 Task: Set up alerts for new listings in Atlanta, Georgia, that have a walk-in closet or walk-in pantry, and track the availability of properties that meet this criterion.
Action: Mouse moved to (256, 180)
Screenshot: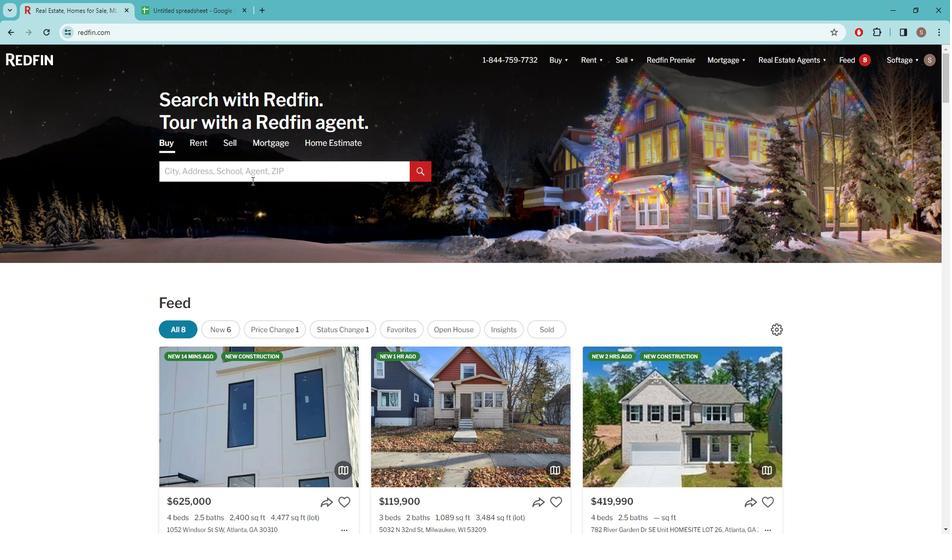 
Action: Mouse pressed left at (256, 180)
Screenshot: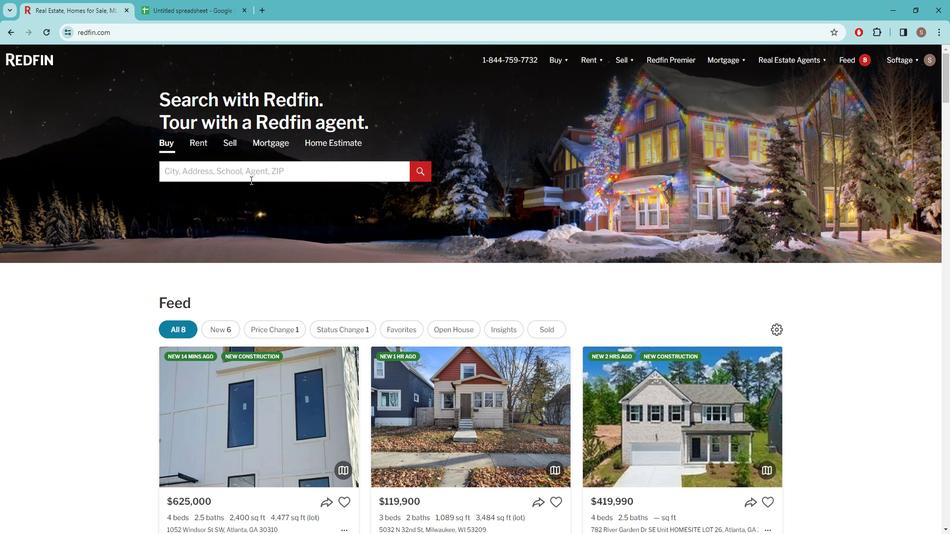 
Action: Key pressed a<Key.caps_lock>TLANTA
Screenshot: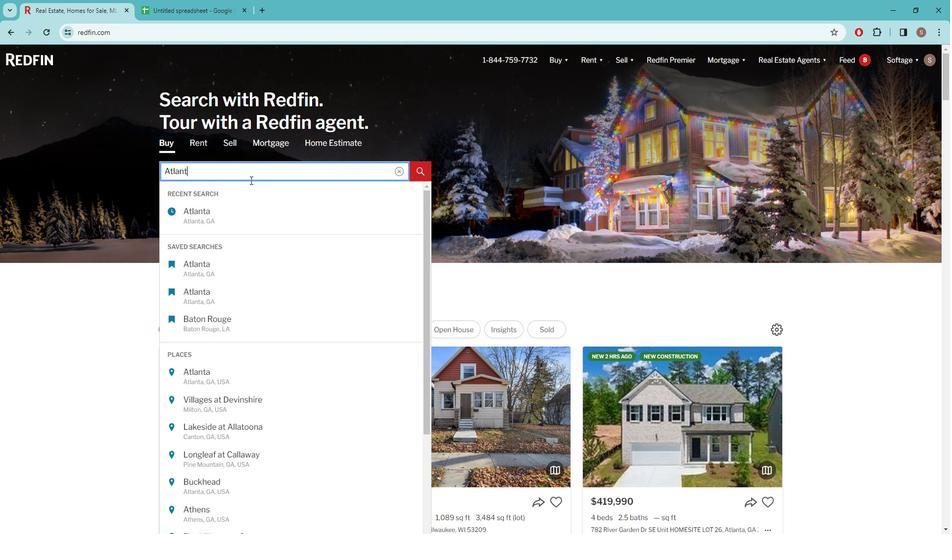 
Action: Mouse moved to (240, 210)
Screenshot: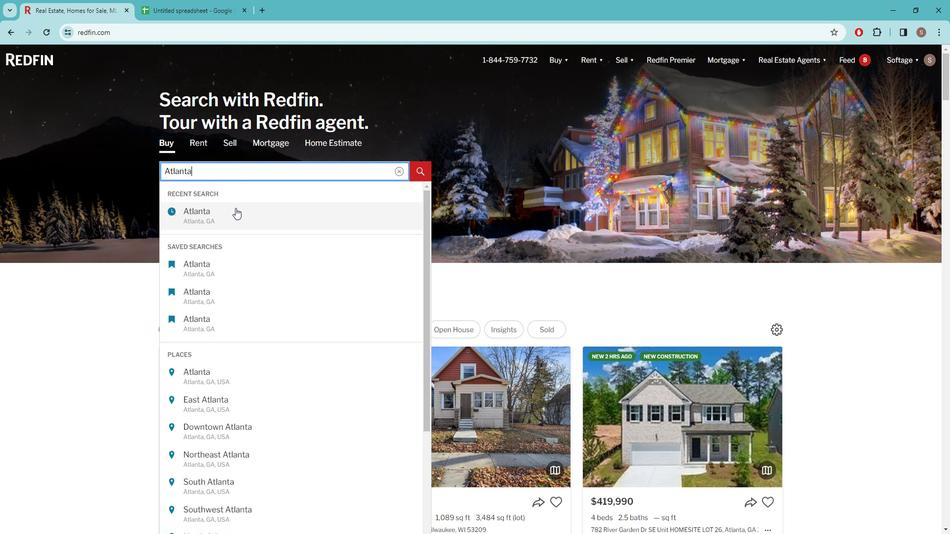 
Action: Mouse pressed left at (240, 210)
Screenshot: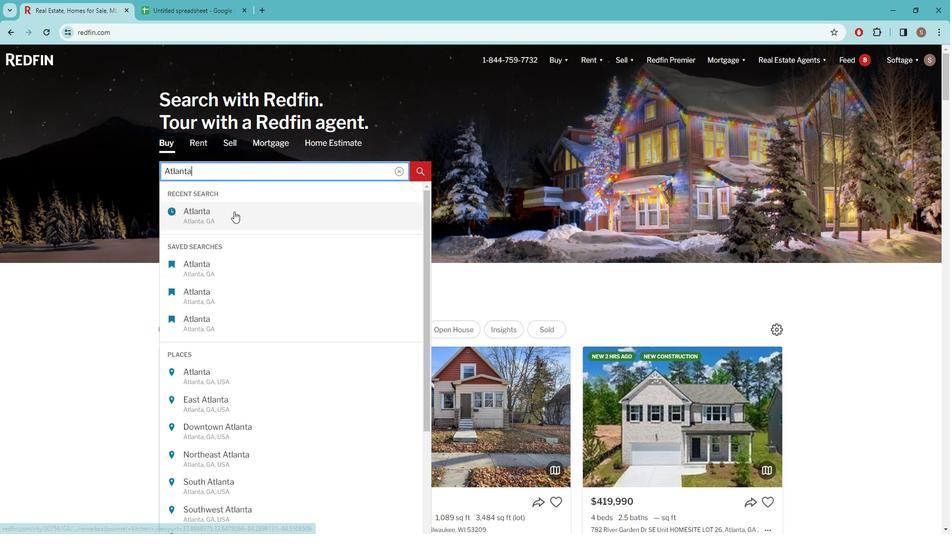 
Action: Mouse moved to (836, 127)
Screenshot: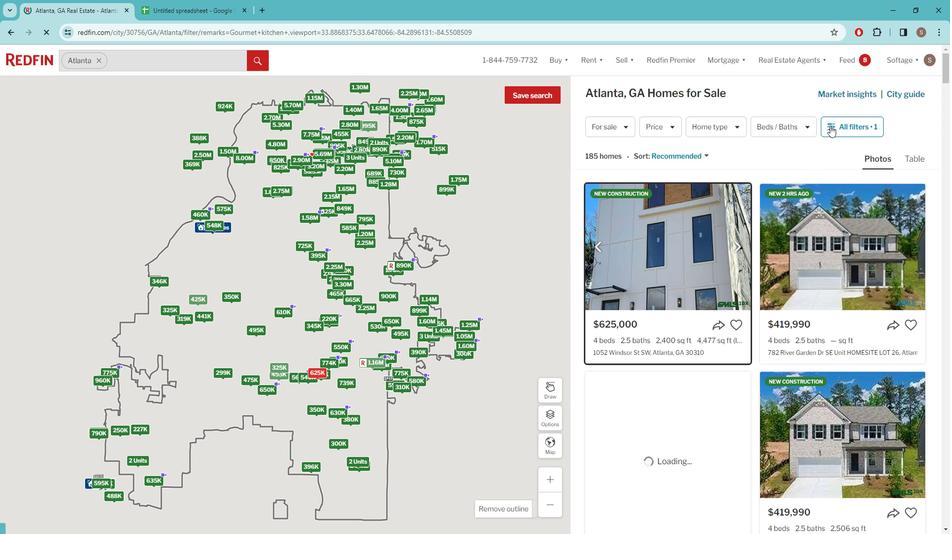 
Action: Mouse pressed left at (836, 127)
Screenshot: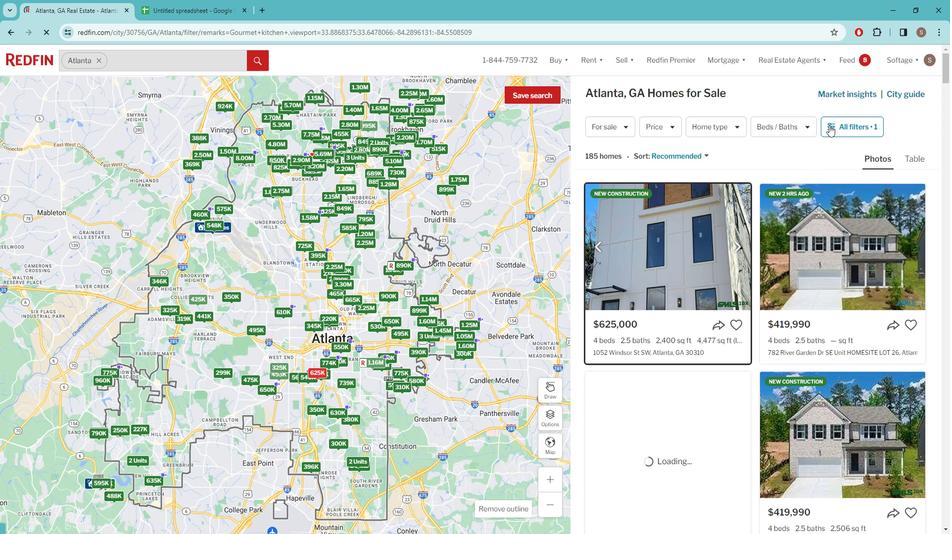 
Action: Mouse pressed left at (836, 127)
Screenshot: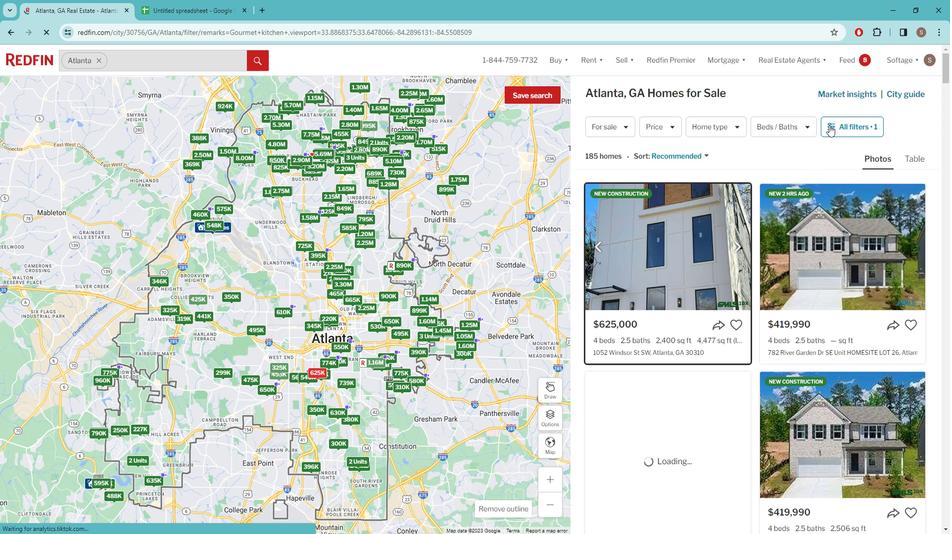 
Action: Mouse pressed left at (836, 127)
Screenshot: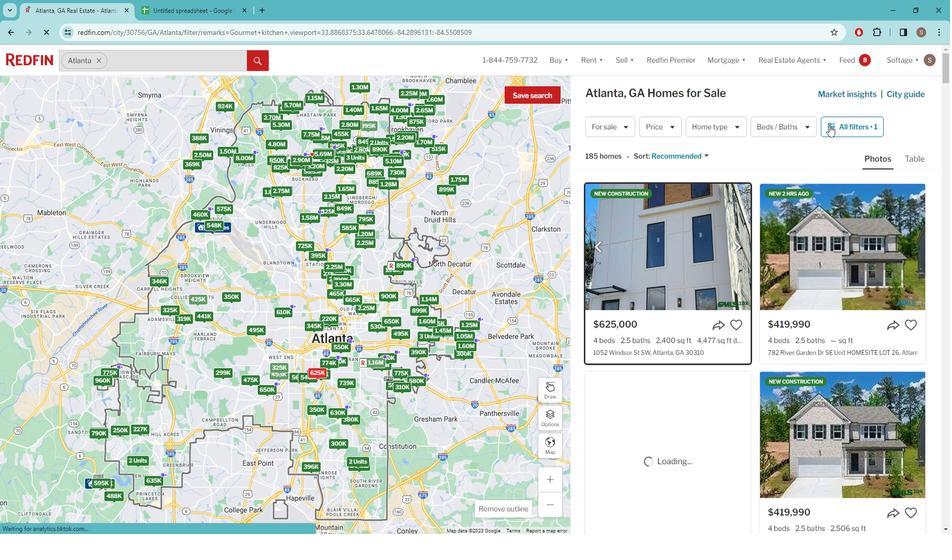 
Action: Mouse pressed left at (836, 127)
Screenshot: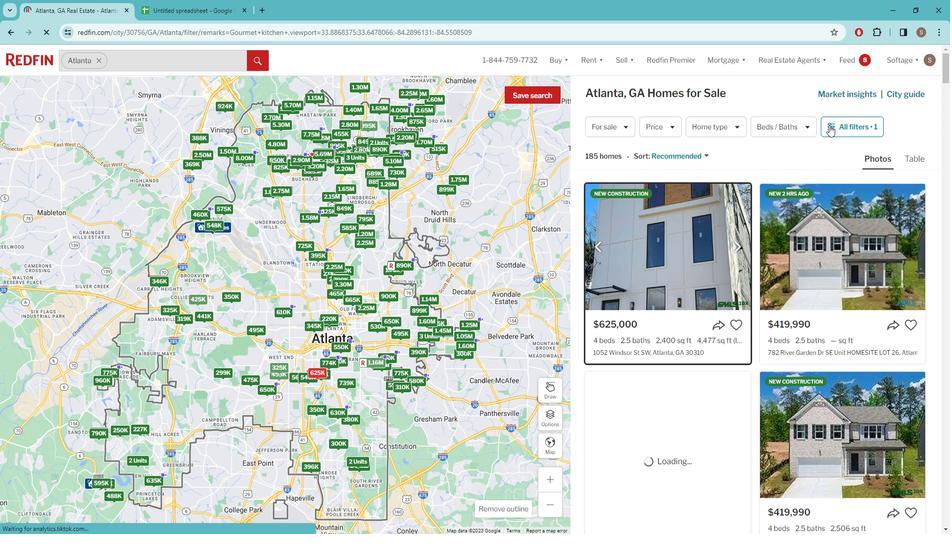 
Action: Mouse moved to (844, 124)
Screenshot: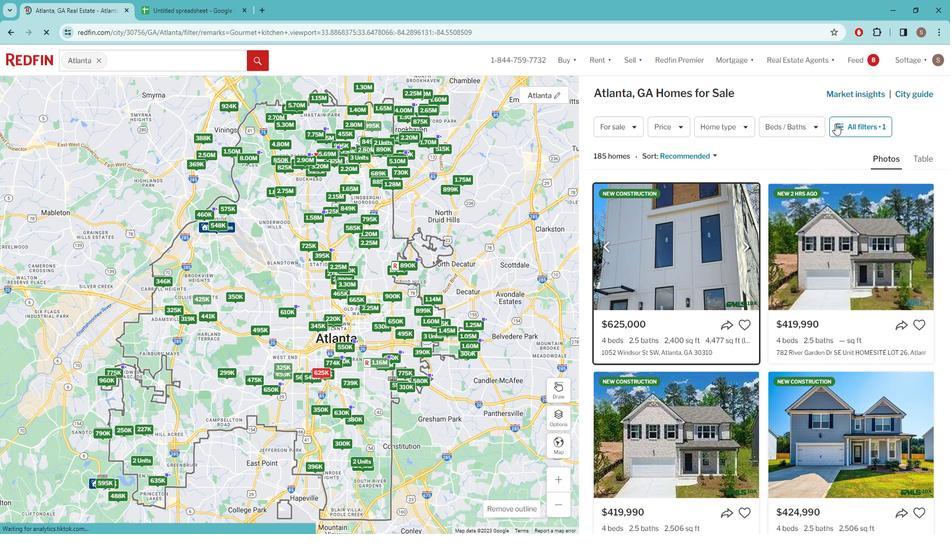 
Action: Mouse pressed left at (844, 124)
Screenshot: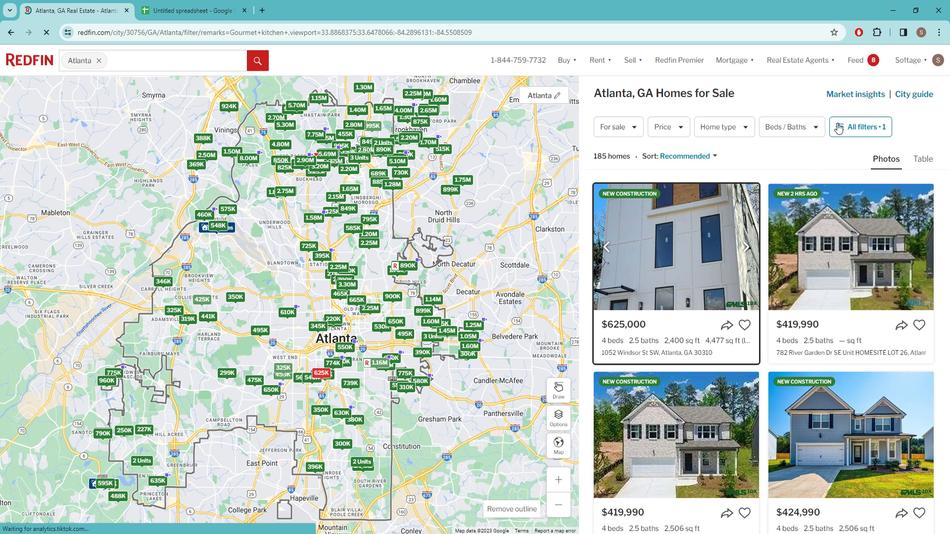 
Action: Mouse moved to (851, 124)
Screenshot: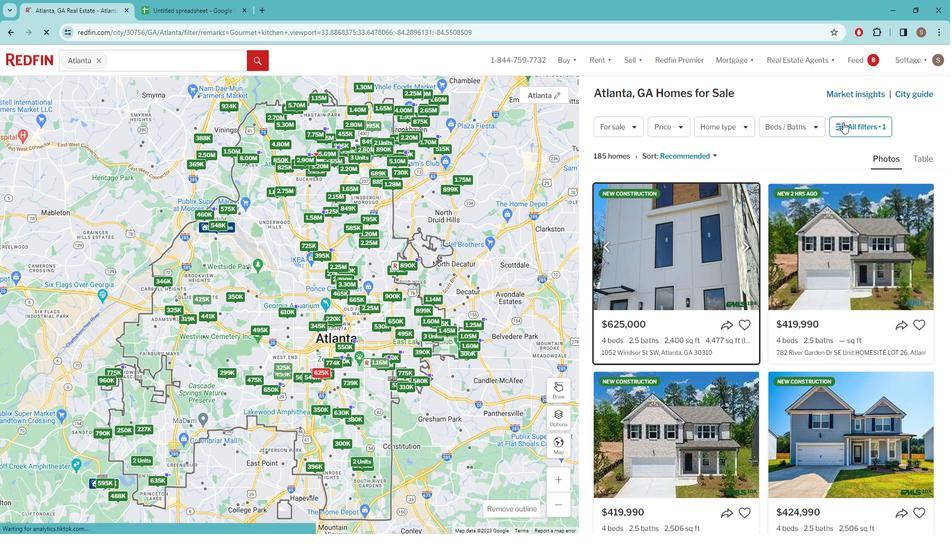 
Action: Mouse pressed left at (851, 124)
Screenshot: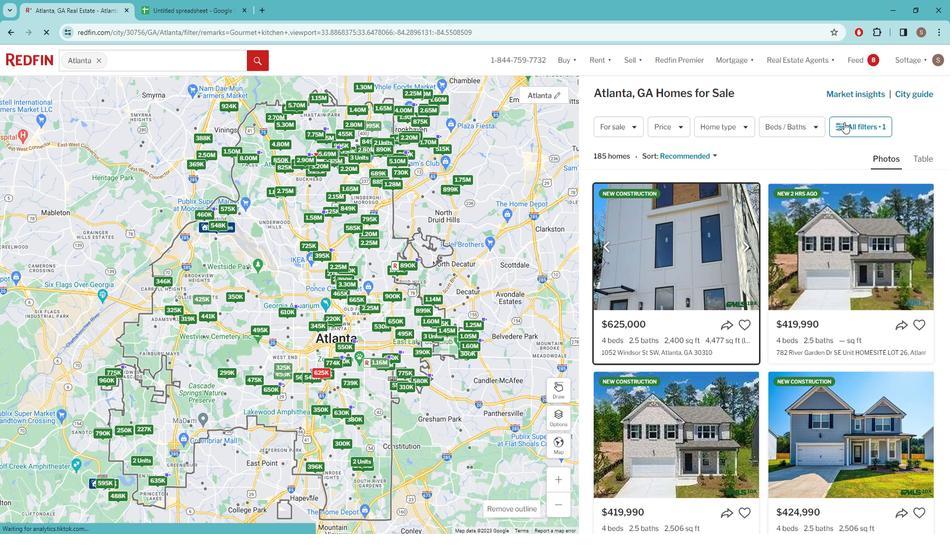 
Action: Mouse moved to (661, 505)
Screenshot: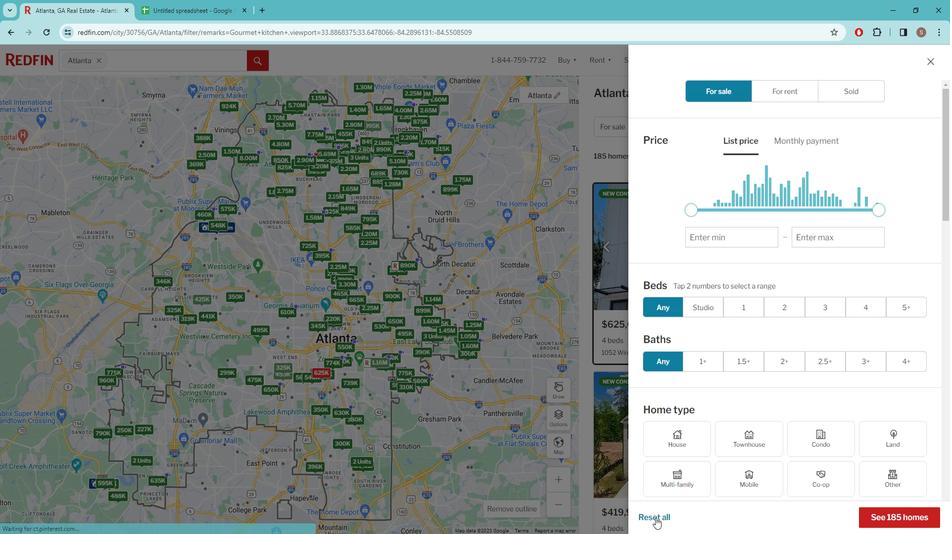 
Action: Mouse pressed left at (661, 505)
Screenshot: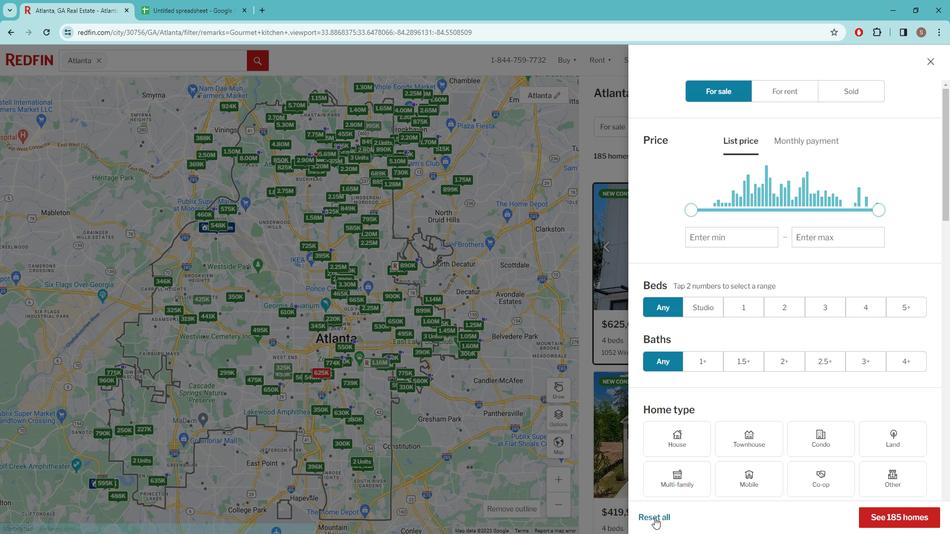 
Action: Mouse moved to (710, 357)
Screenshot: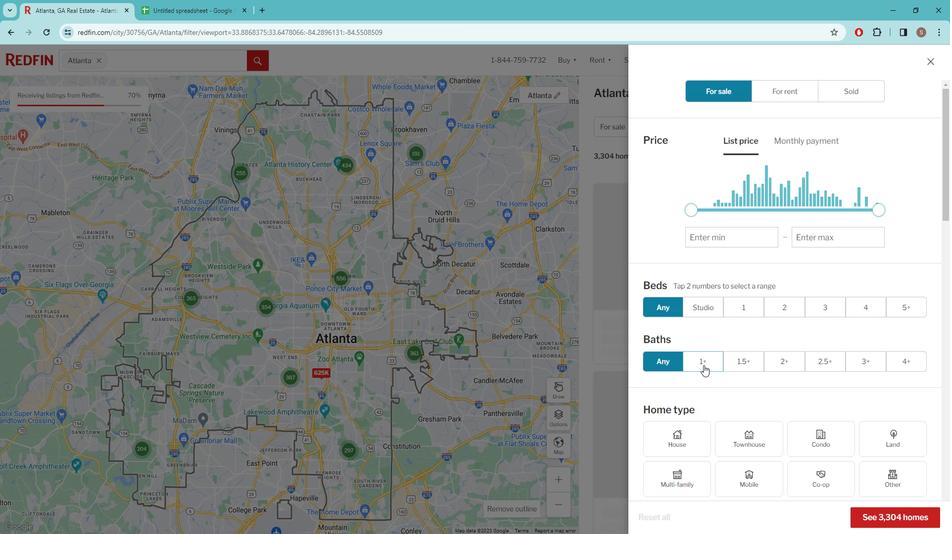 
Action: Mouse scrolled (710, 357) with delta (0, 0)
Screenshot: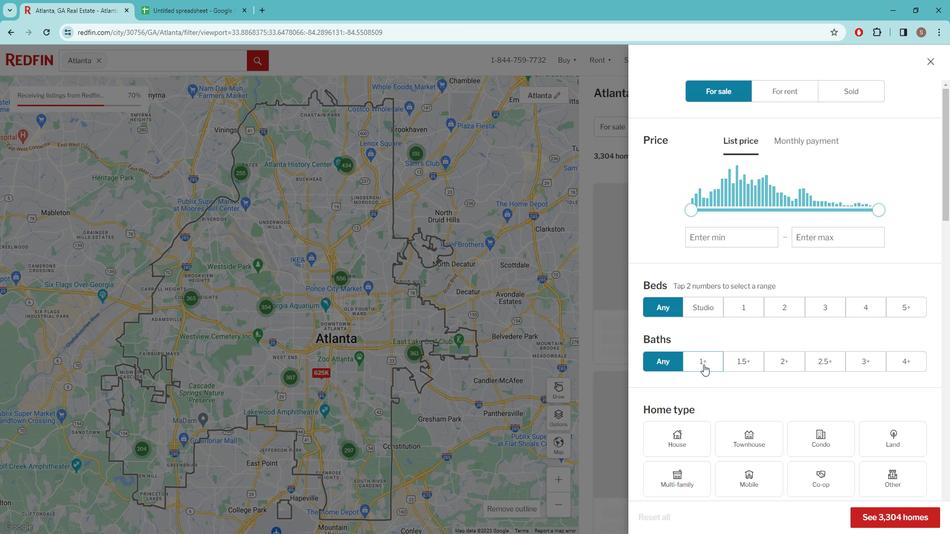 
Action: Mouse moved to (723, 355)
Screenshot: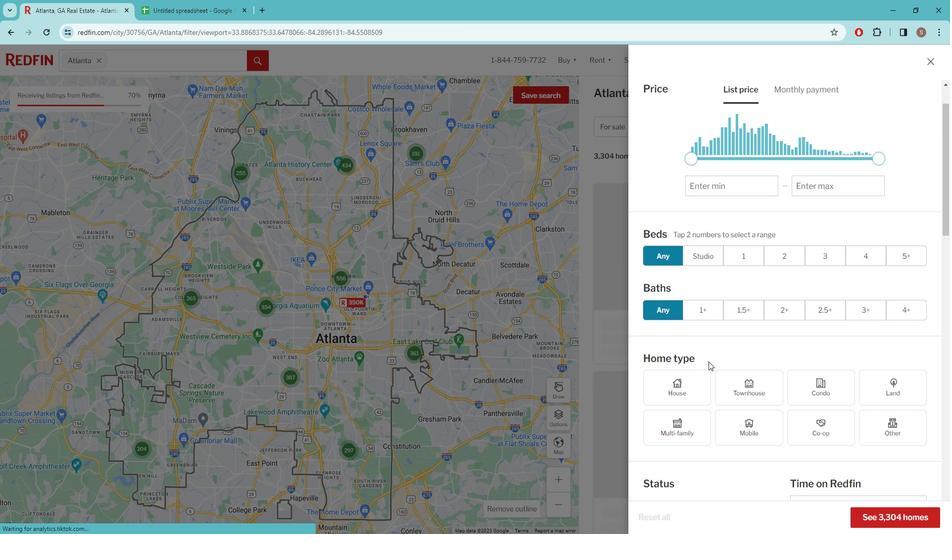 
Action: Mouse scrolled (723, 355) with delta (0, 0)
Screenshot: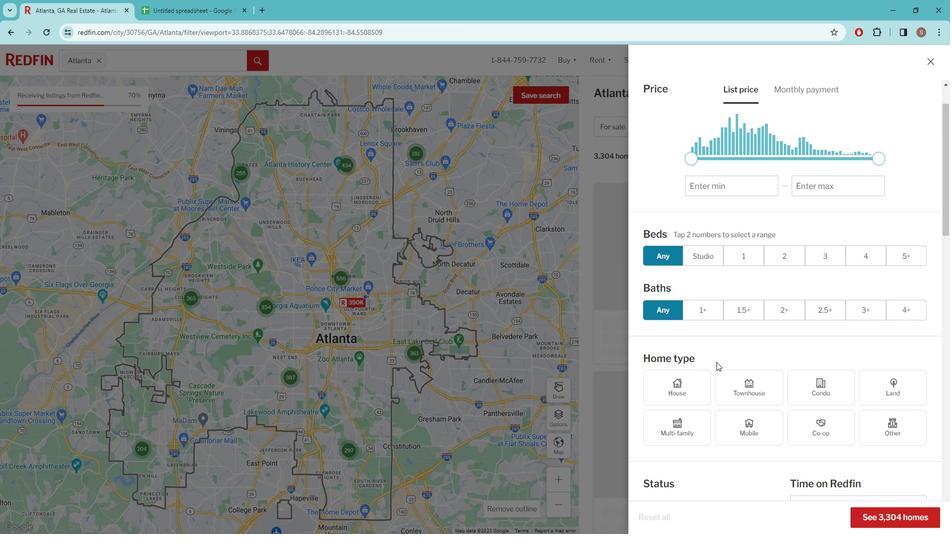 
Action: Mouse scrolled (723, 355) with delta (0, 0)
Screenshot: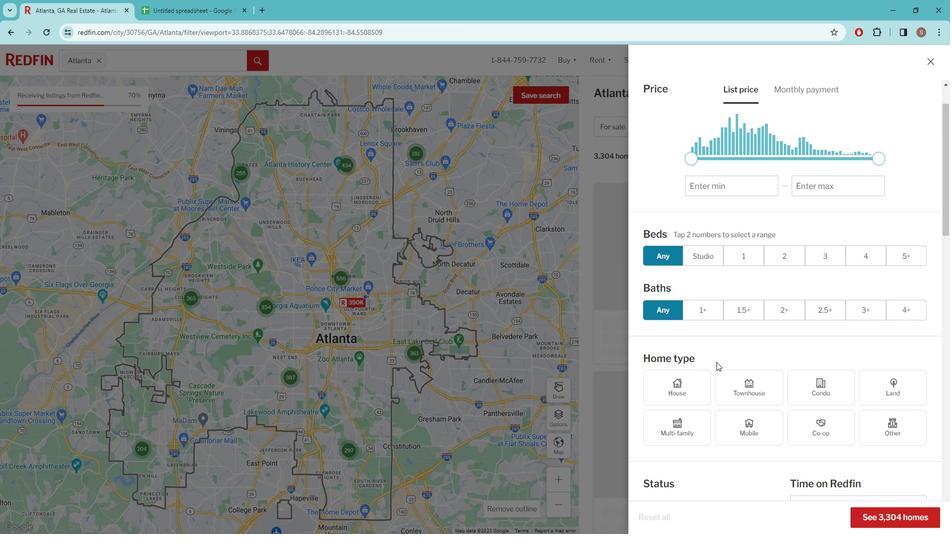 
Action: Mouse moved to (821, 393)
Screenshot: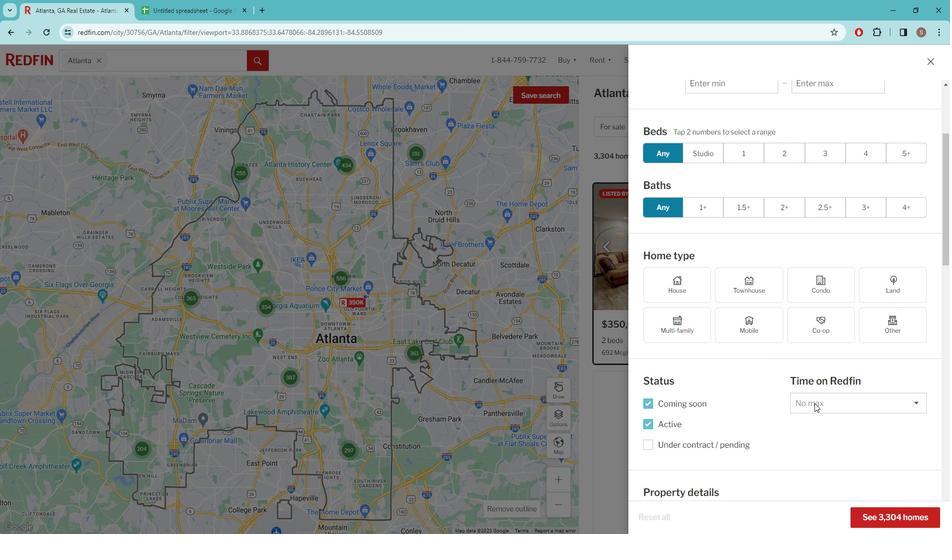 
Action: Mouse pressed left at (821, 393)
Screenshot: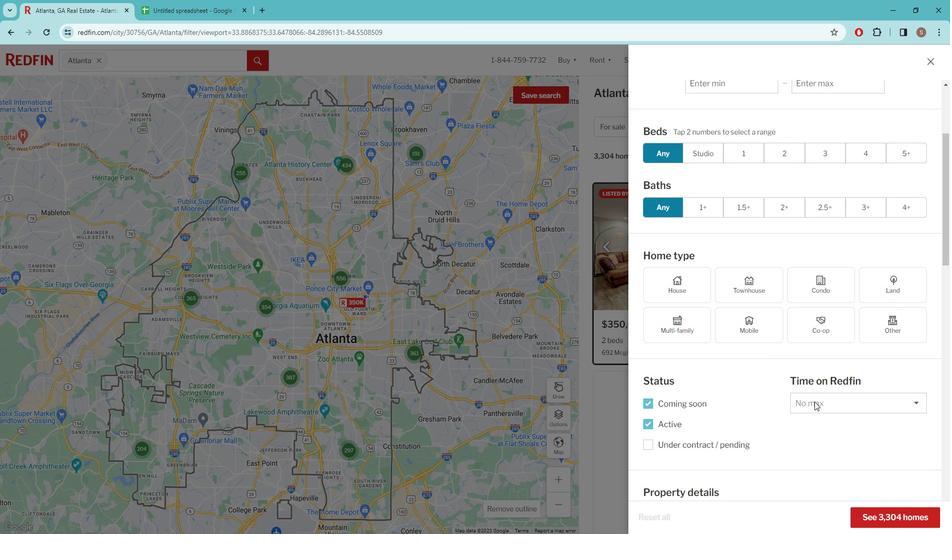 
Action: Mouse moved to (831, 269)
Screenshot: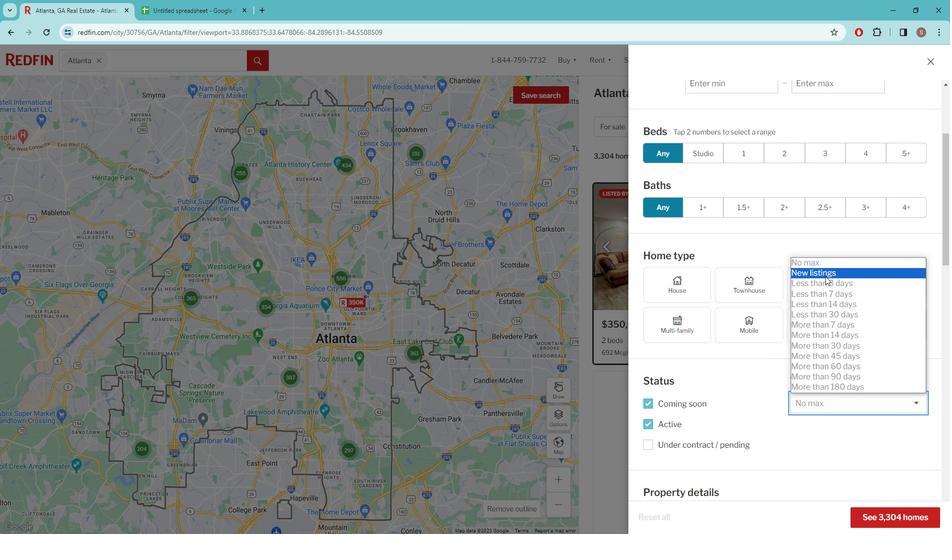 
Action: Mouse pressed left at (831, 269)
Screenshot: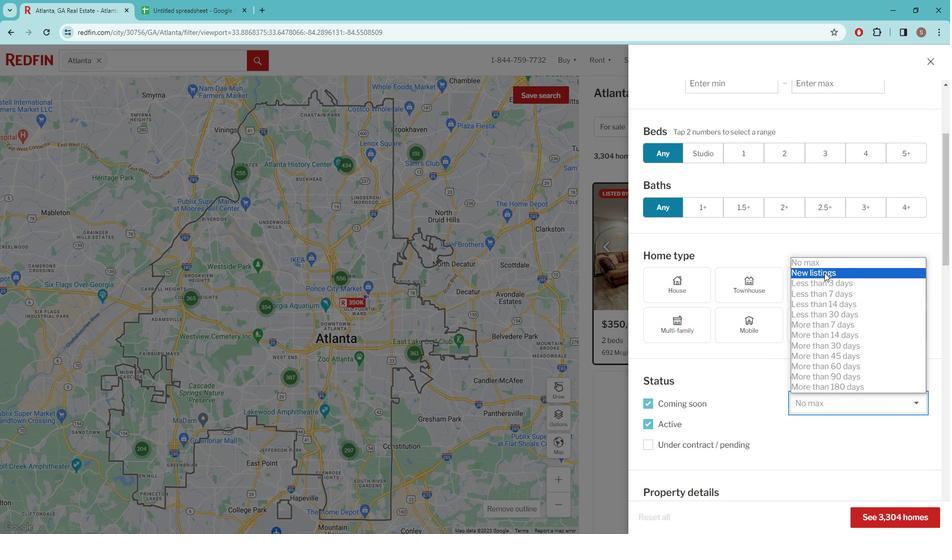 
Action: Mouse moved to (769, 375)
Screenshot: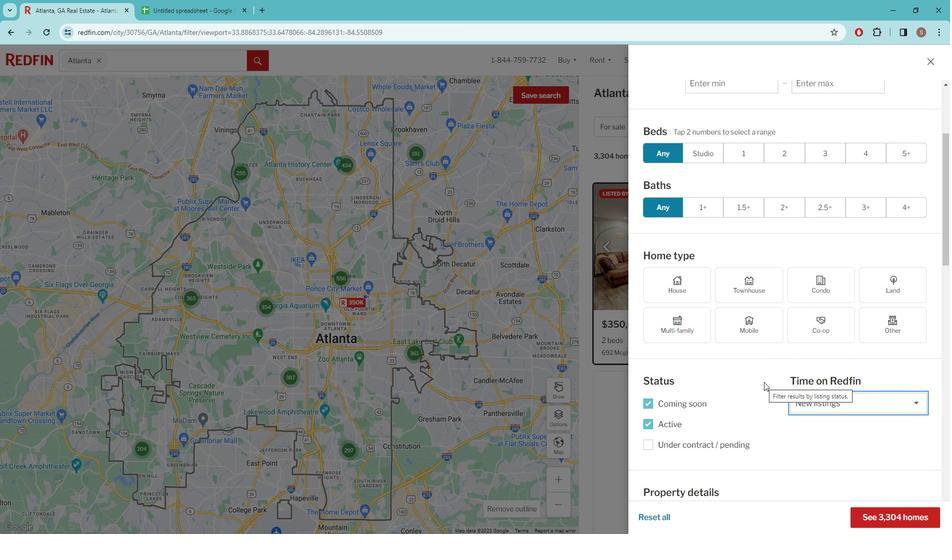 
Action: Mouse scrolled (769, 374) with delta (0, 0)
Screenshot: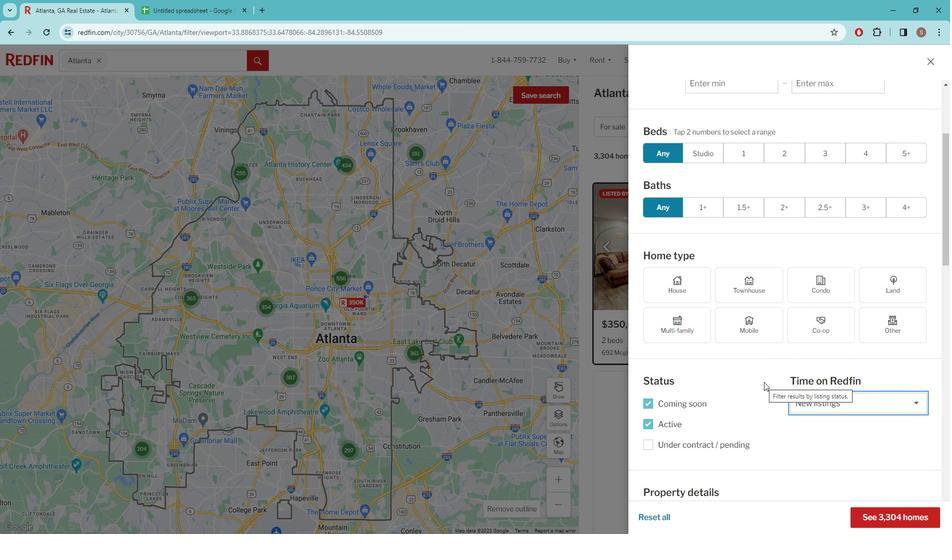 
Action: Mouse scrolled (769, 374) with delta (0, 0)
Screenshot: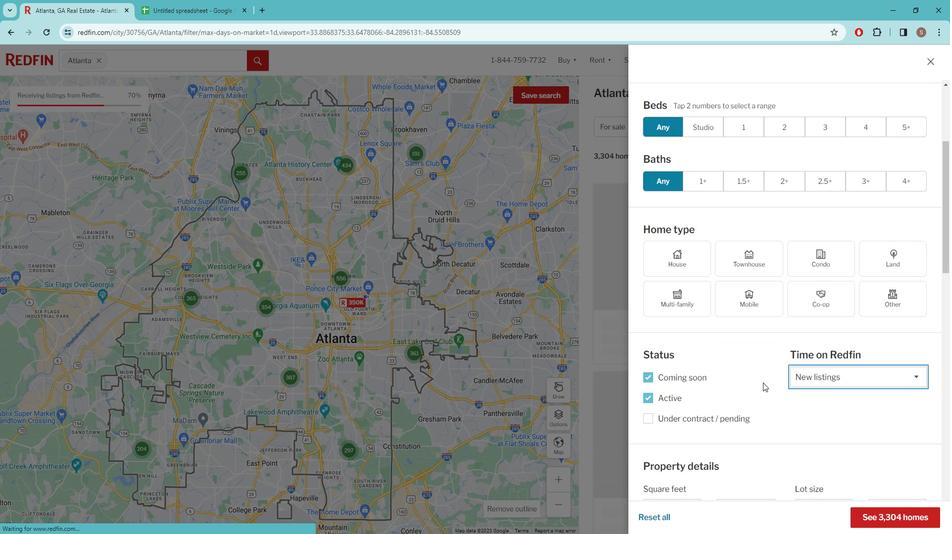 
Action: Mouse moved to (769, 367)
Screenshot: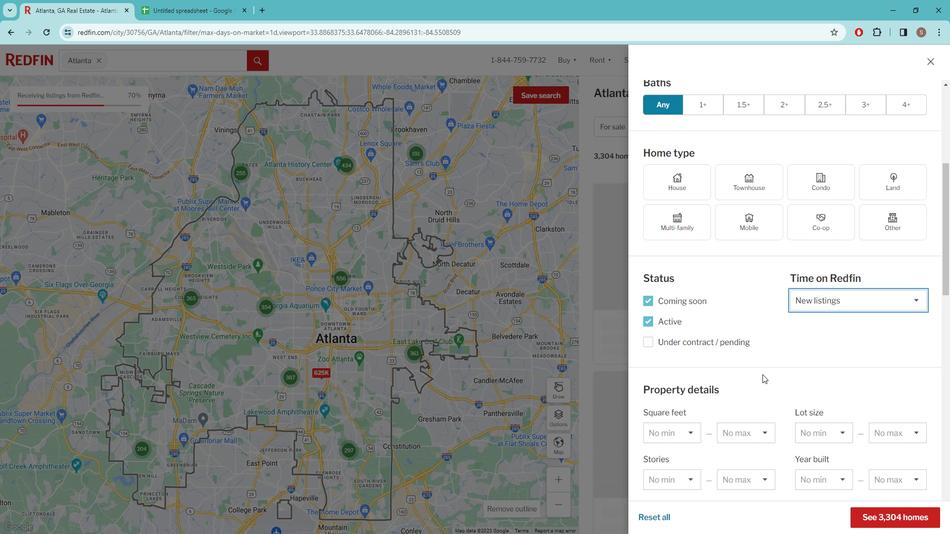 
Action: Mouse scrolled (769, 366) with delta (0, 0)
Screenshot: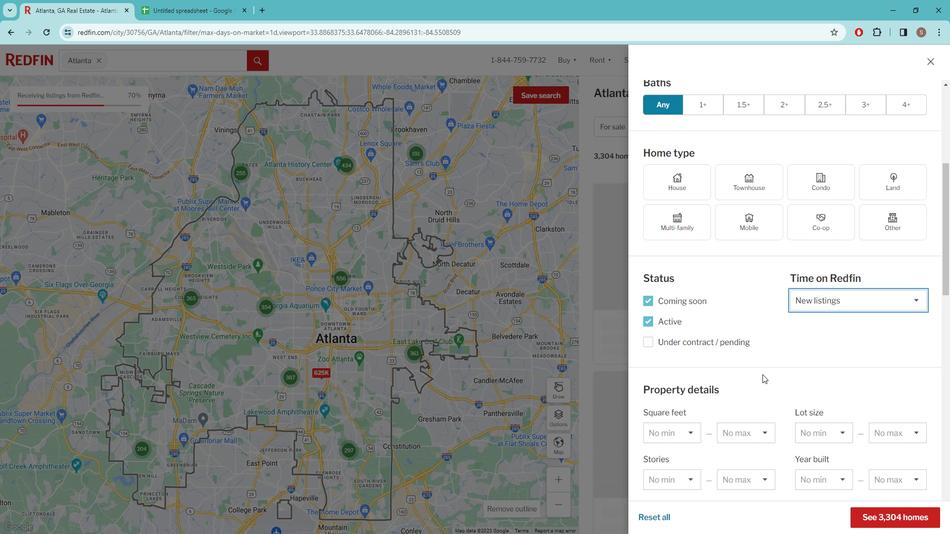 
Action: Mouse moved to (769, 365)
Screenshot: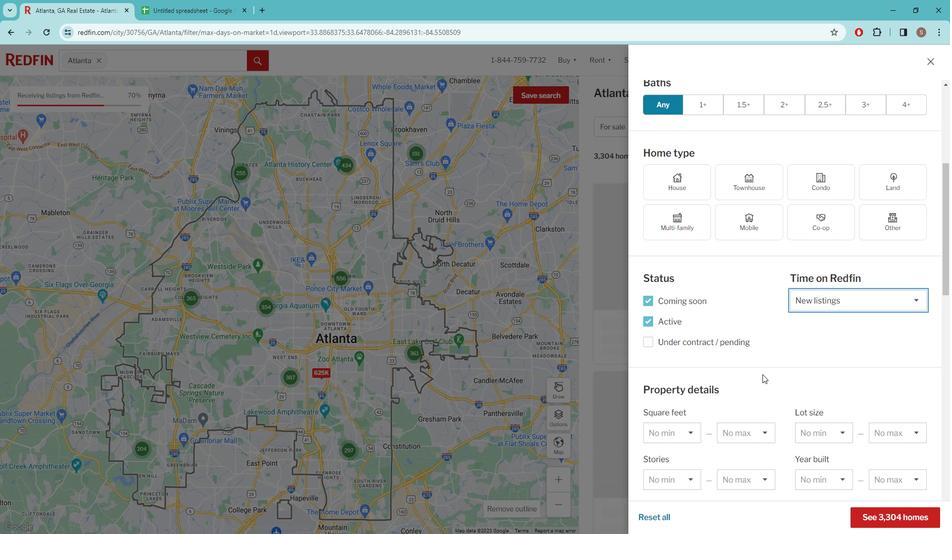 
Action: Mouse scrolled (769, 365) with delta (0, 0)
Screenshot: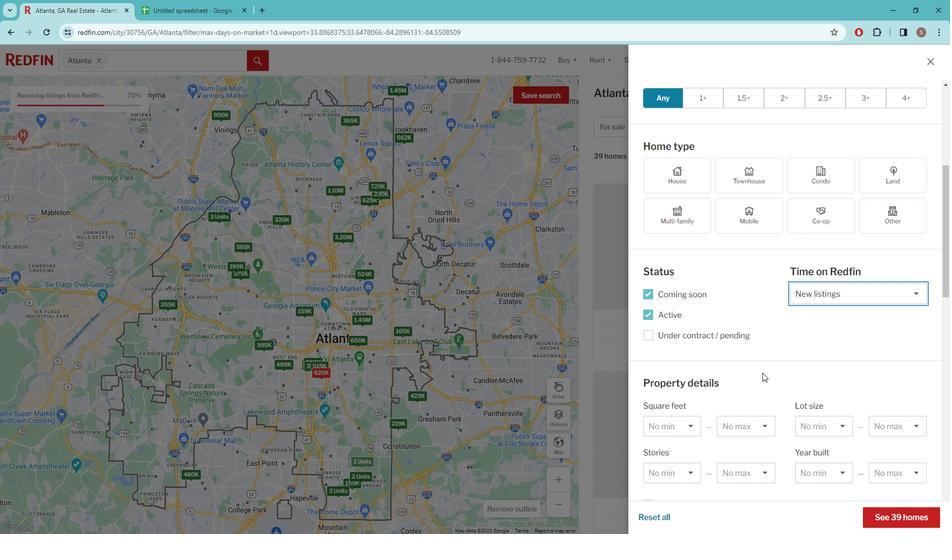 
Action: Mouse moved to (769, 365)
Screenshot: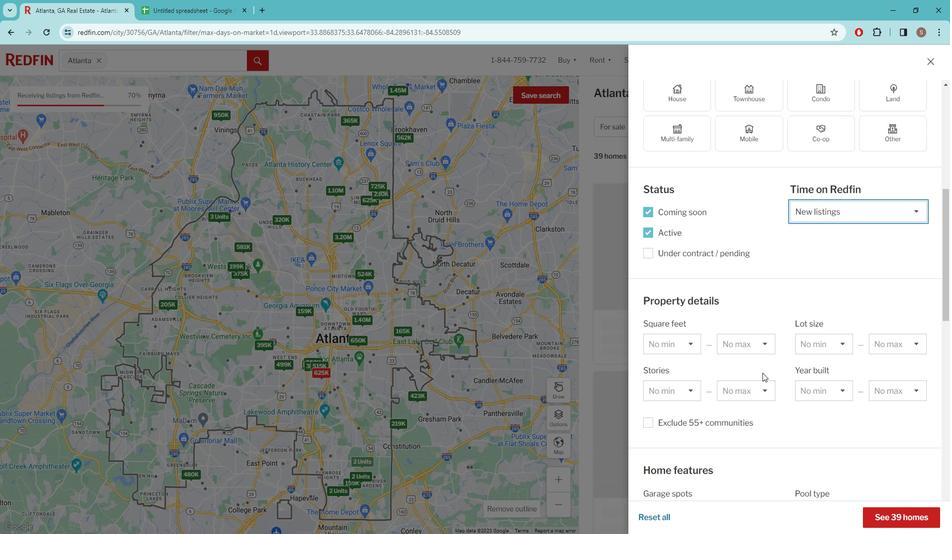 
Action: Mouse scrolled (769, 365) with delta (0, 0)
Screenshot: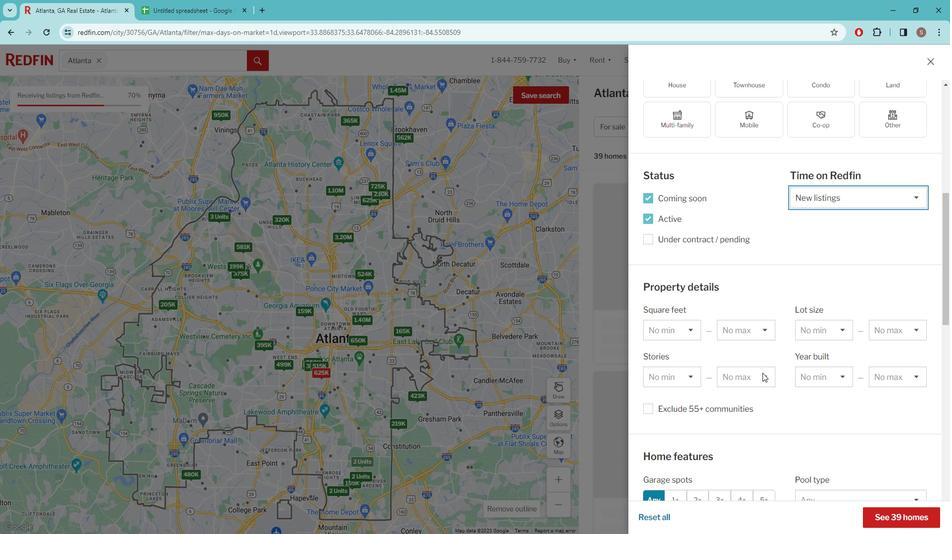 
Action: Mouse scrolled (769, 365) with delta (0, 0)
Screenshot: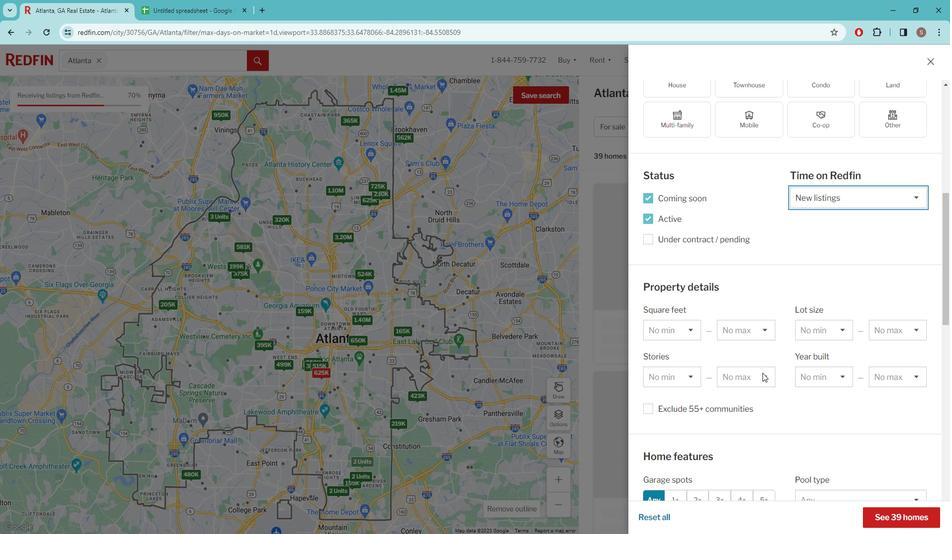 
Action: Mouse moved to (769, 363)
Screenshot: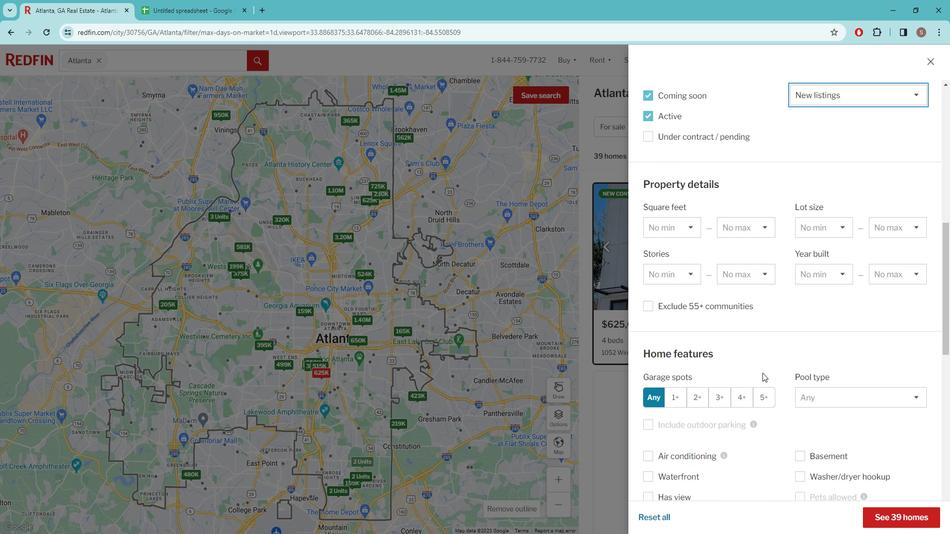 
Action: Mouse scrolled (769, 363) with delta (0, 0)
Screenshot: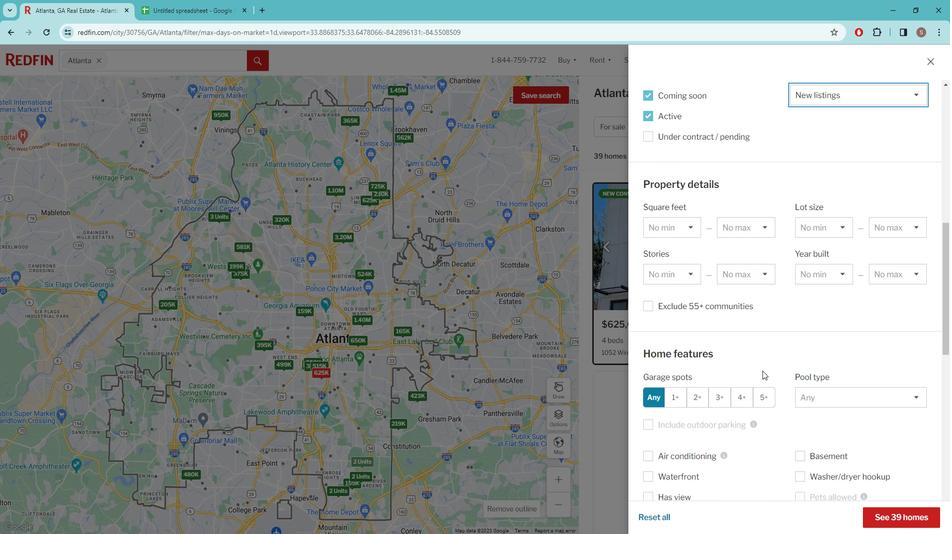 
Action: Mouse scrolled (769, 363) with delta (0, 0)
Screenshot: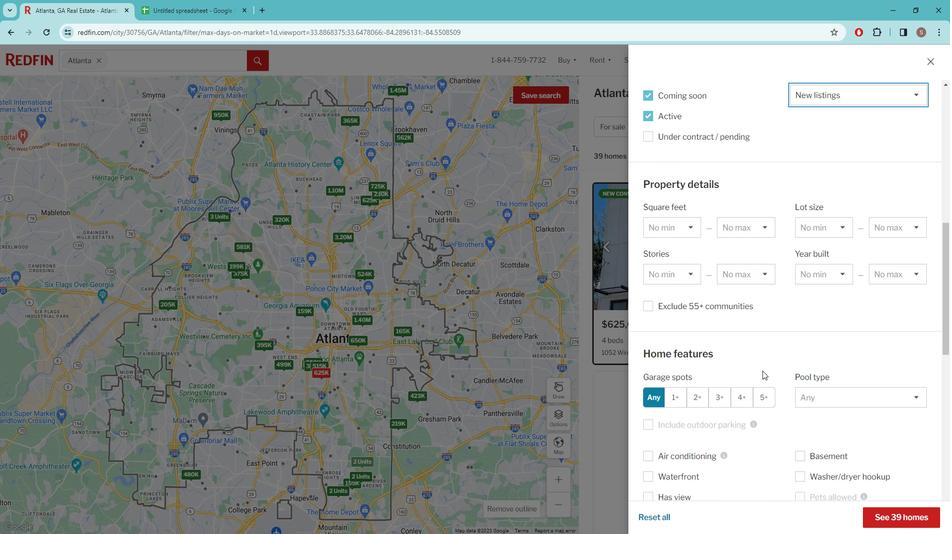 
Action: Mouse scrolled (769, 363) with delta (0, 0)
Screenshot: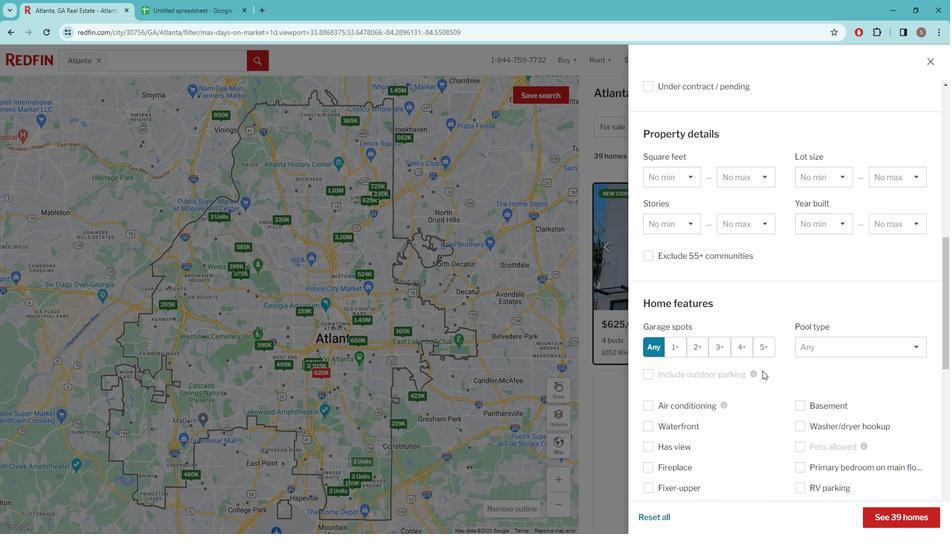 
Action: Mouse moved to (698, 424)
Screenshot: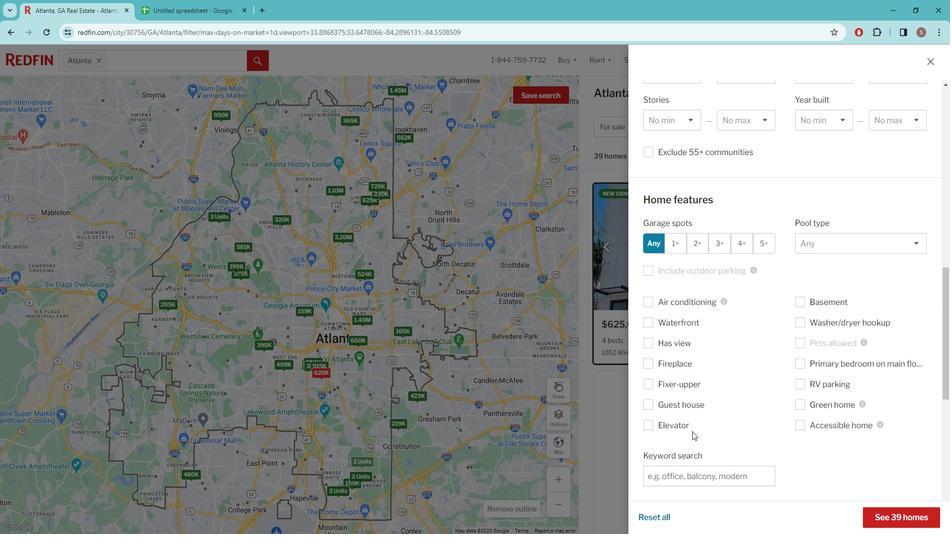 
Action: Mouse scrolled (698, 424) with delta (0, 0)
Screenshot: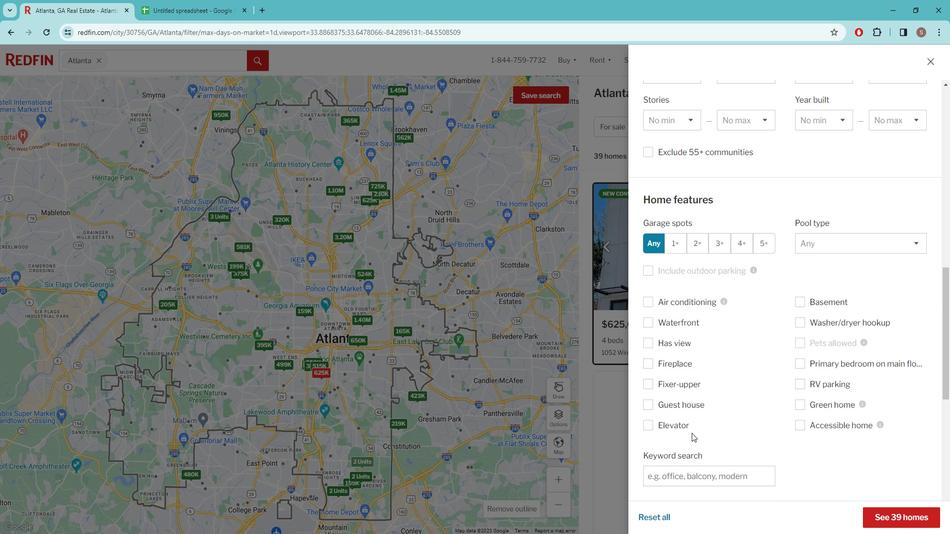 
Action: Mouse scrolled (698, 424) with delta (0, 0)
Screenshot: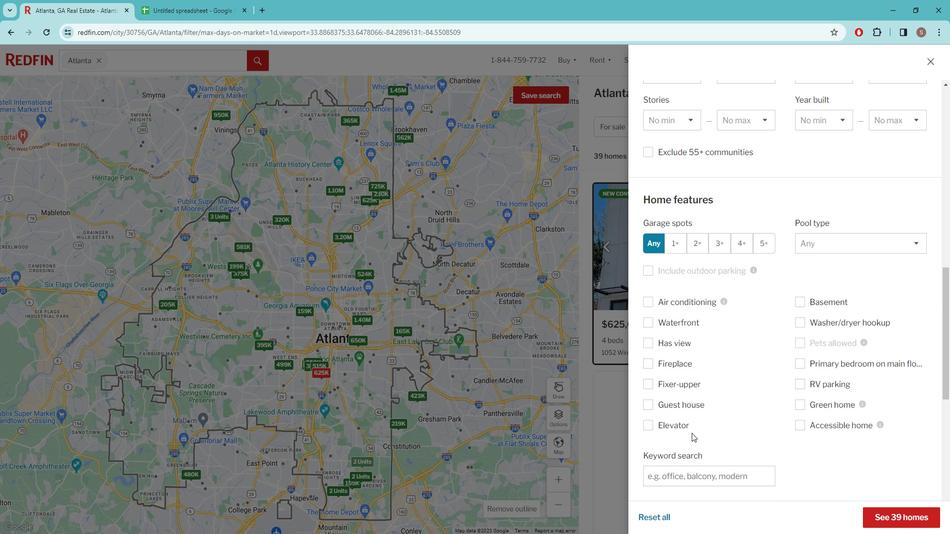 
Action: Mouse moved to (682, 362)
Screenshot: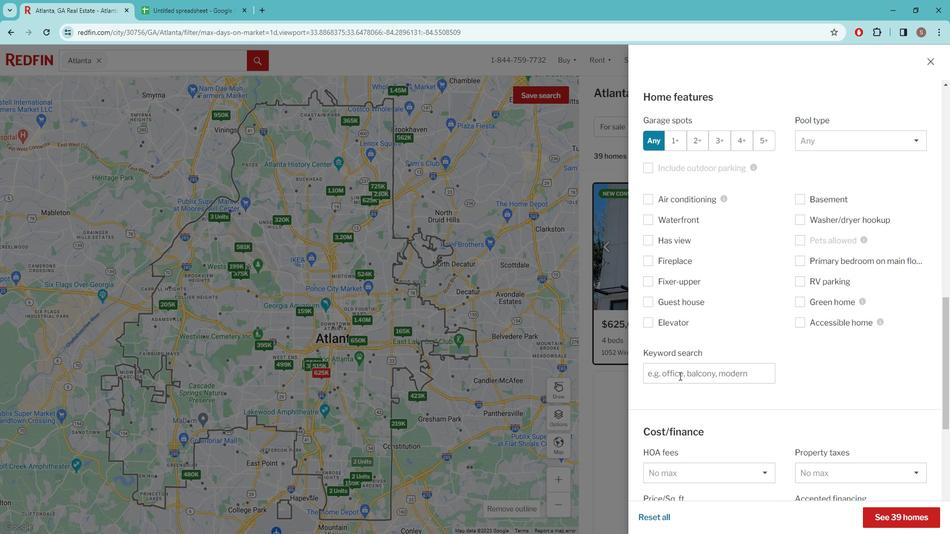 
Action: Mouse pressed left at (682, 362)
Screenshot: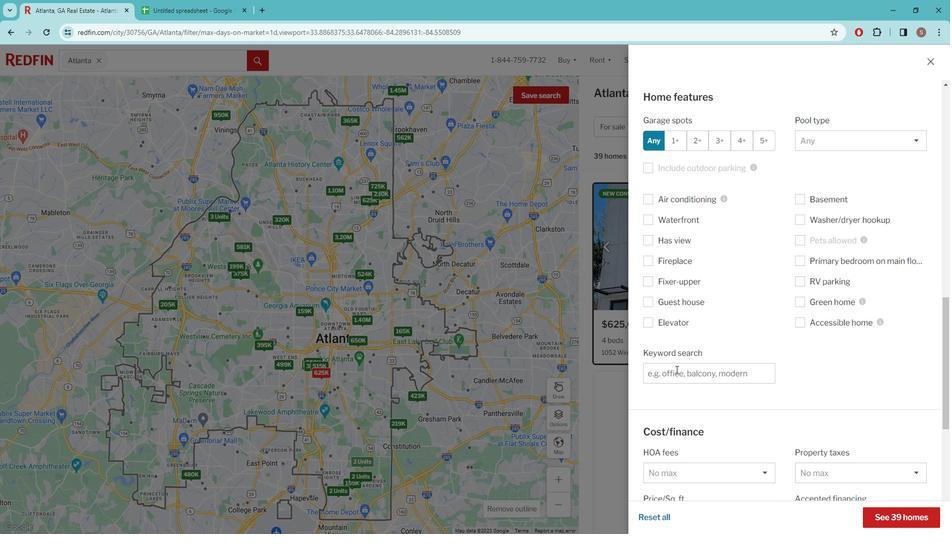 
Action: Key pressed WALK-IN<Key.space>PANTRY<Key.space>
Screenshot: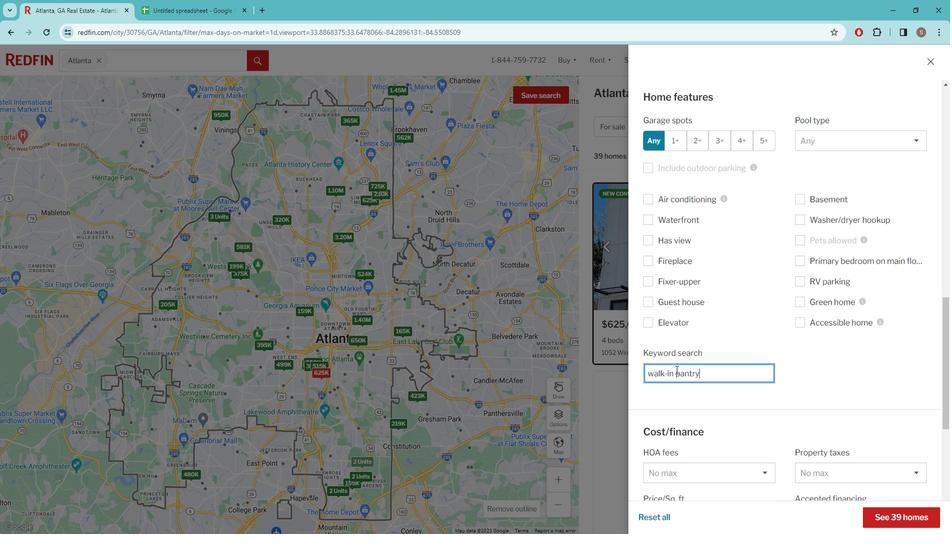 
Action: Mouse scrolled (682, 363) with delta (0, 0)
Screenshot: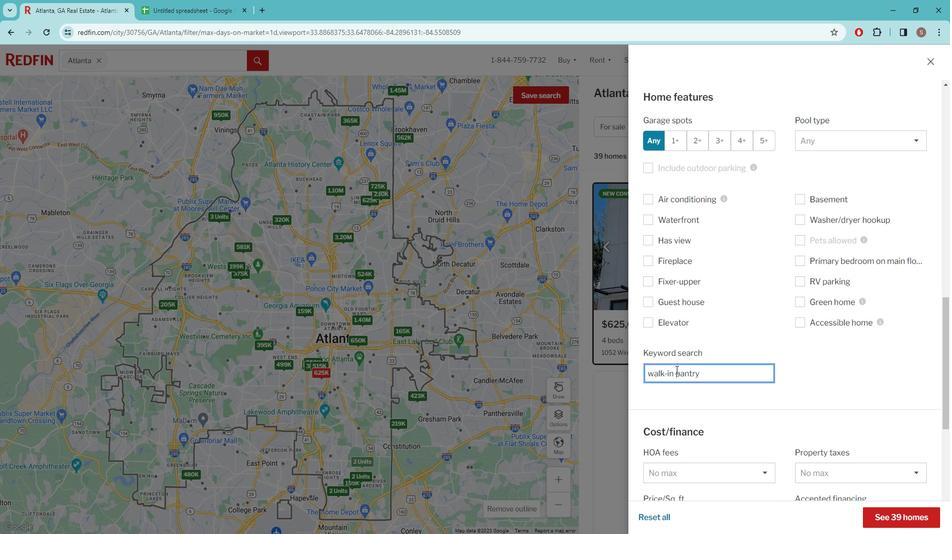 
Action: Mouse scrolled (682, 362) with delta (0, 0)
Screenshot: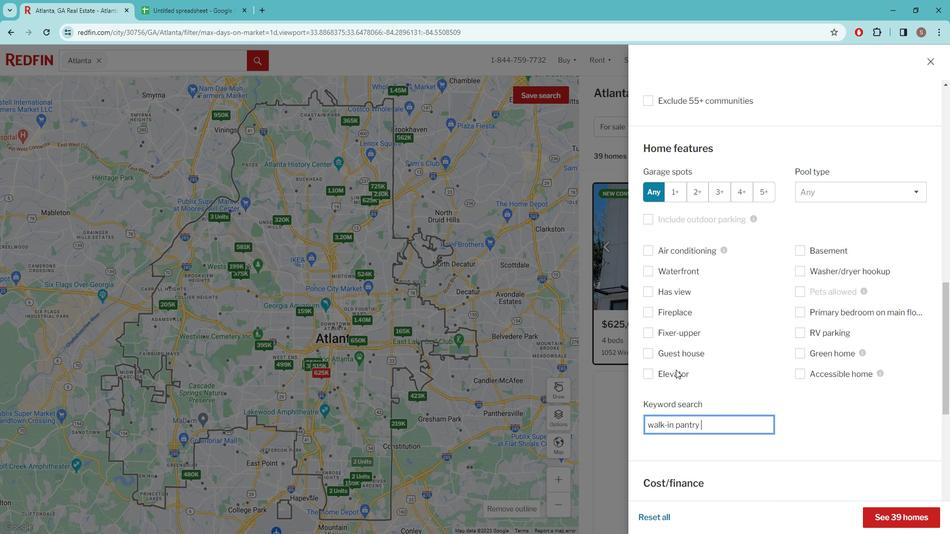 
Action: Mouse scrolled (682, 362) with delta (0, 0)
Screenshot: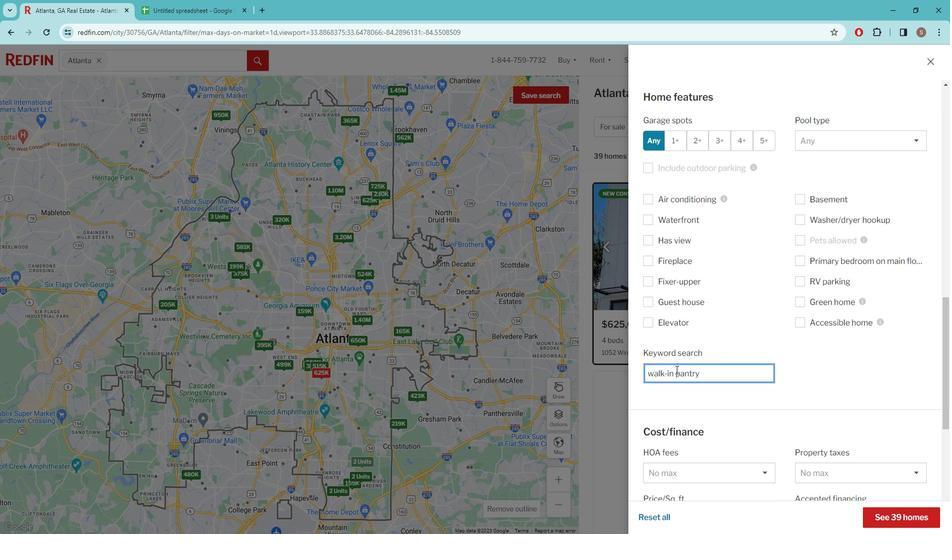 
Action: Mouse scrolled (682, 362) with delta (0, 0)
Screenshot: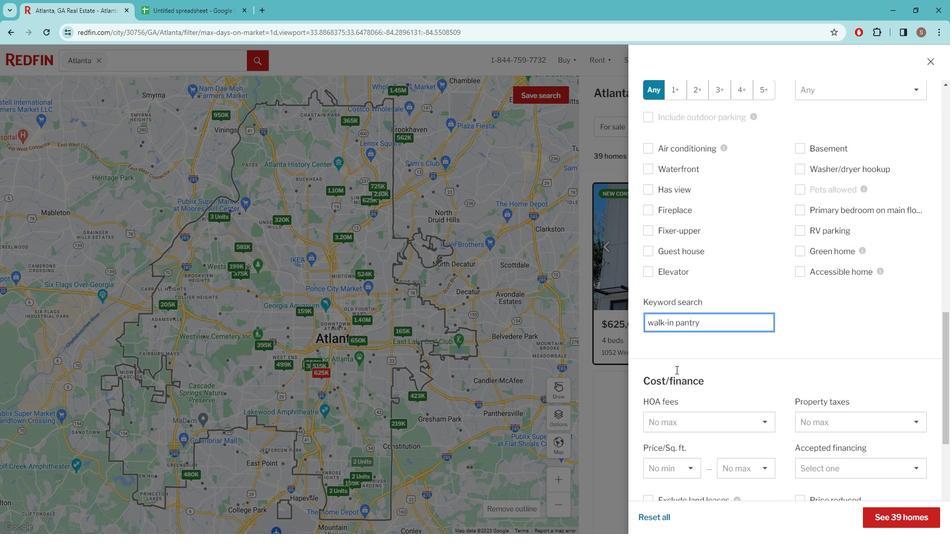 
Action: Mouse scrolled (682, 362) with delta (0, 0)
Screenshot: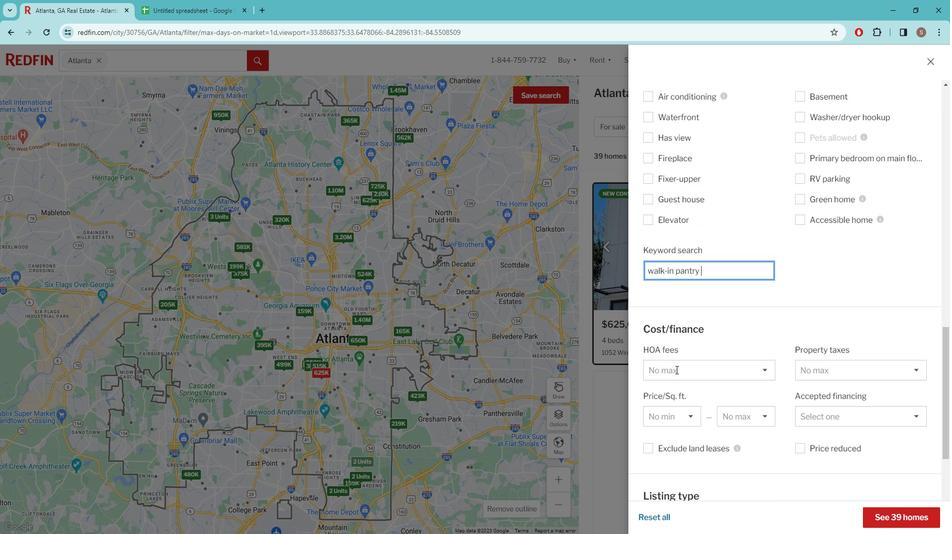 
Action: Mouse scrolled (682, 362) with delta (0, 0)
Screenshot: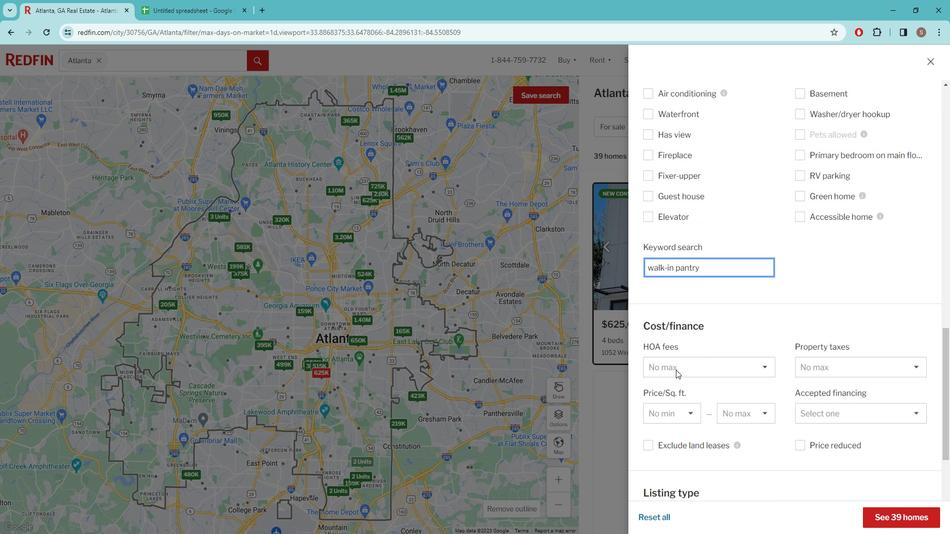 
Action: Mouse scrolled (682, 362) with delta (0, 0)
Screenshot: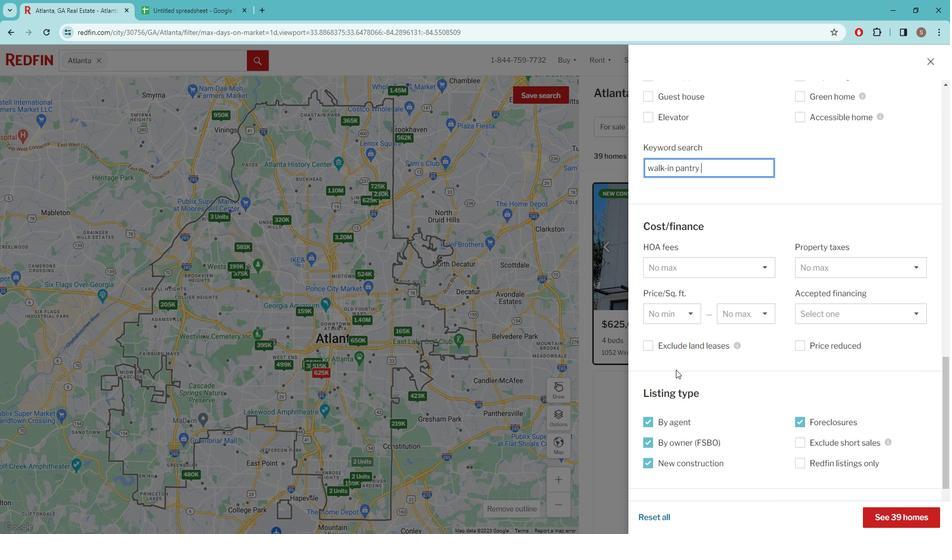 
Action: Mouse scrolled (682, 362) with delta (0, 0)
Screenshot: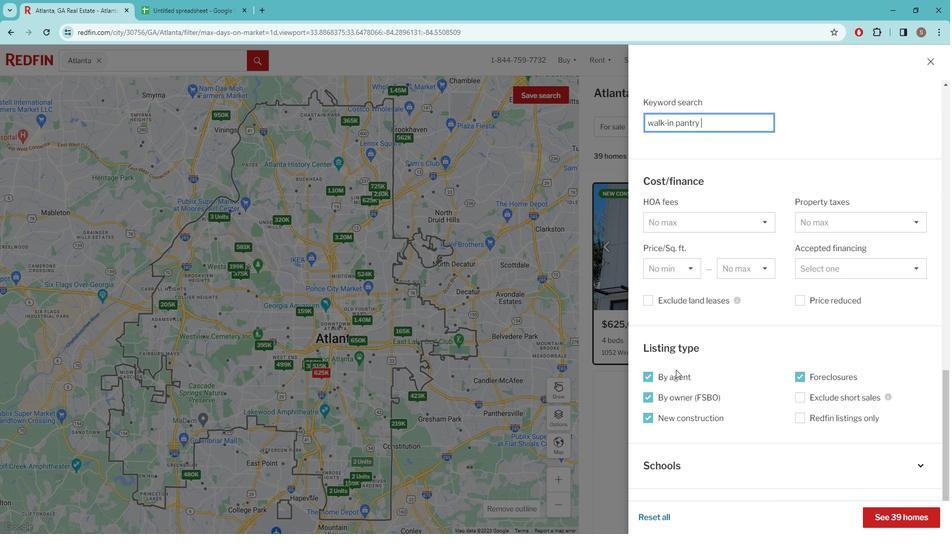 
Action: Mouse scrolled (682, 362) with delta (0, 0)
Screenshot: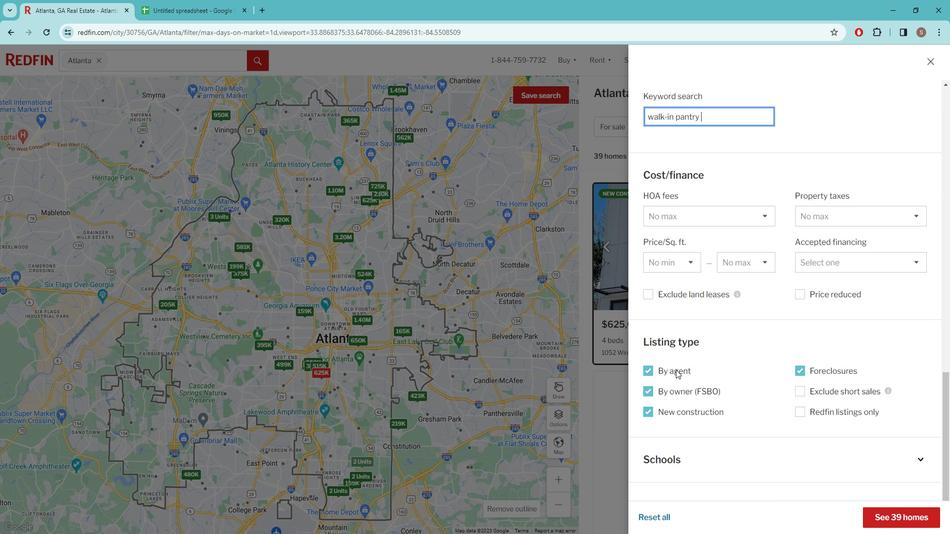 
Action: Mouse scrolled (682, 362) with delta (0, 0)
Screenshot: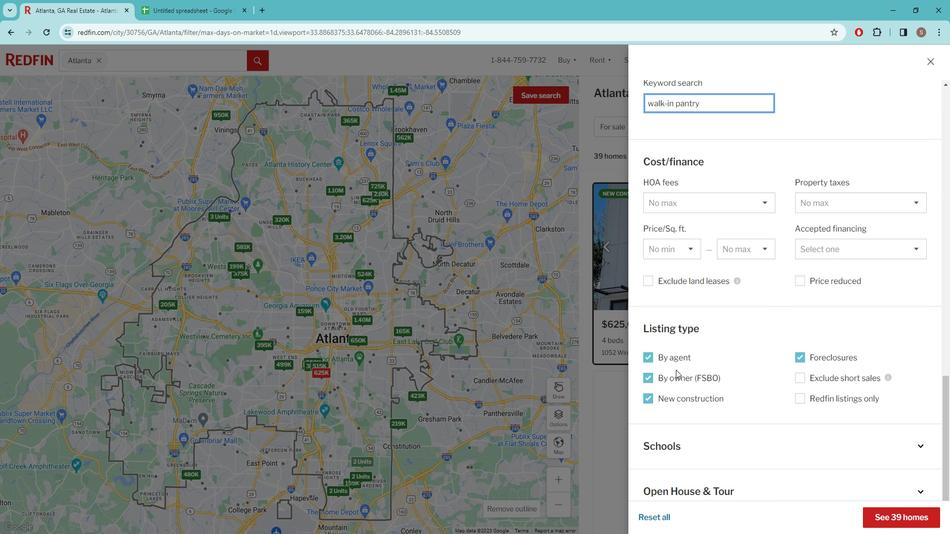 
Action: Mouse scrolled (682, 362) with delta (0, 0)
Screenshot: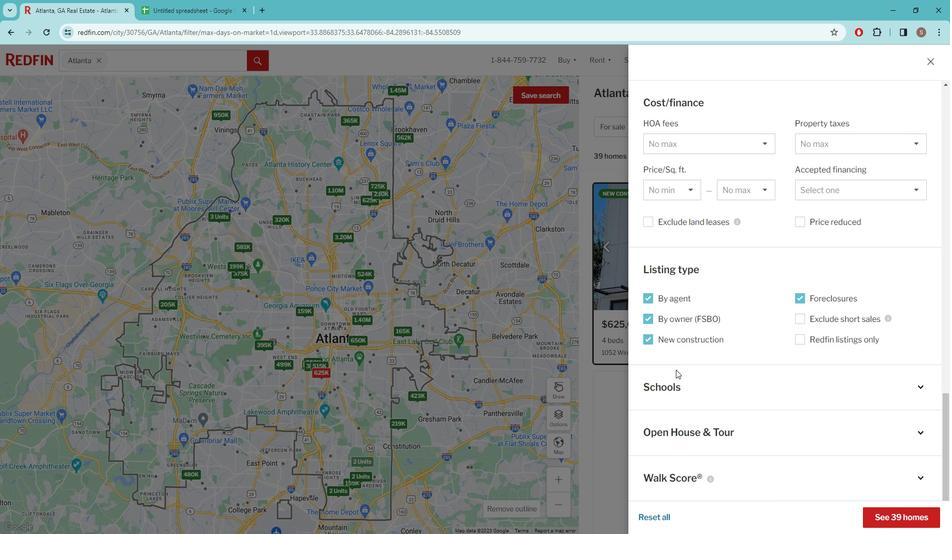 
Action: Mouse scrolled (682, 362) with delta (0, 0)
Screenshot: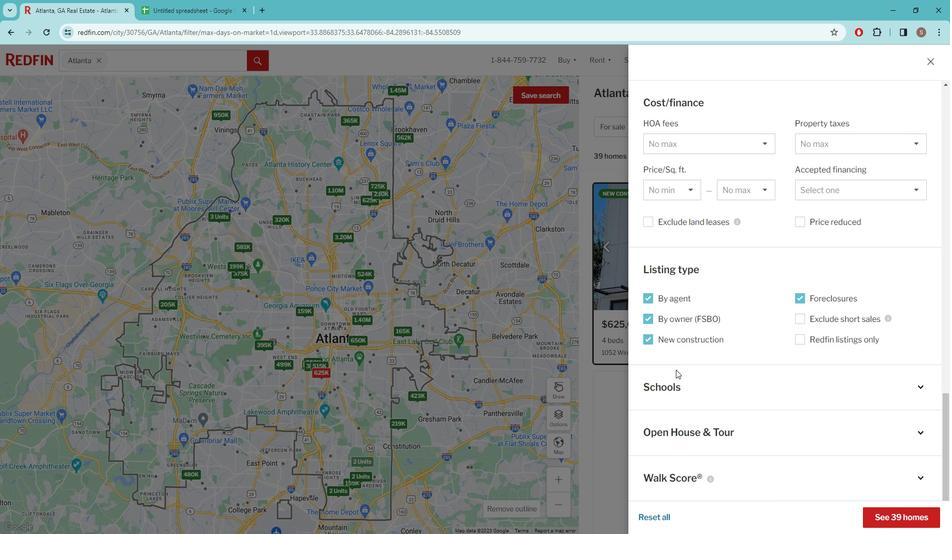 
Action: Mouse scrolled (682, 362) with delta (0, 0)
Screenshot: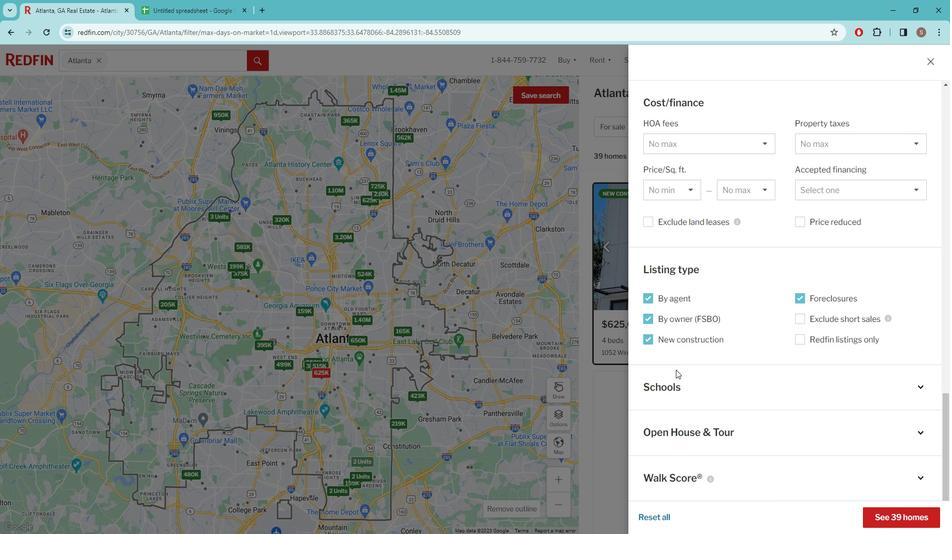 
Action: Mouse moved to (895, 501)
Screenshot: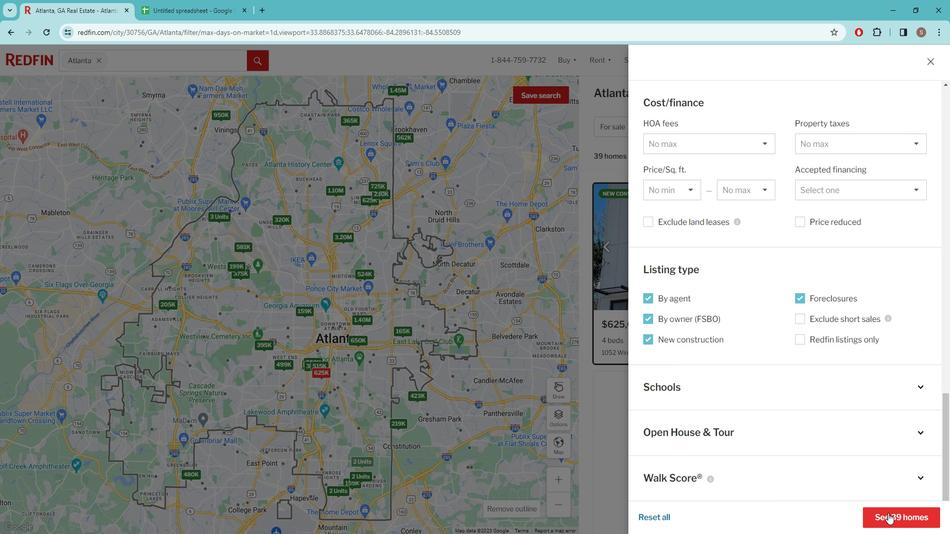 
Action: Mouse pressed left at (895, 501)
Screenshot: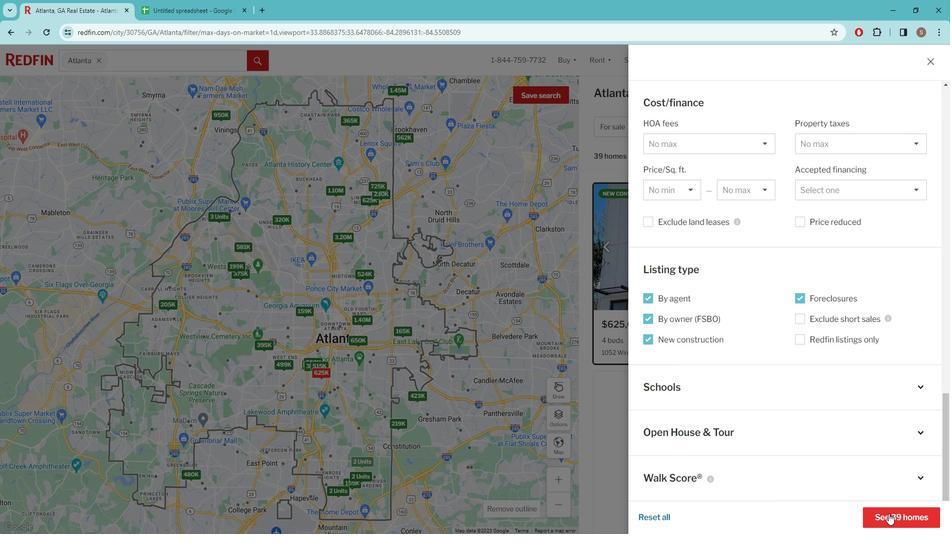 
Action: Mouse moved to (703, 313)
Screenshot: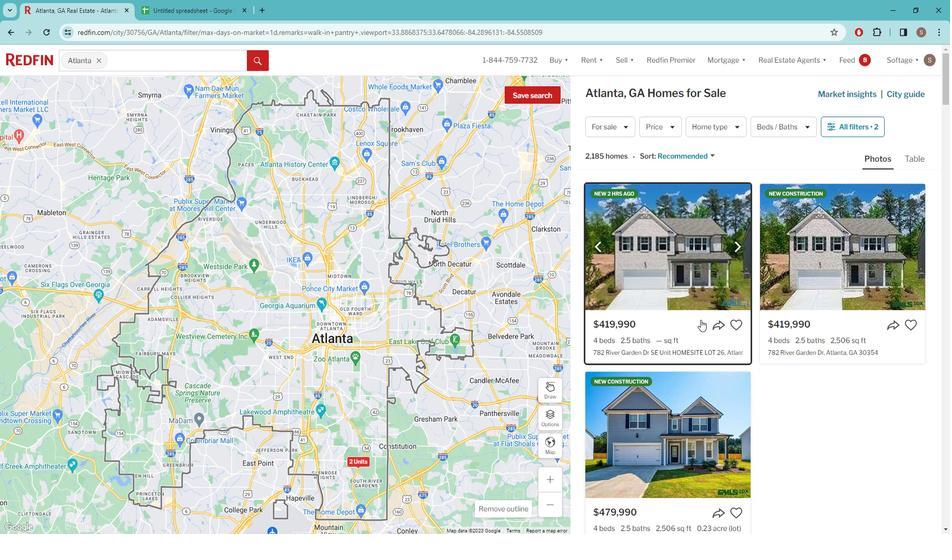 
Action: Mouse pressed left at (703, 313)
Screenshot: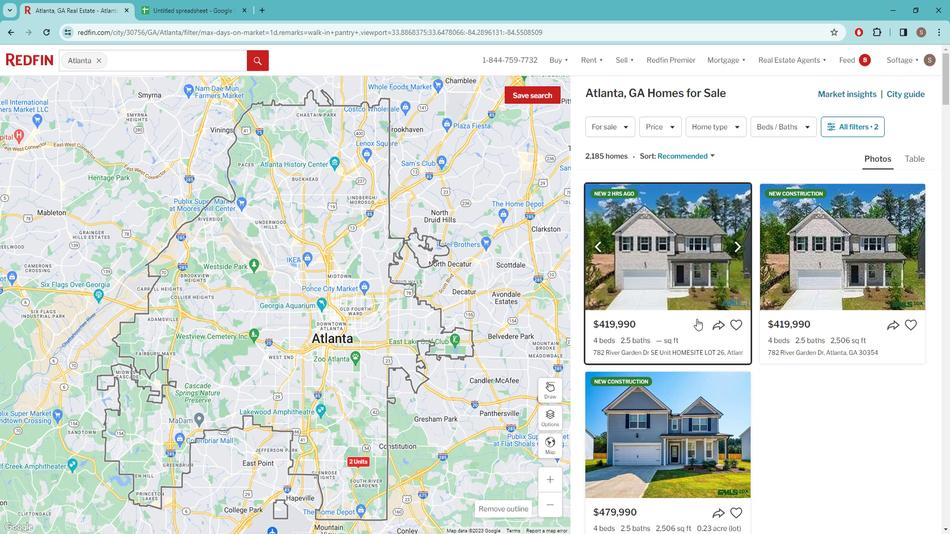 
Action: Mouse moved to (333, 330)
Screenshot: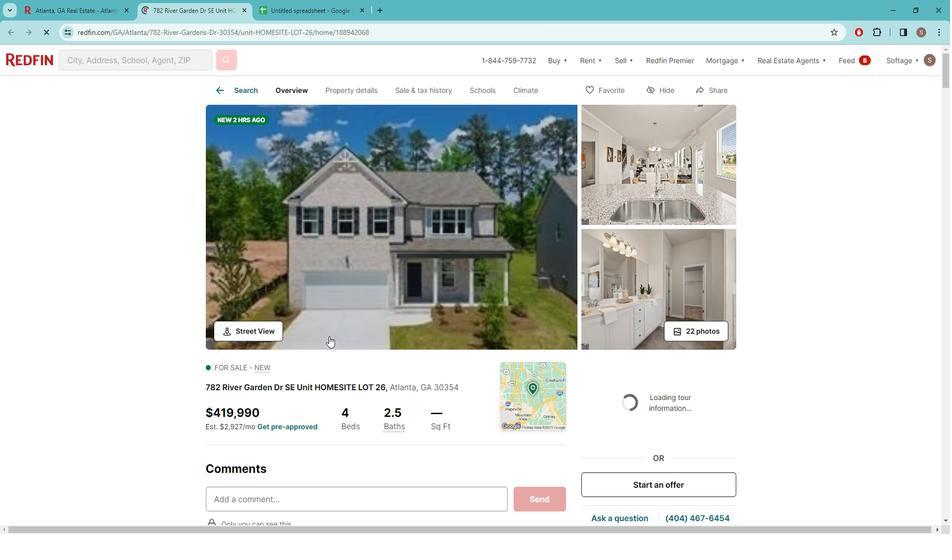 
Action: Mouse scrolled (333, 329) with delta (0, 0)
Screenshot: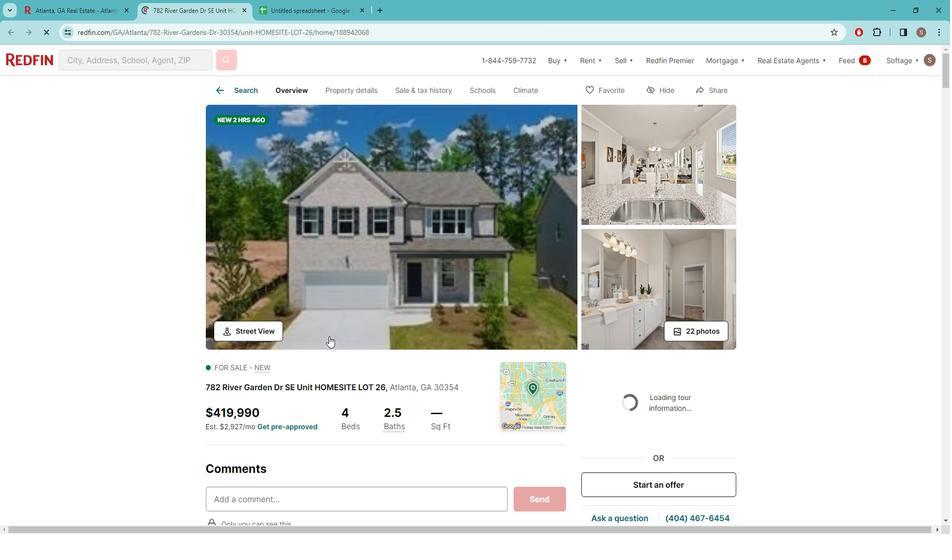 
Action: Mouse moved to (392, 225)
Screenshot: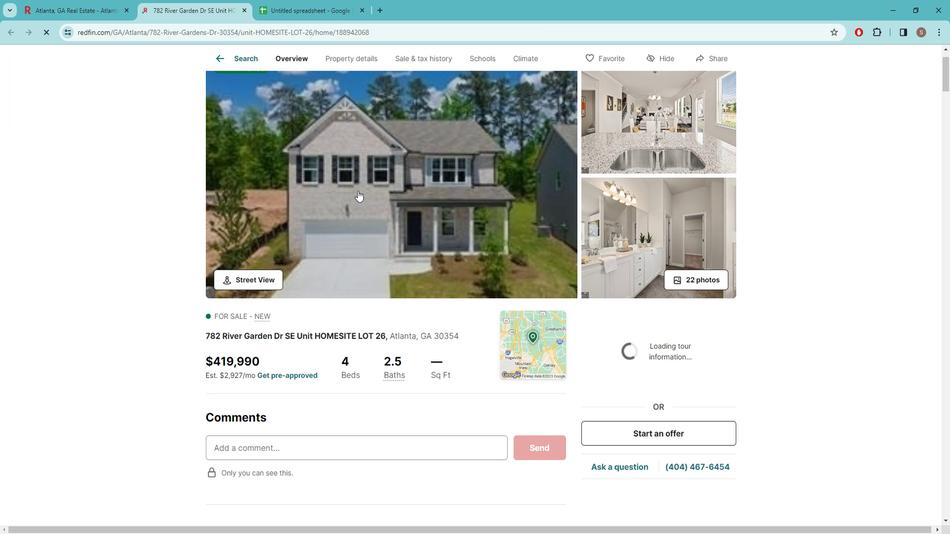 
Action: Mouse scrolled (392, 225) with delta (0, 0)
Screenshot: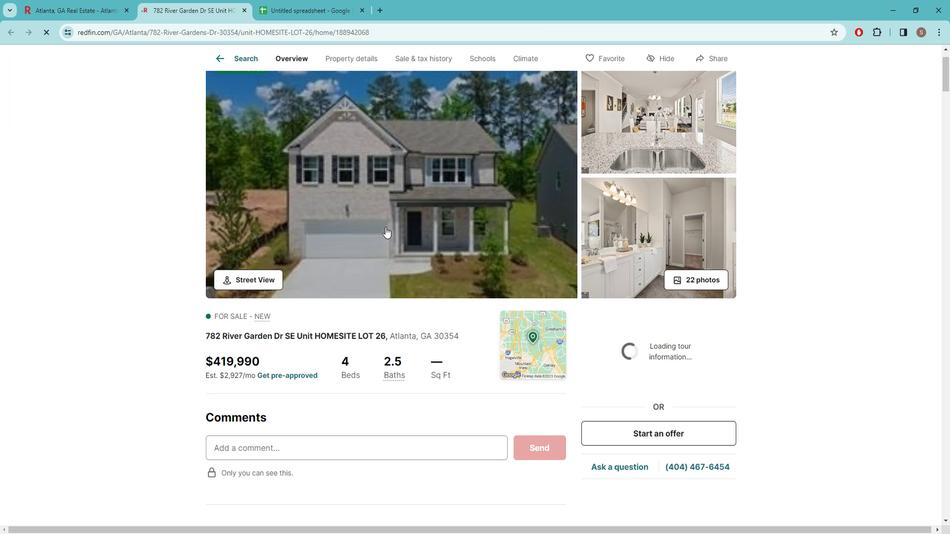 
Action: Mouse scrolled (392, 225) with delta (0, 0)
Screenshot: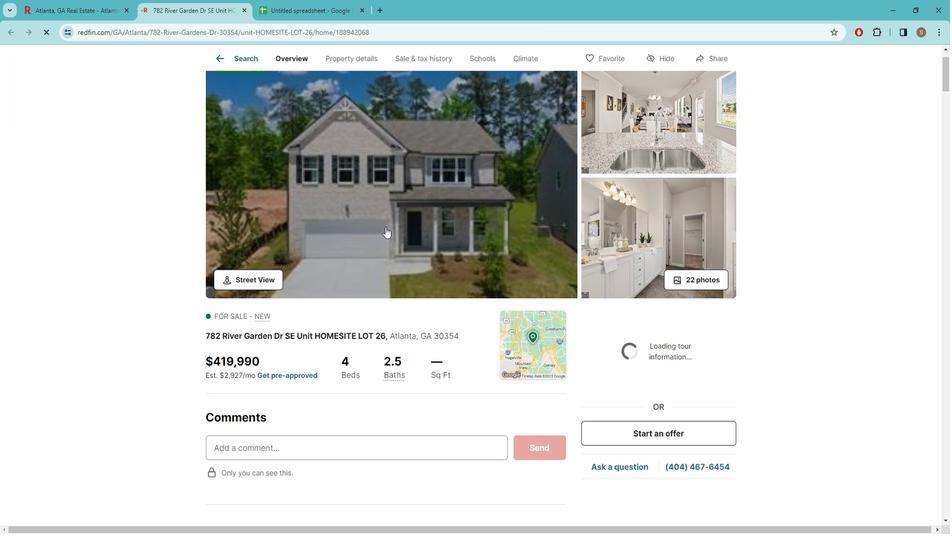 
Action: Mouse moved to (323, 7)
Screenshot: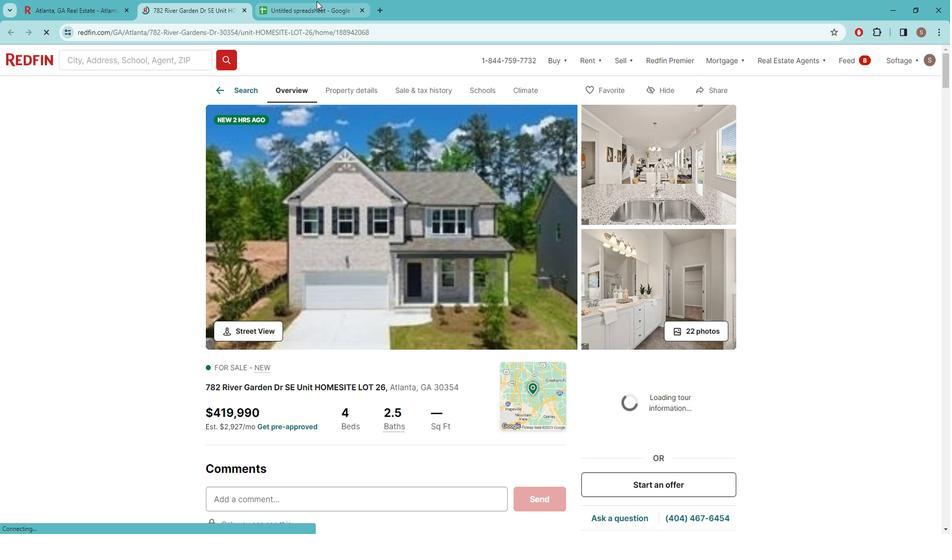 
Action: Mouse pressed left at (323, 7)
Screenshot: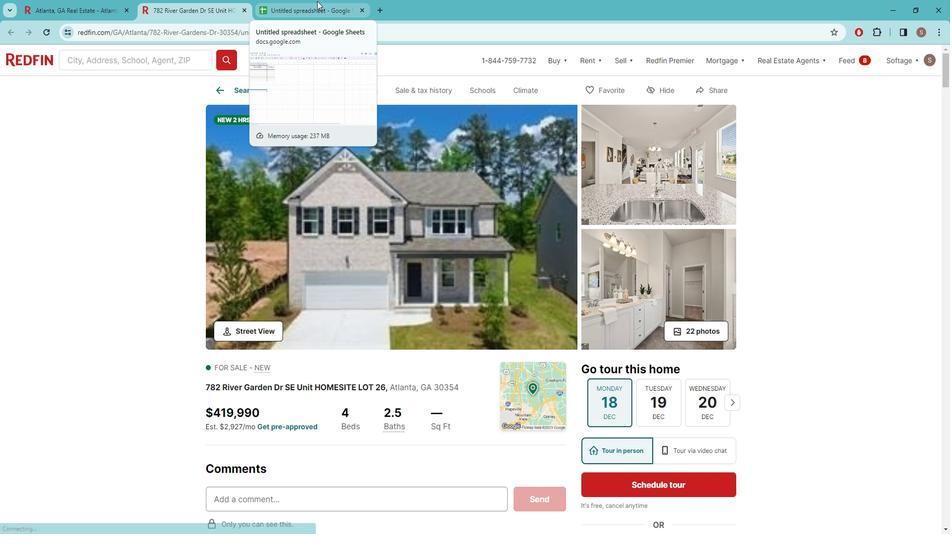 
Action: Mouse moved to (101, 157)
Screenshot: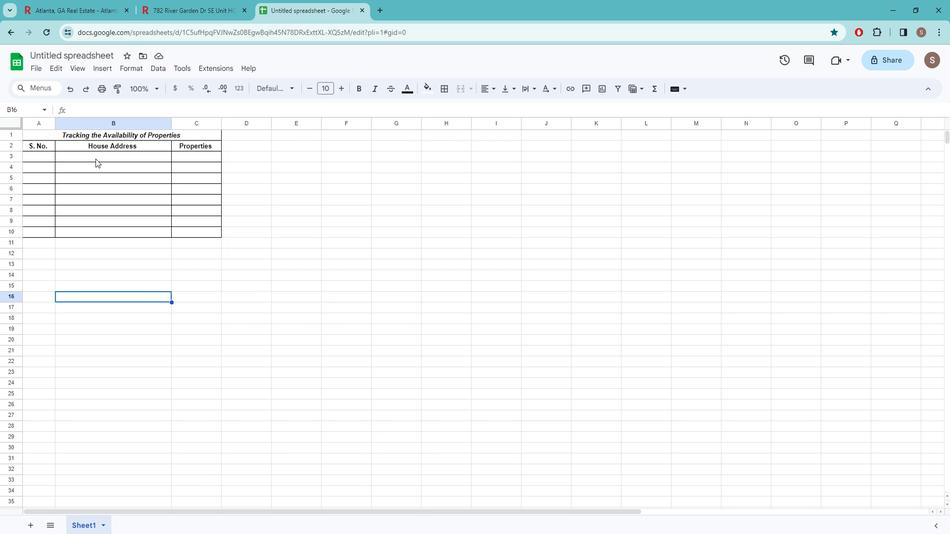 
Action: Mouse pressed left at (101, 157)
Screenshot: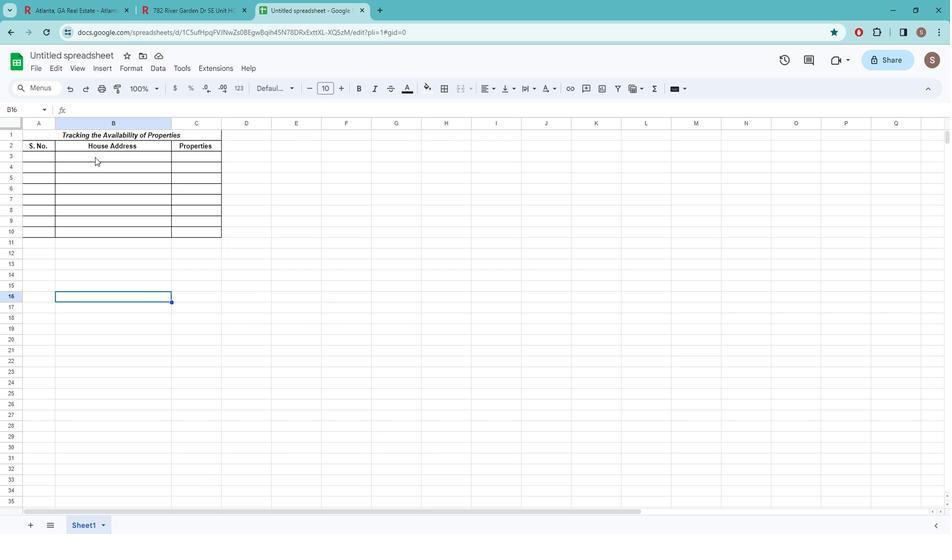 
Action: Mouse moved to (53, 156)
Screenshot: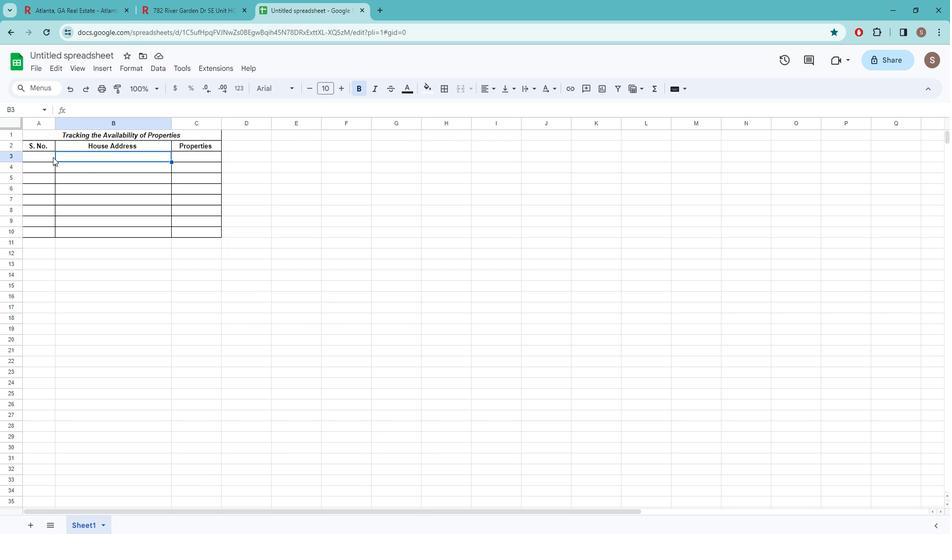 
Action: Mouse pressed left at (53, 156)
Screenshot: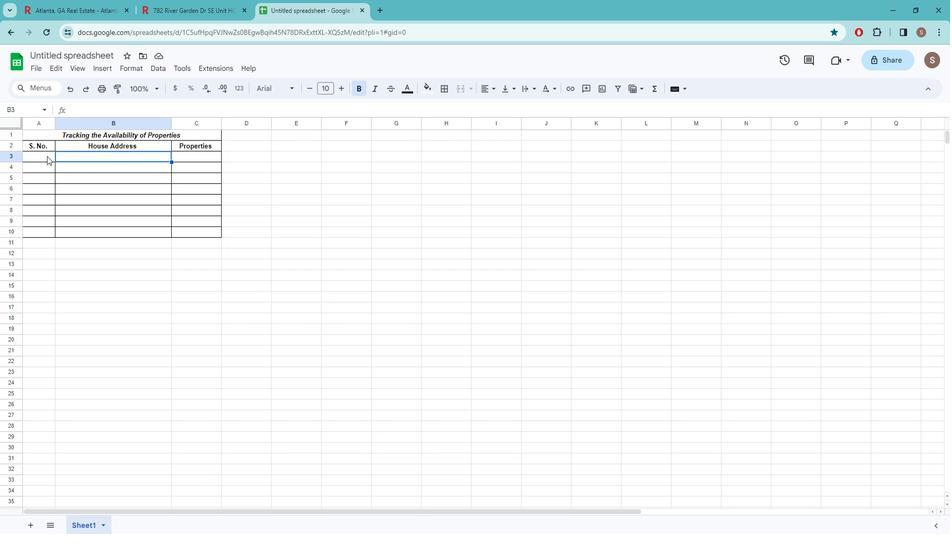 
Action: Key pressed 1<Key.right>782<Key.space><Key.caps_lock>r<Key.caps_lock>IVER<Key.space><Key.caps_lock>g<Key.caps_lock>ARDEN<Key.space>
Screenshot: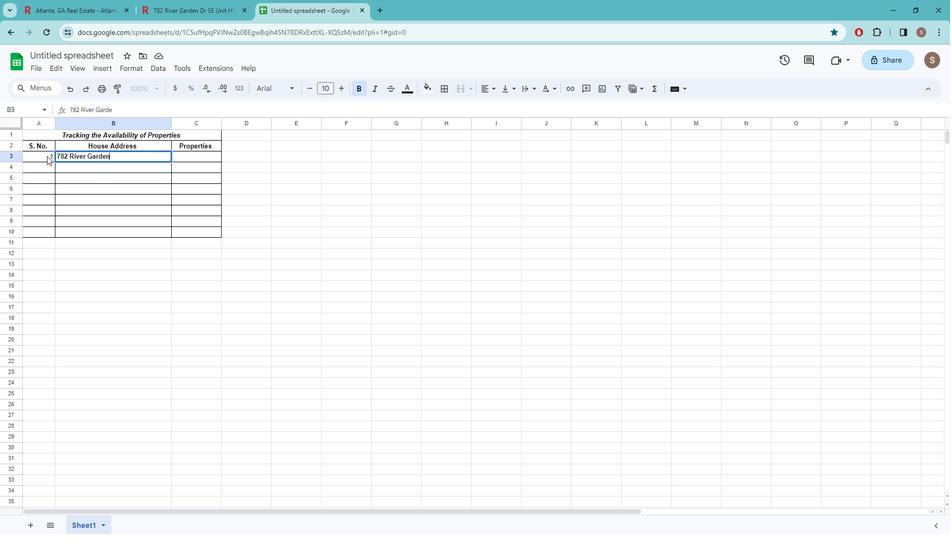 
Action: Mouse moved to (235, 6)
Screenshot: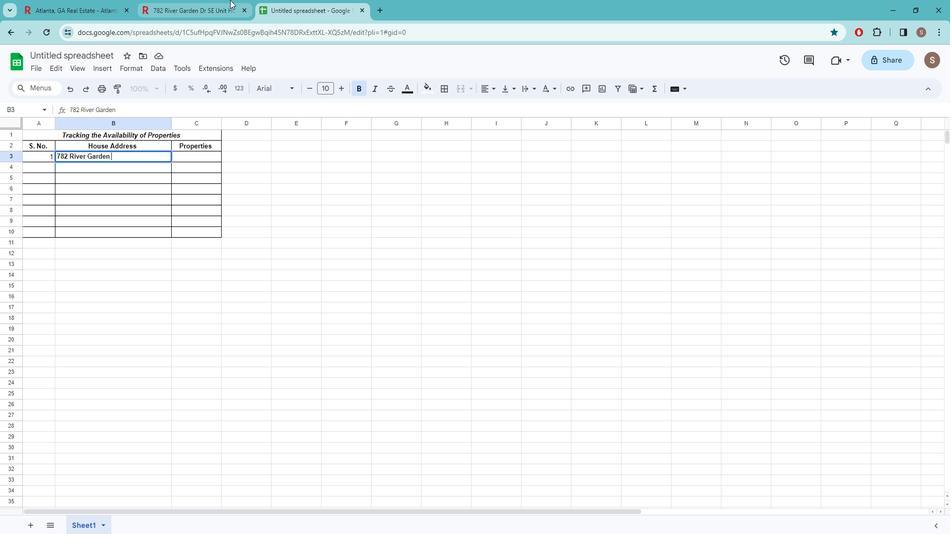 
Action: Mouse pressed left at (235, 6)
Screenshot: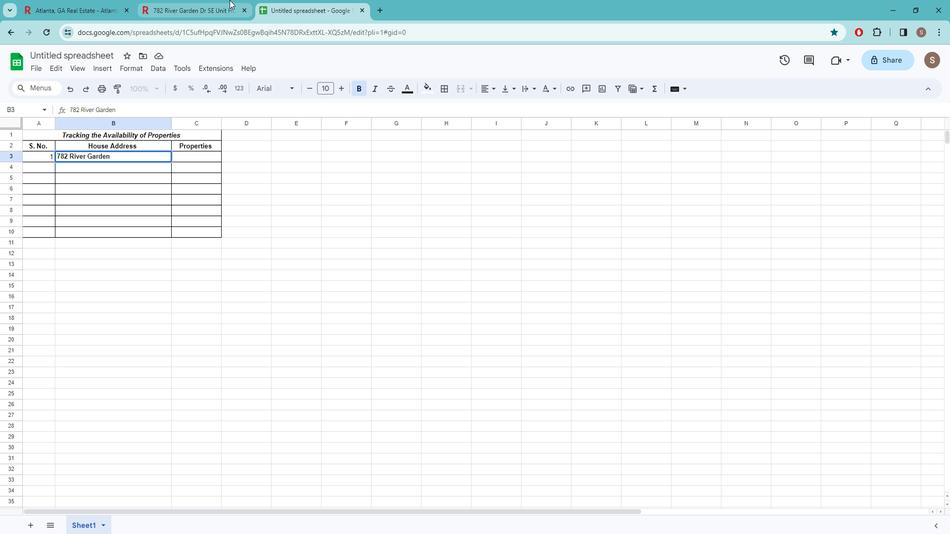 
Action: Mouse moved to (340, 6)
Screenshot: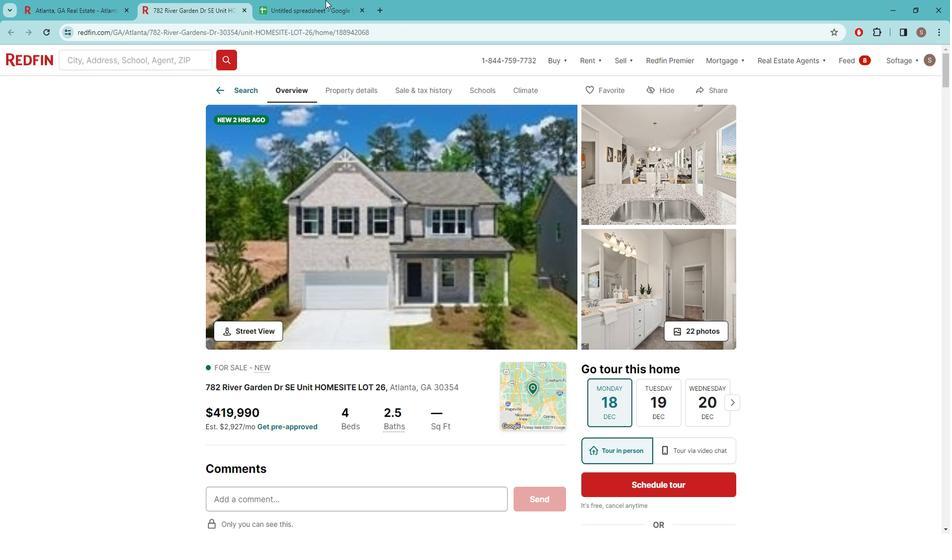 
Action: Mouse pressed left at (340, 6)
Screenshot: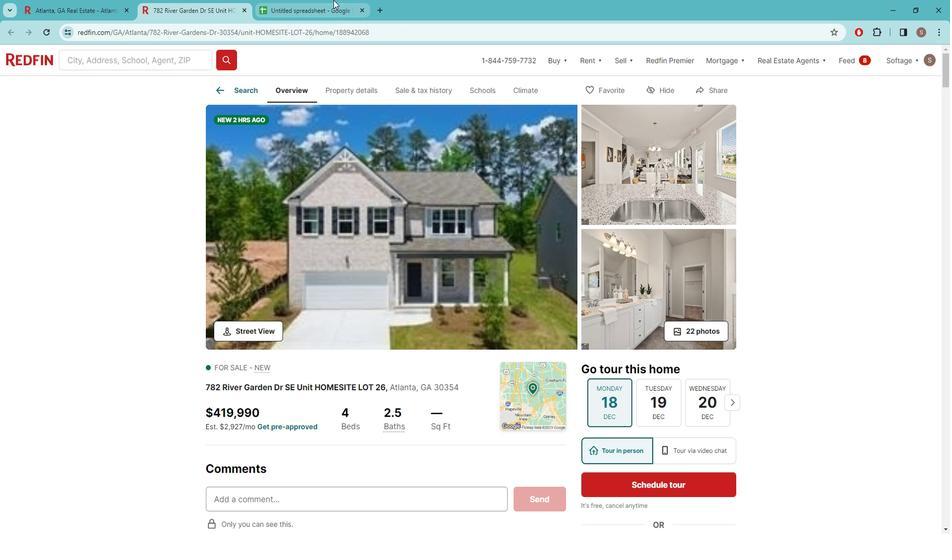 
Action: Mouse moved to (180, 191)
Screenshot: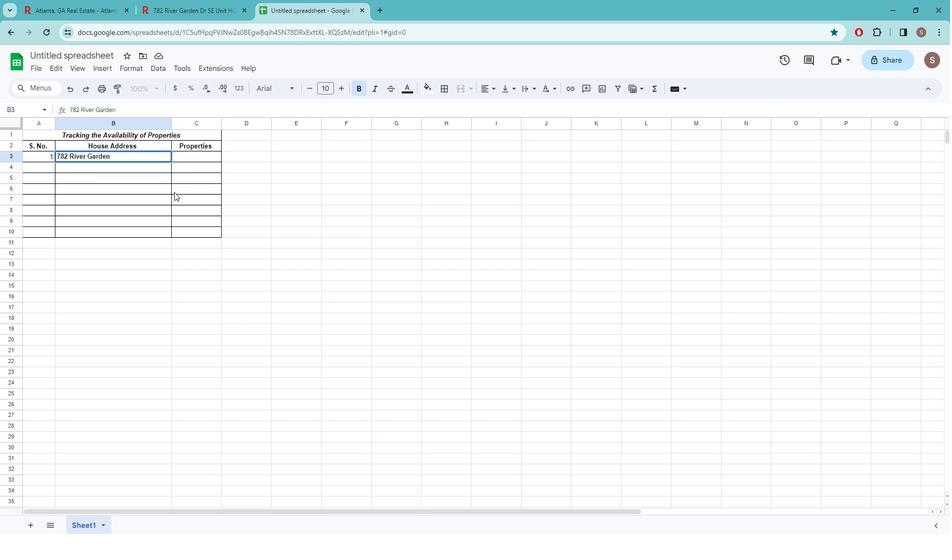 
Action: Key pressed <Key.caps_lock>d<Key.caps_lock>R<Key.space><Key.caps_lock>se<Key.space>
Screenshot: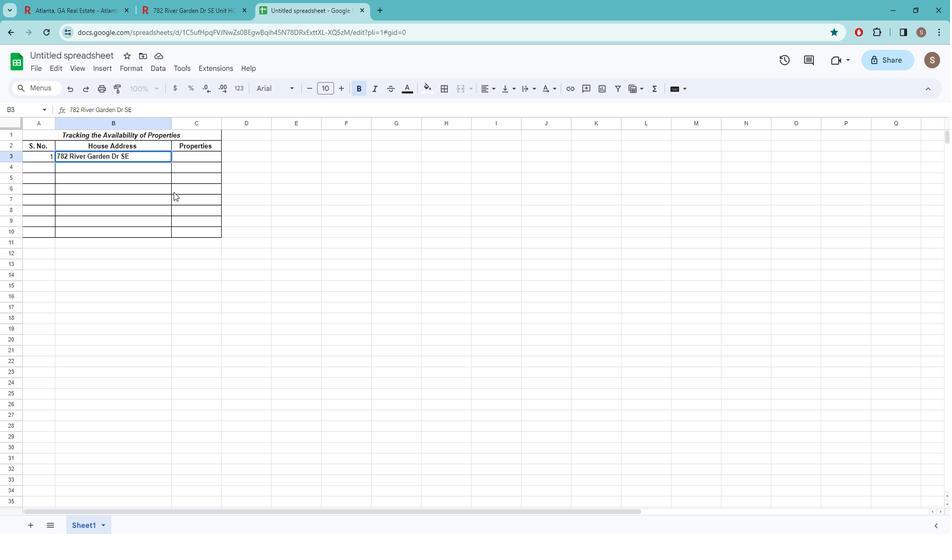 
Action: Mouse moved to (188, 5)
Screenshot: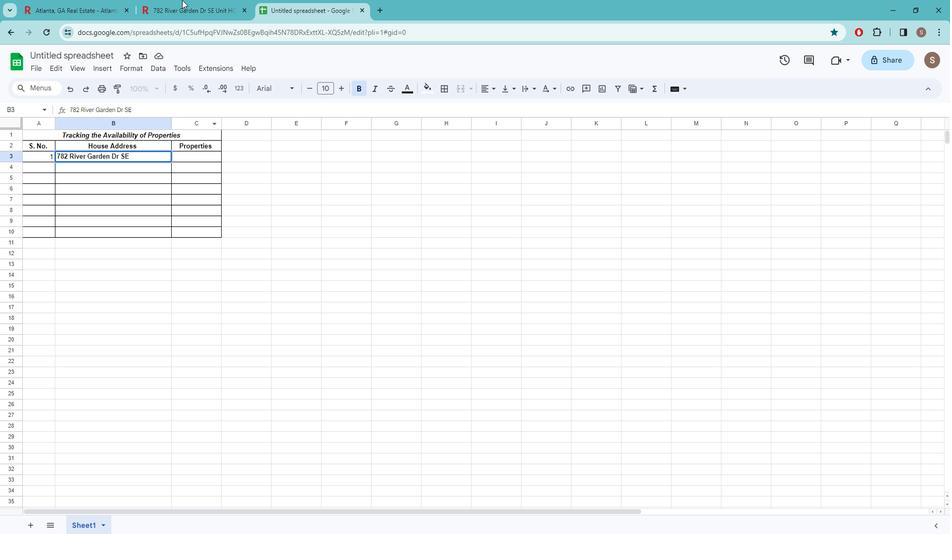 
Action: Mouse pressed left at (188, 6)
Screenshot: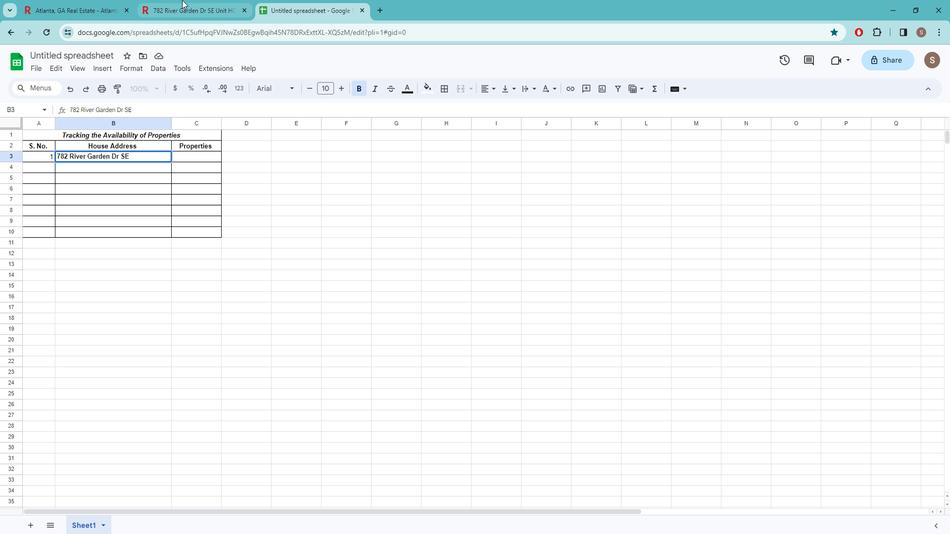 
Action: Mouse moved to (303, 377)
Screenshot: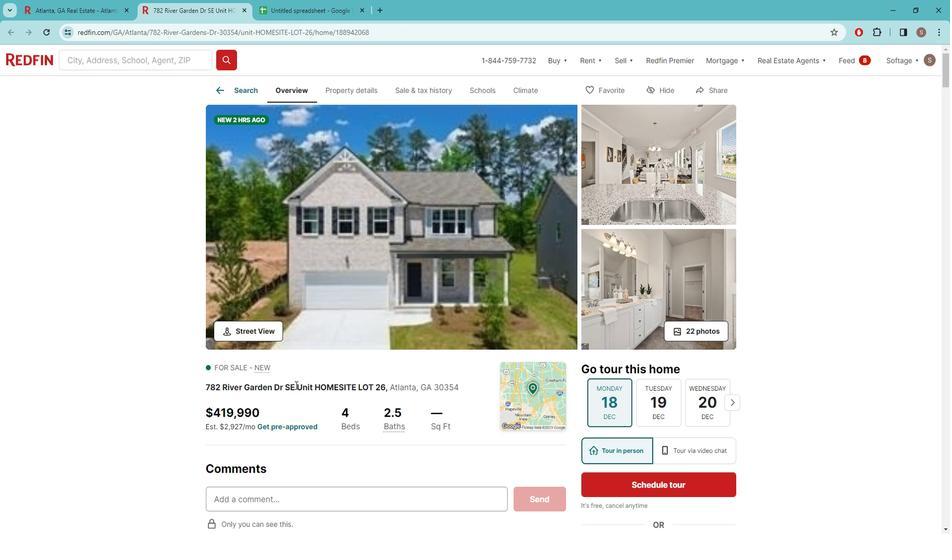 
Action: Mouse pressed left at (303, 377)
Screenshot: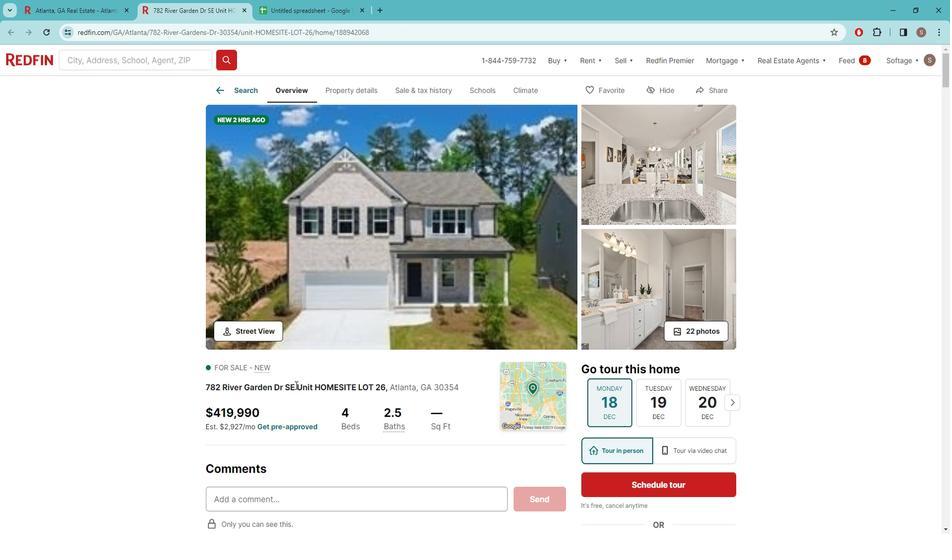 
Action: Mouse moved to (388, 374)
Screenshot: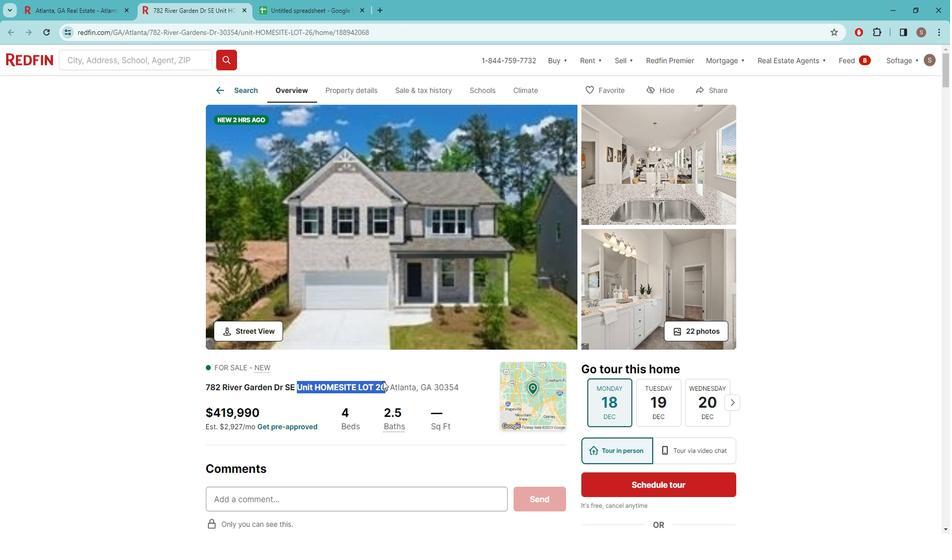 
Action: Key pressed ctrl+C
Screenshot: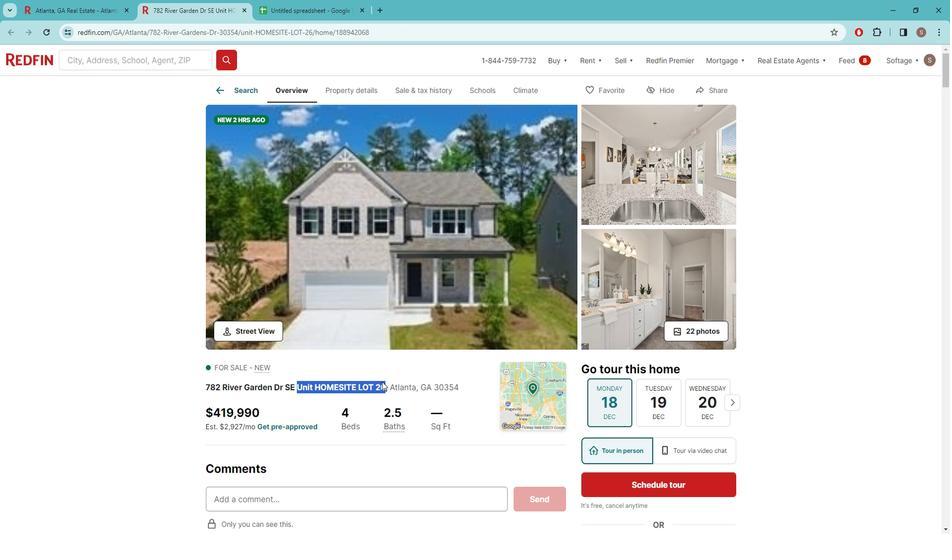
Action: Mouse moved to (290, 6)
Screenshot: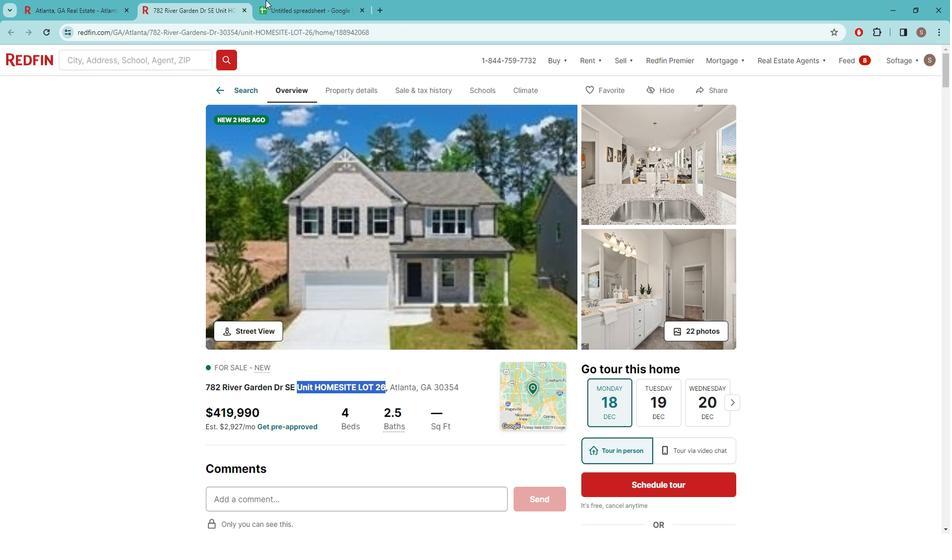 
Action: Mouse pressed left at (290, 6)
Screenshot: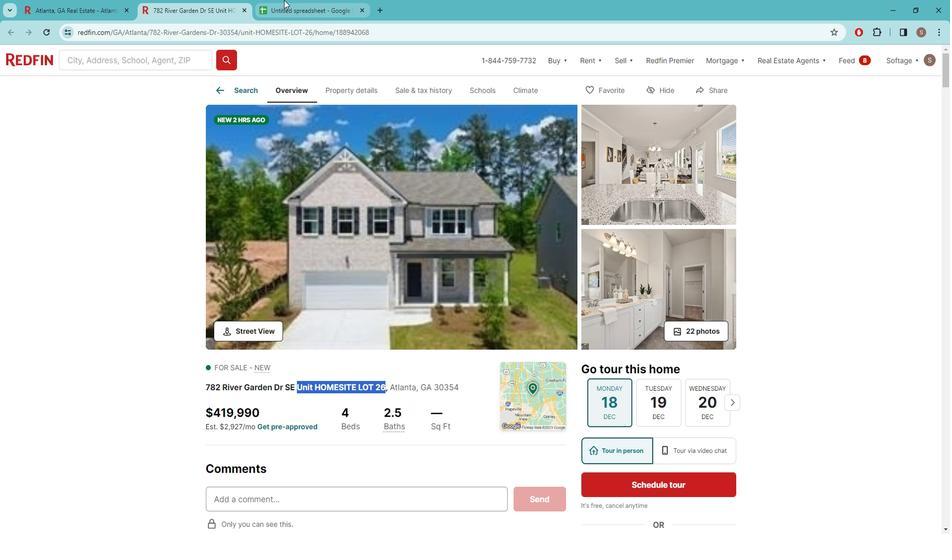 
Action: Mouse moved to (148, 154)
Screenshot: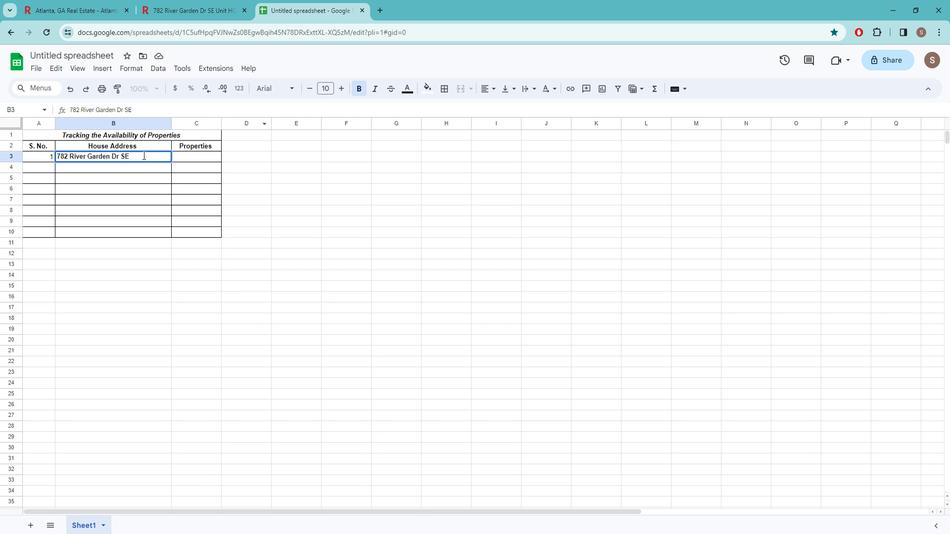 
Action: Mouse pressed left at (148, 154)
Screenshot: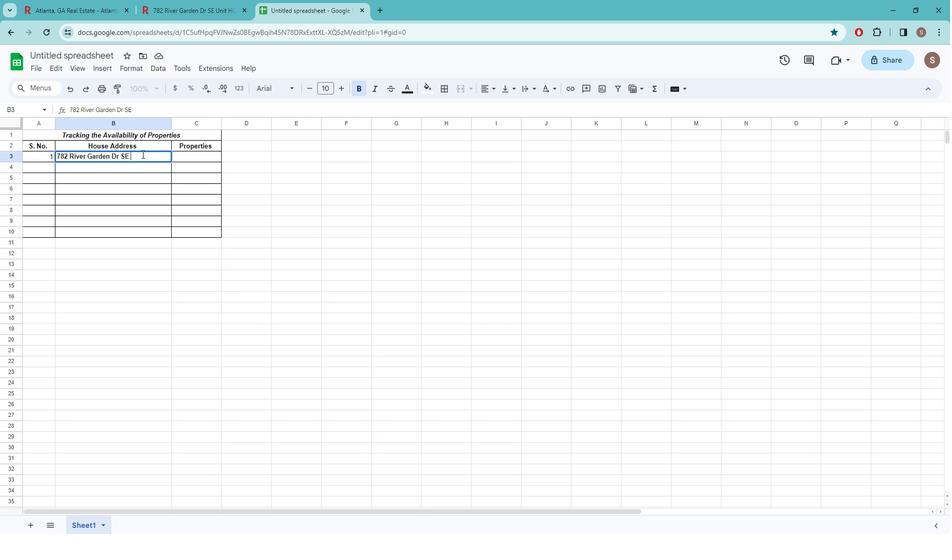
Action: Key pressed ctrl+V,<Key.space><Key.space>
Screenshot: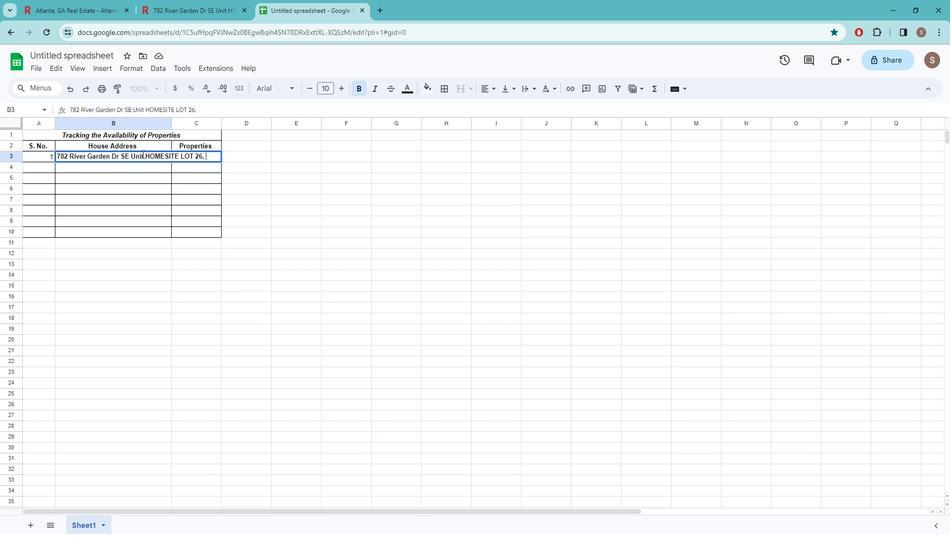 
Action: Mouse moved to (227, 5)
Screenshot: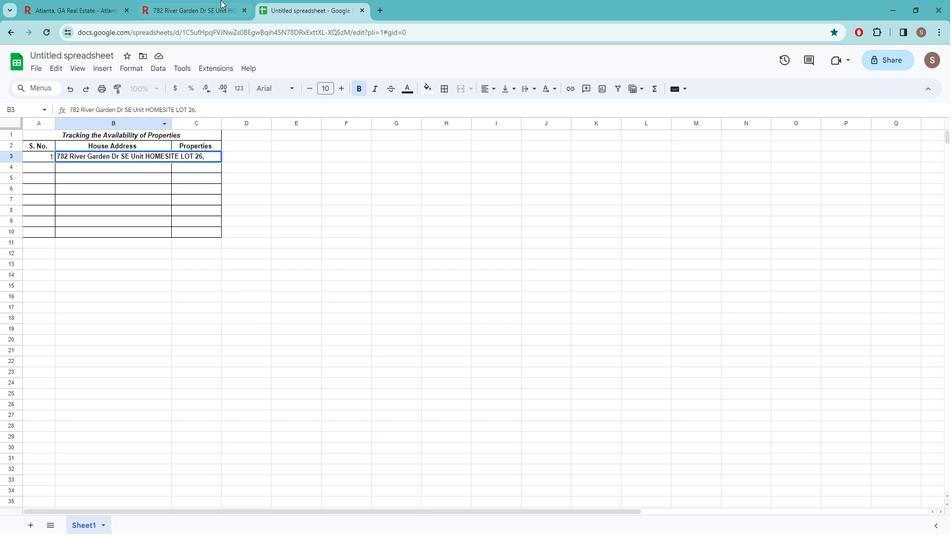 
Action: Mouse pressed left at (227, 6)
Screenshot: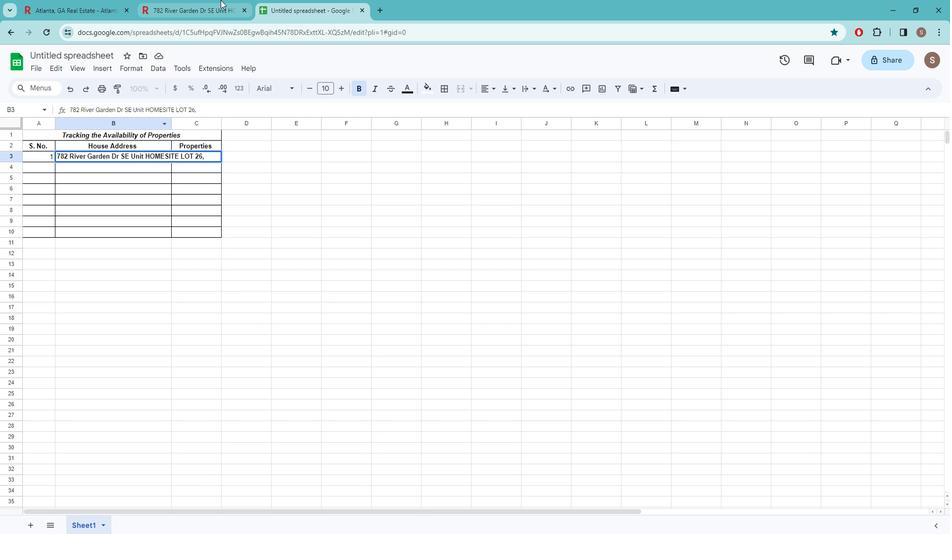
Action: Mouse moved to (410, 383)
Screenshot: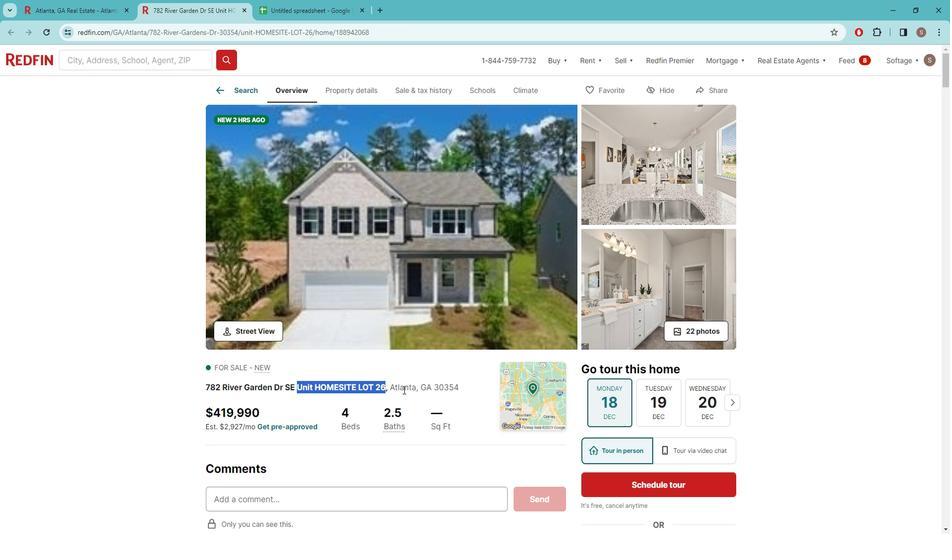 
Action: Mouse pressed left at (410, 383)
Screenshot: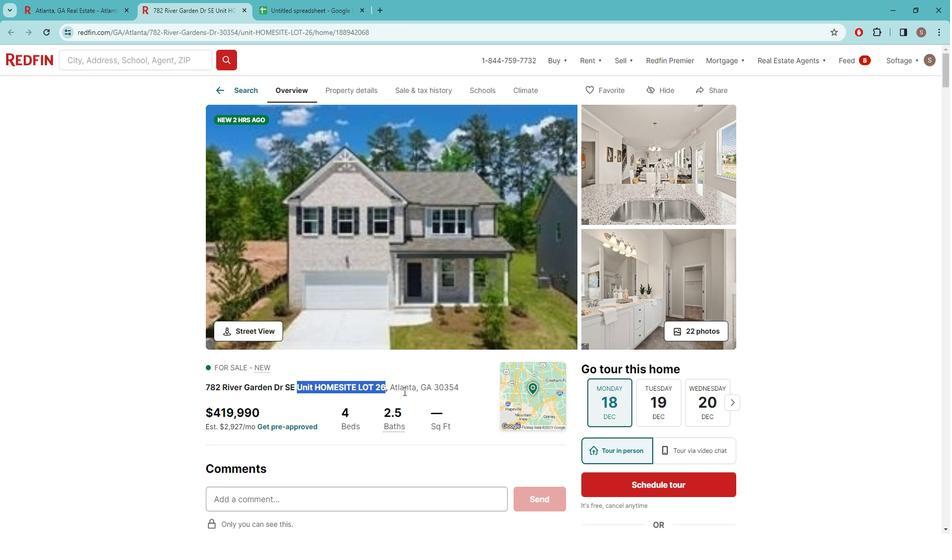 
Action: Mouse pressed left at (410, 383)
Screenshot: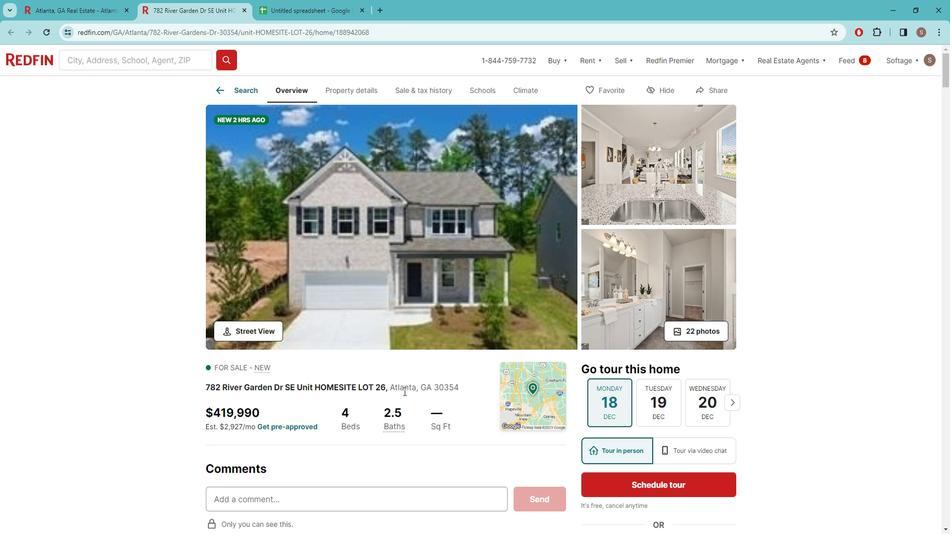 
Action: Mouse pressed left at (410, 383)
Screenshot: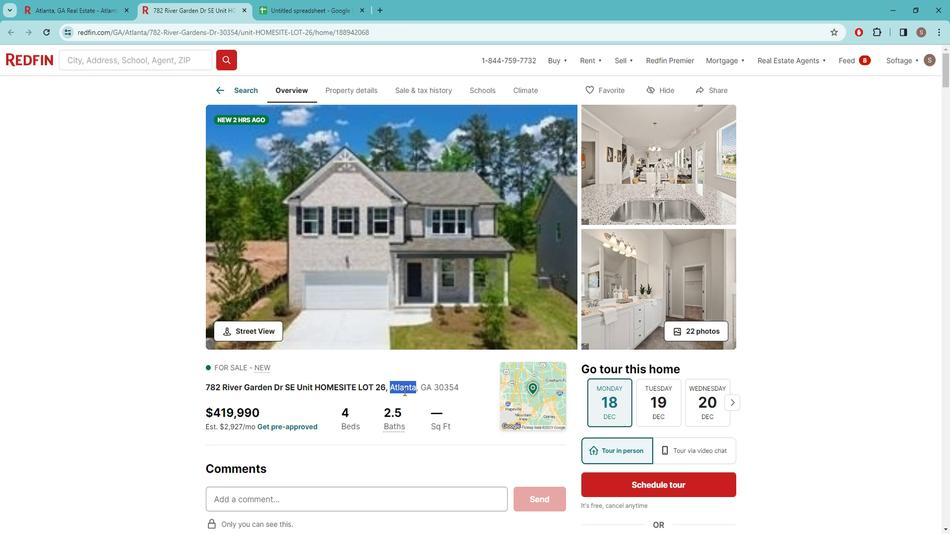 
Action: Key pressed ctrl+C
Screenshot: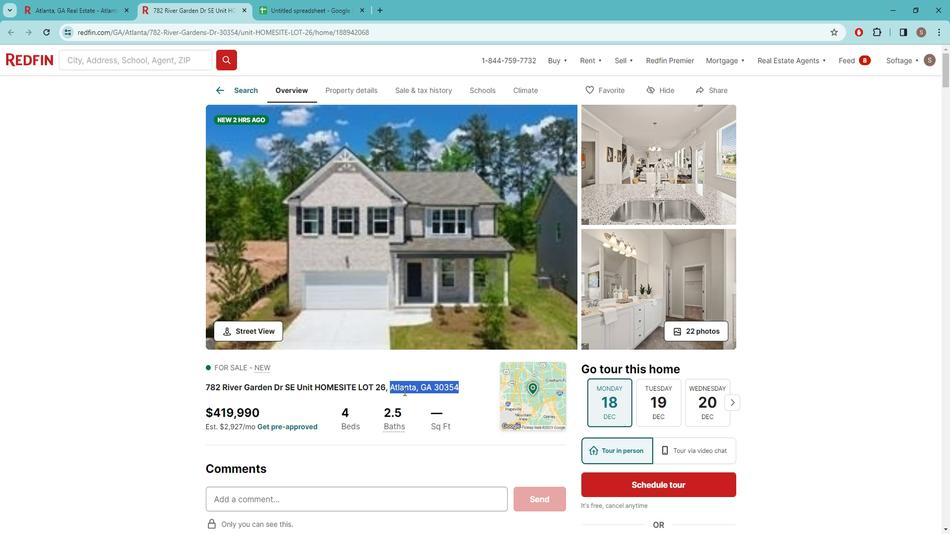 
Action: Mouse moved to (331, 6)
Screenshot: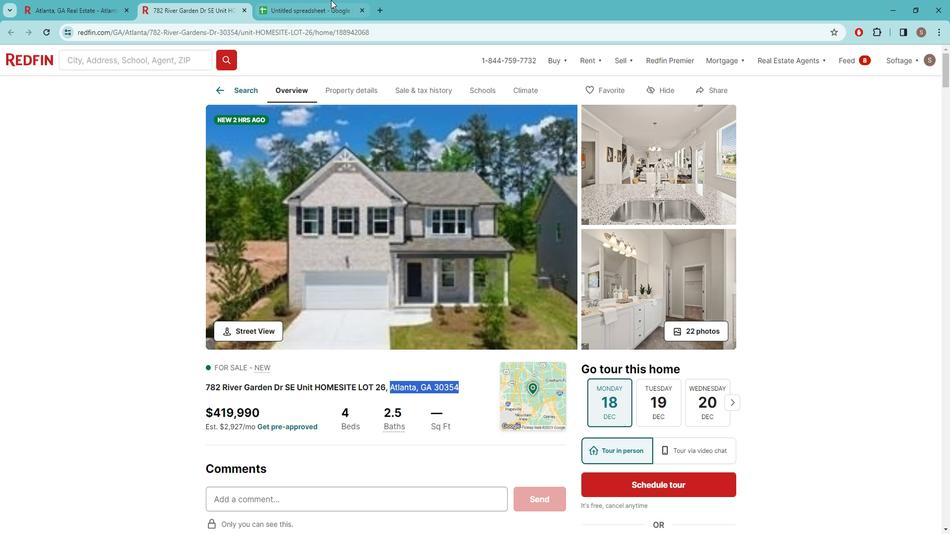 
Action: Mouse pressed left at (331, 6)
Screenshot: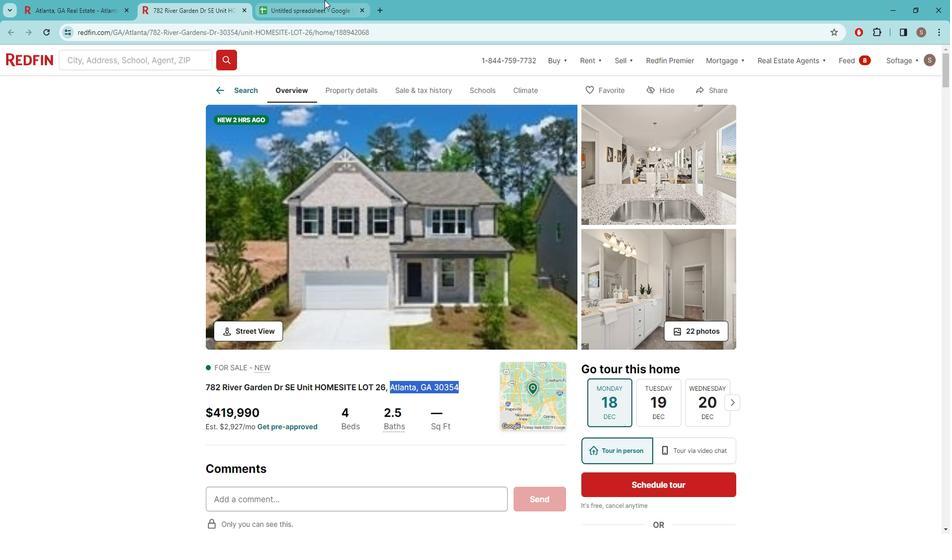 
Action: Mouse moved to (211, 156)
Screenshot: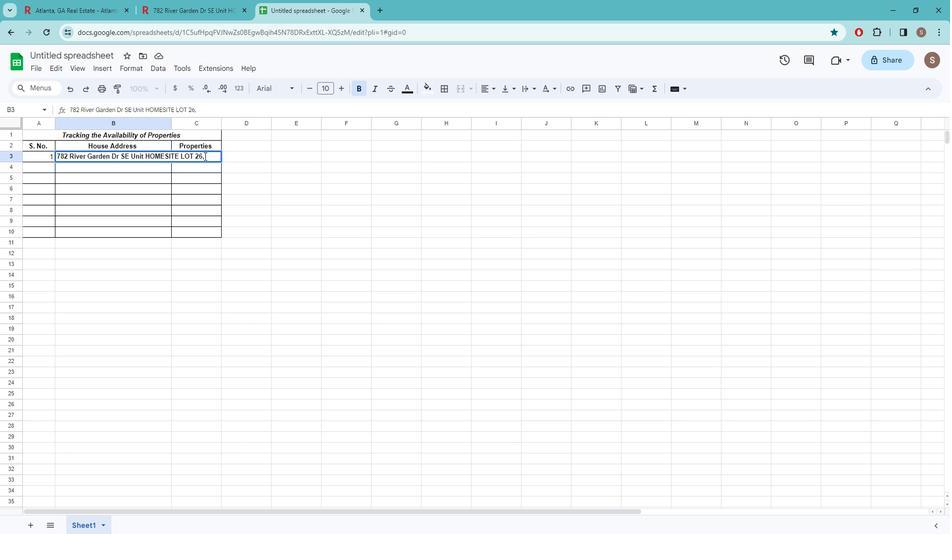 
Action: Key pressed ctrl+V
Screenshot: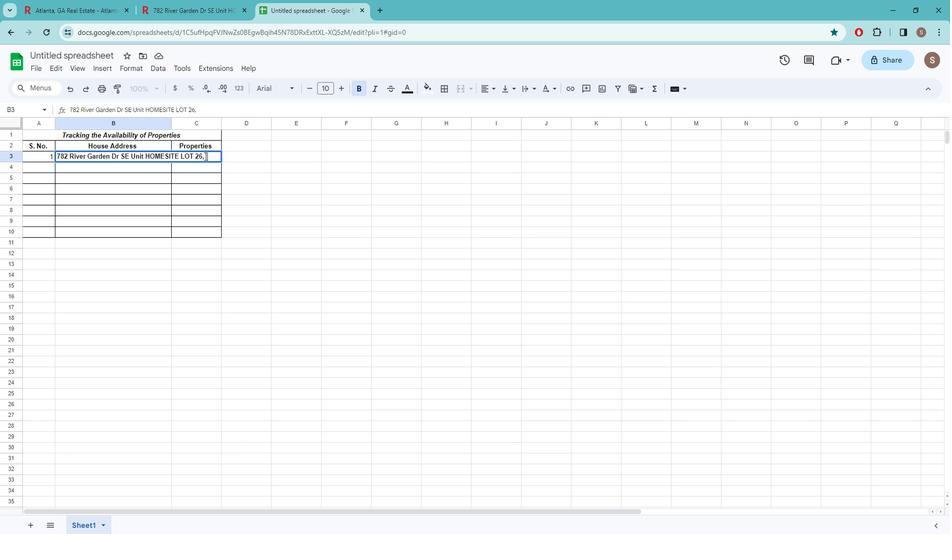 
Action: Mouse moved to (209, 254)
Screenshot: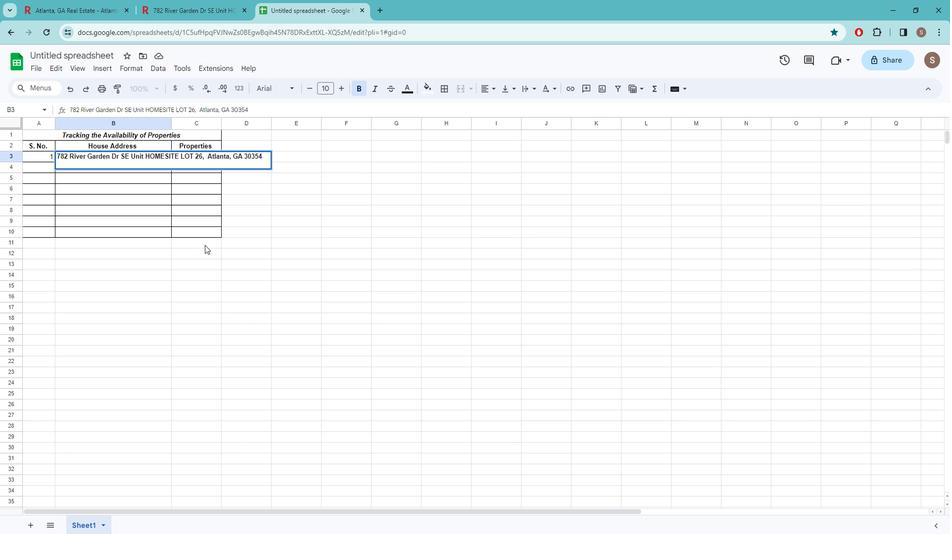 
Action: Mouse pressed left at (209, 254)
Screenshot: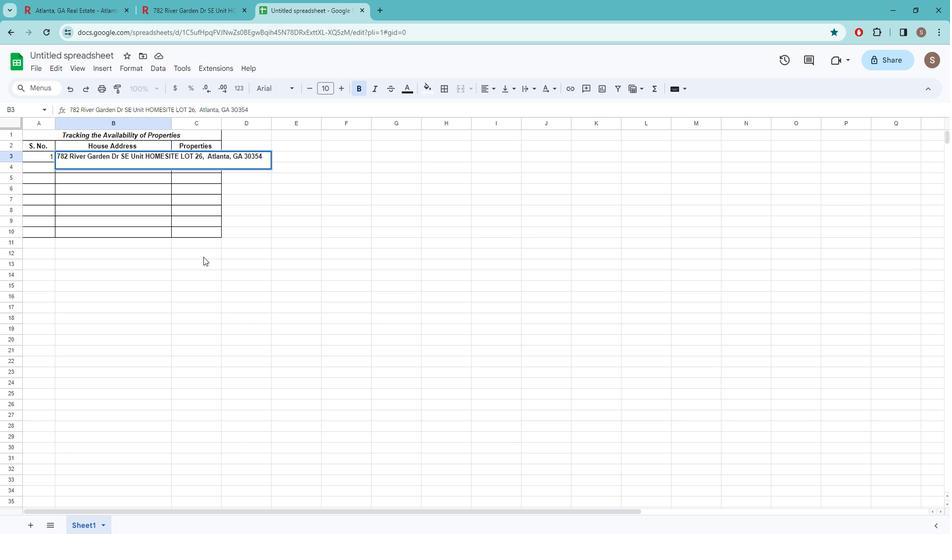 
Action: Mouse moved to (178, 123)
Screenshot: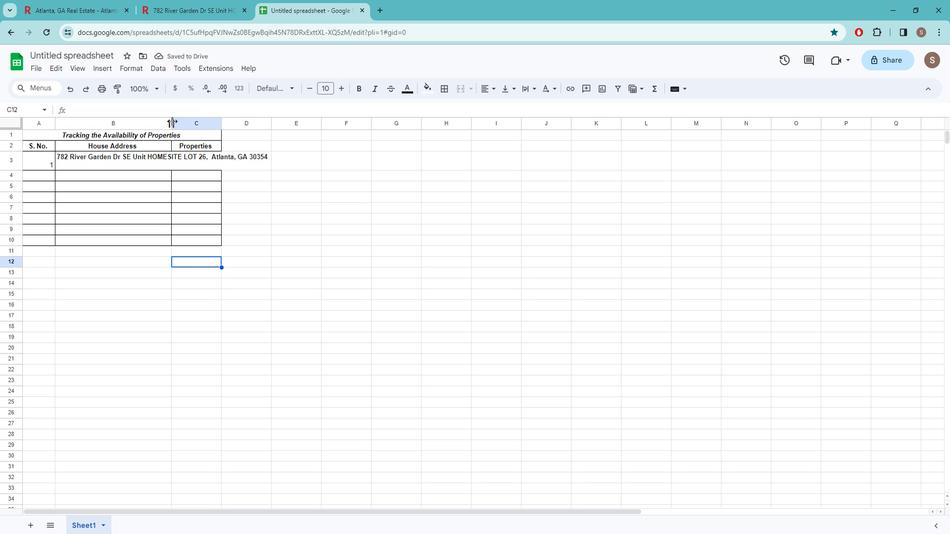 
Action: Mouse pressed left at (178, 123)
Screenshot: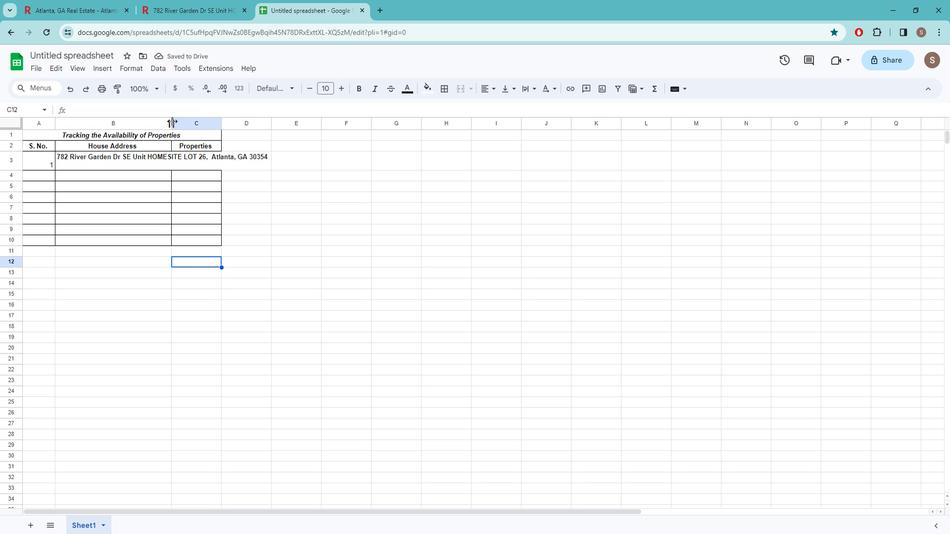 
Action: Mouse moved to (244, 126)
Screenshot: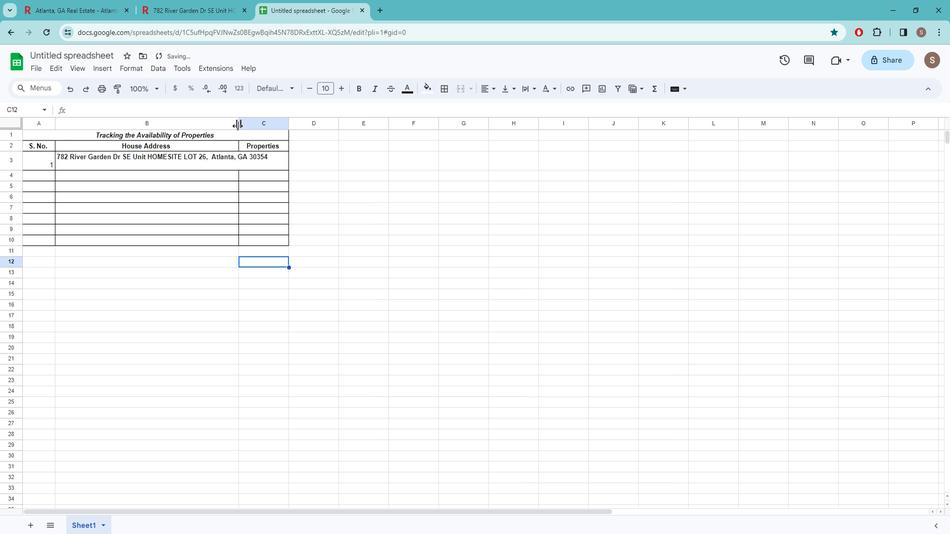 
Action: Mouse pressed left at (244, 126)
Screenshot: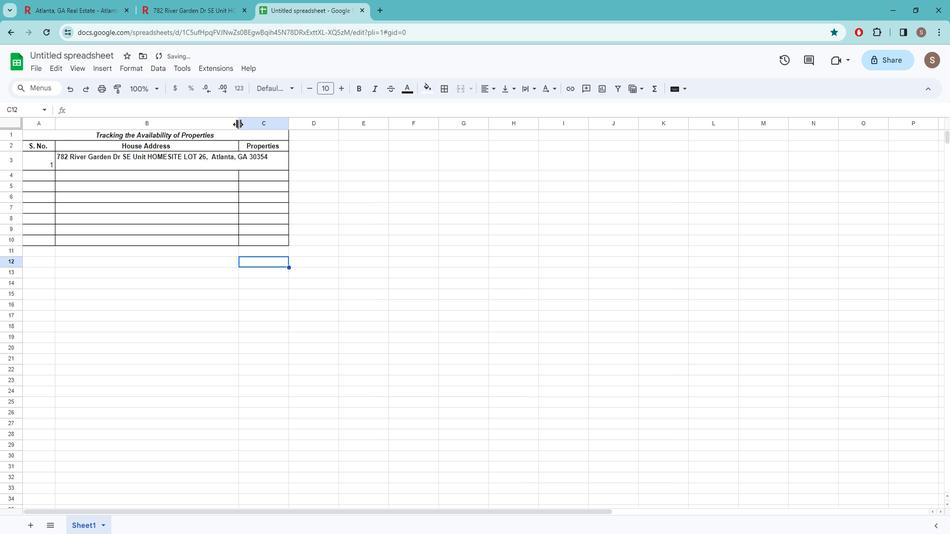 
Action: Mouse moved to (273, 123)
Screenshot: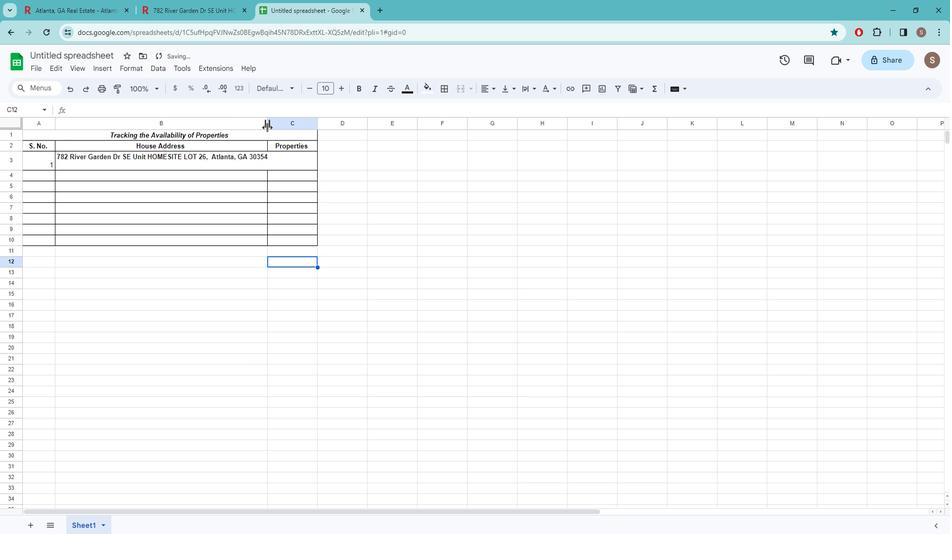 
Action: Mouse pressed left at (273, 123)
Screenshot: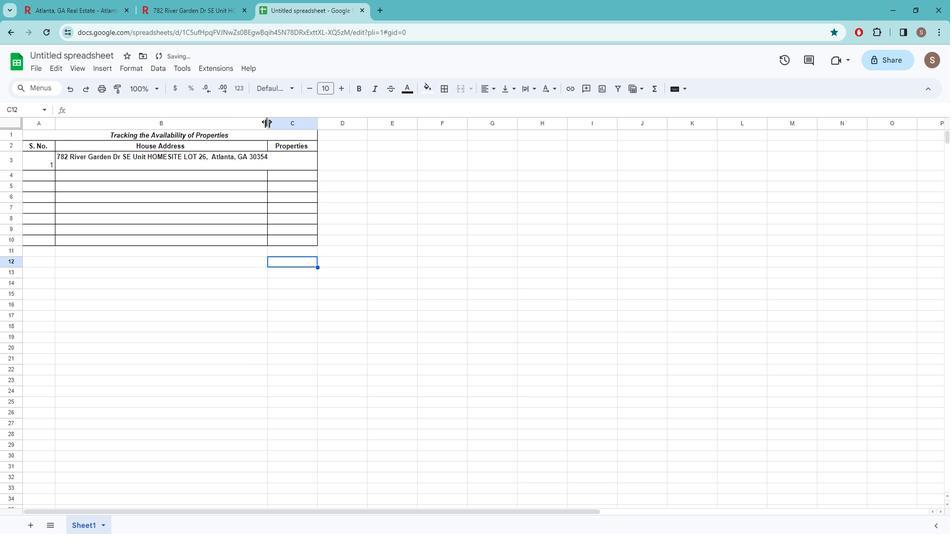 
Action: Mouse moved to (275, 158)
Screenshot: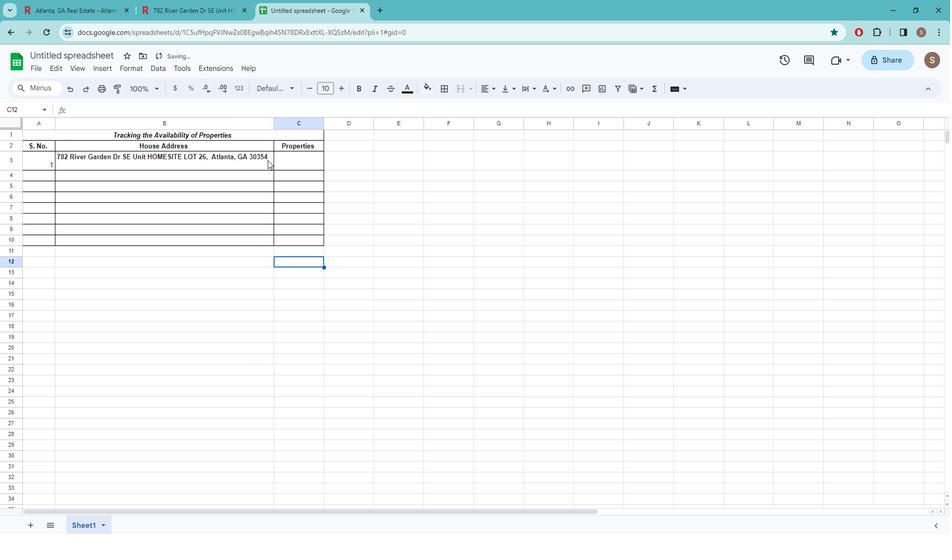 
Action: Mouse pressed left at (275, 158)
Screenshot: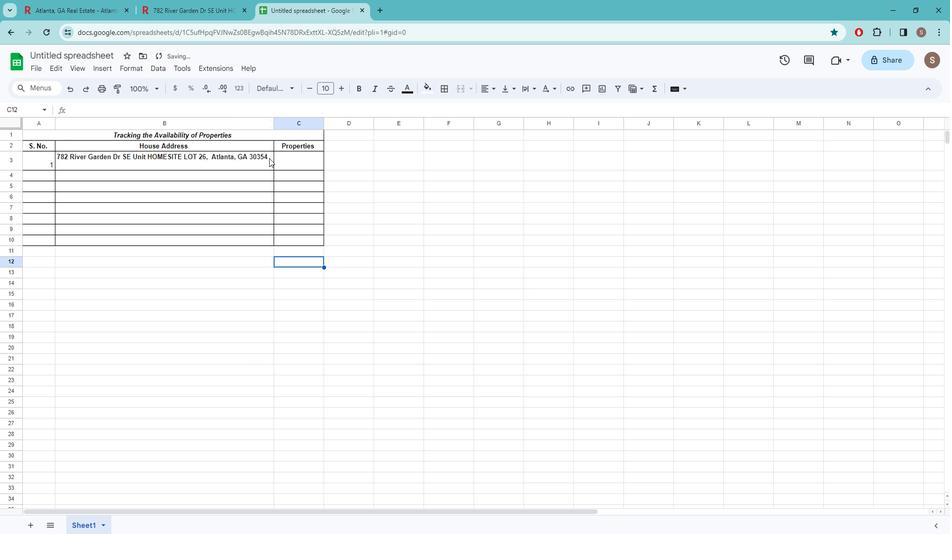 
Action: Mouse pressed left at (275, 158)
Screenshot: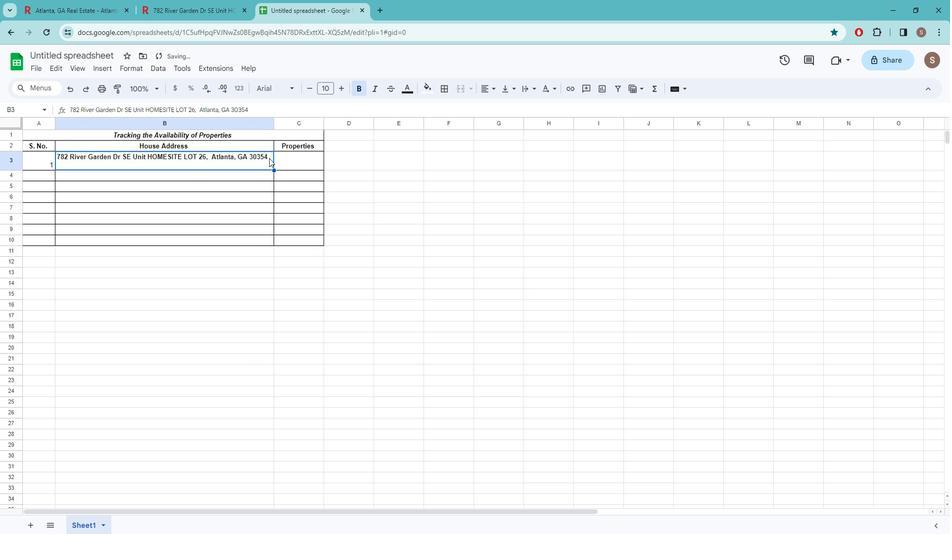 
Action: Mouse moved to (272, 155)
Screenshot: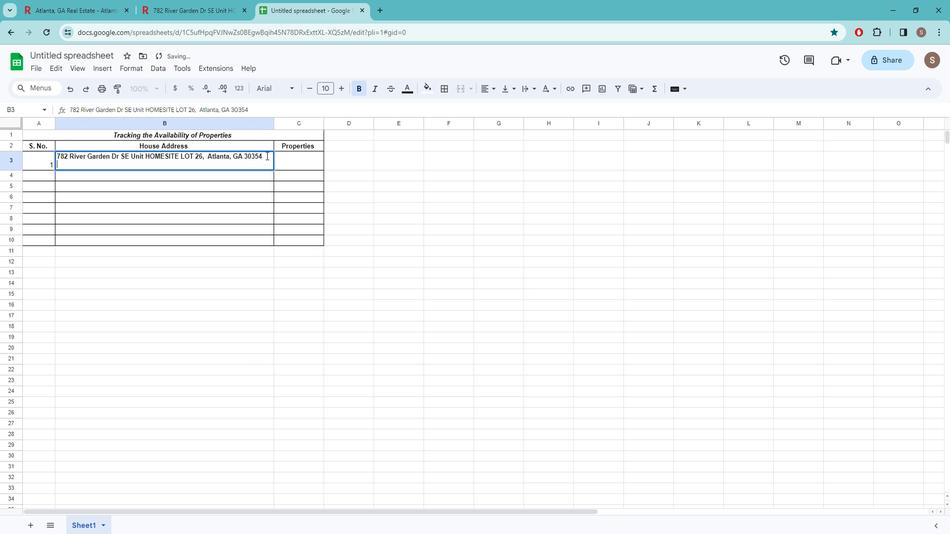 
Action: Mouse pressed left at (272, 155)
Screenshot: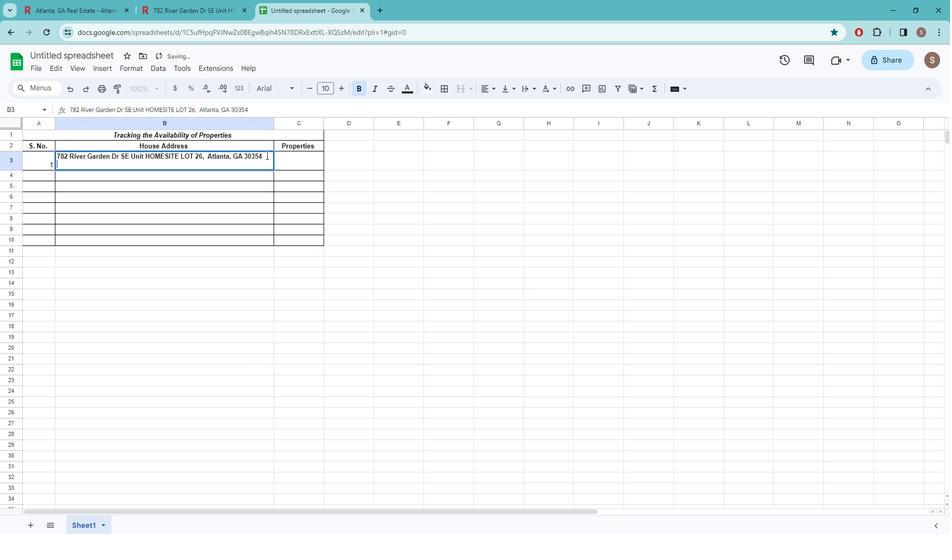 
Action: Mouse moved to (214, 156)
Screenshot: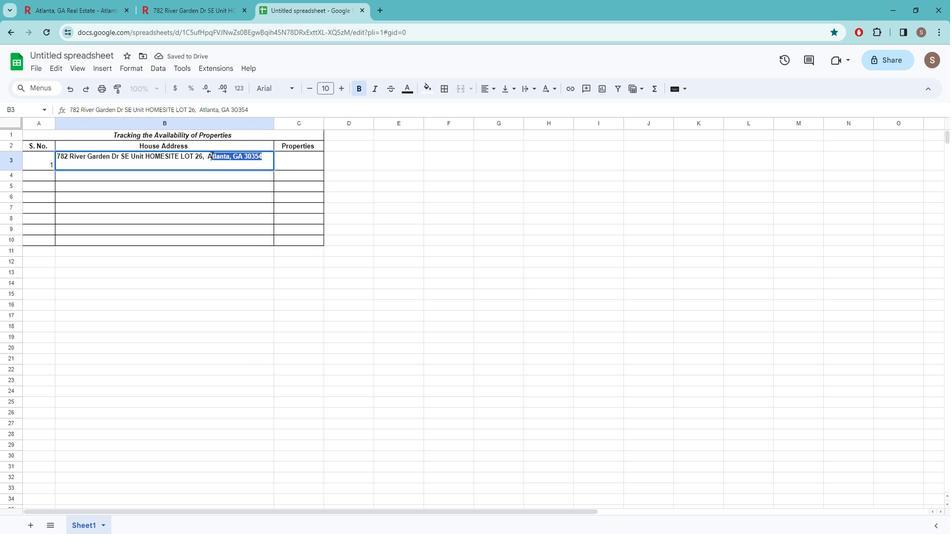 
Action: Key pressed <Key.backspace>
Screenshot: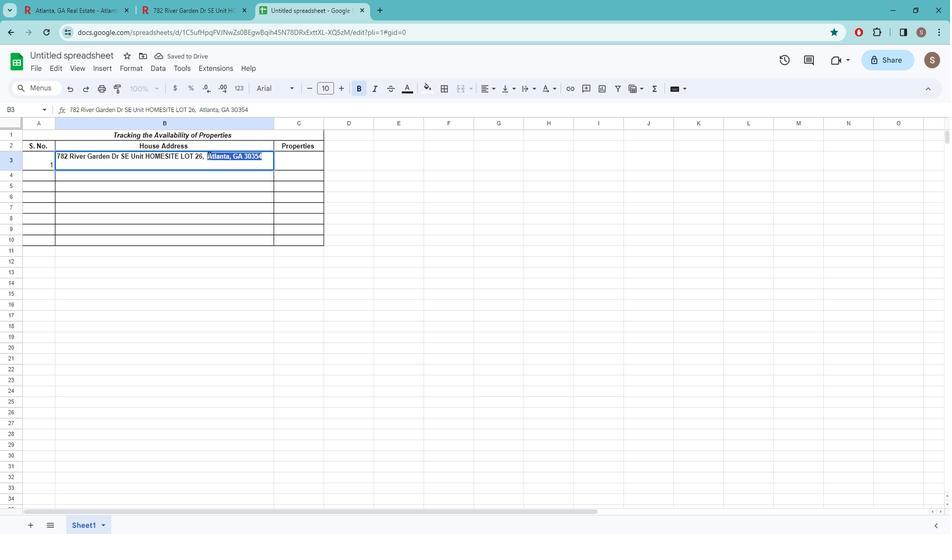 
Action: Mouse moved to (209, 211)
Screenshot: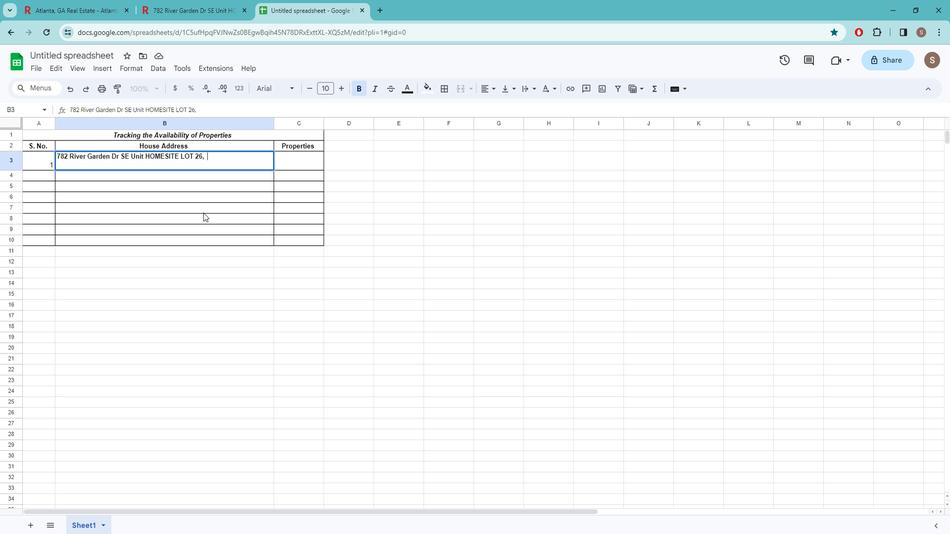 
Action: Mouse pressed left at (209, 211)
Screenshot: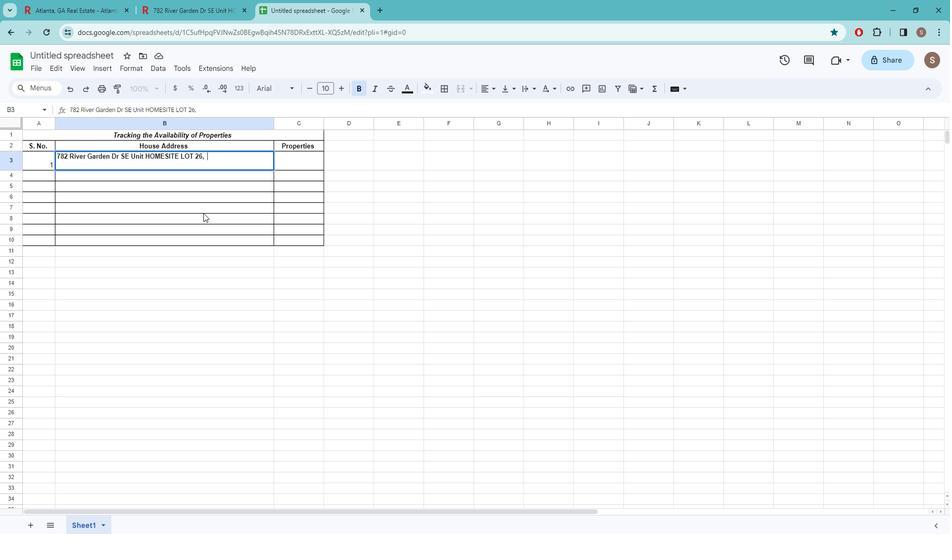 
Action: Mouse moved to (24, 165)
Screenshot: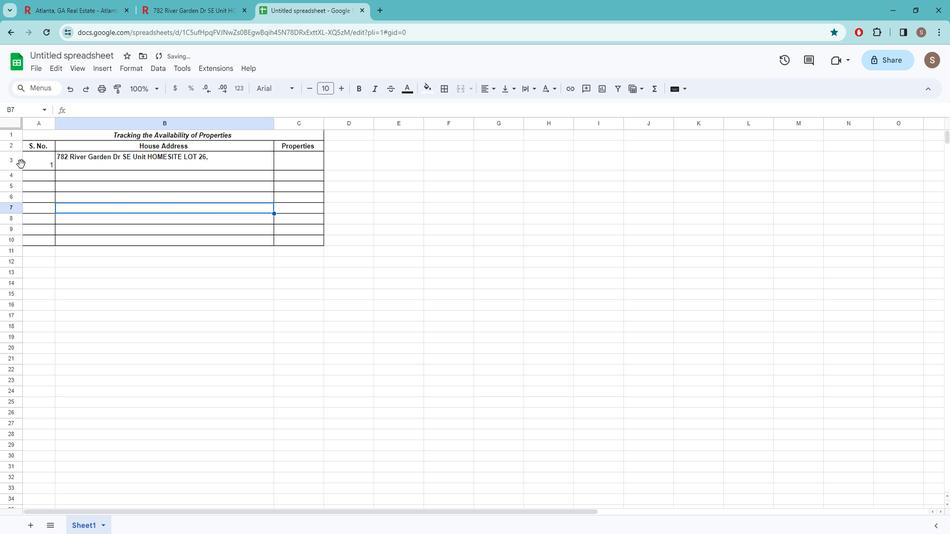 
Action: Mouse pressed left at (24, 165)
Screenshot: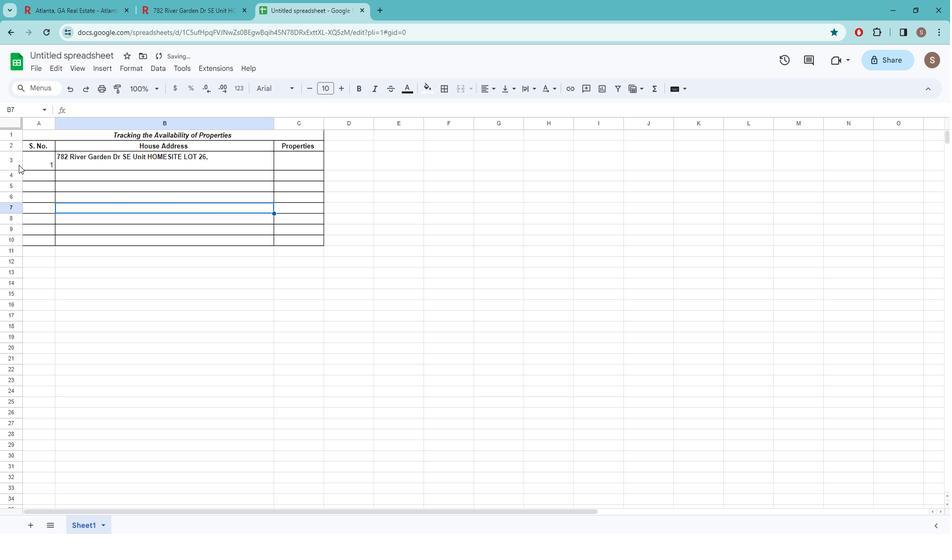 
Action: Mouse pressed left at (24, 165)
Screenshot: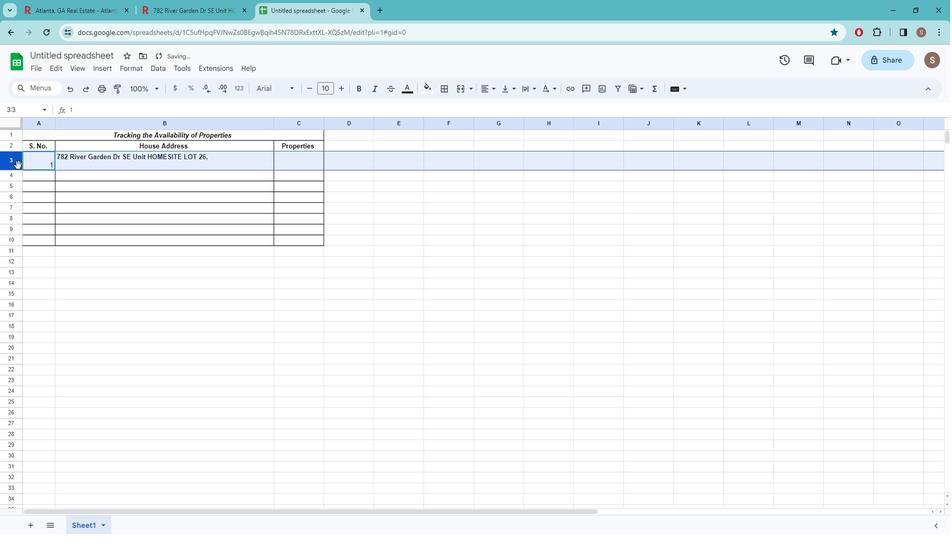 
Action: Mouse moved to (24, 169)
Screenshot: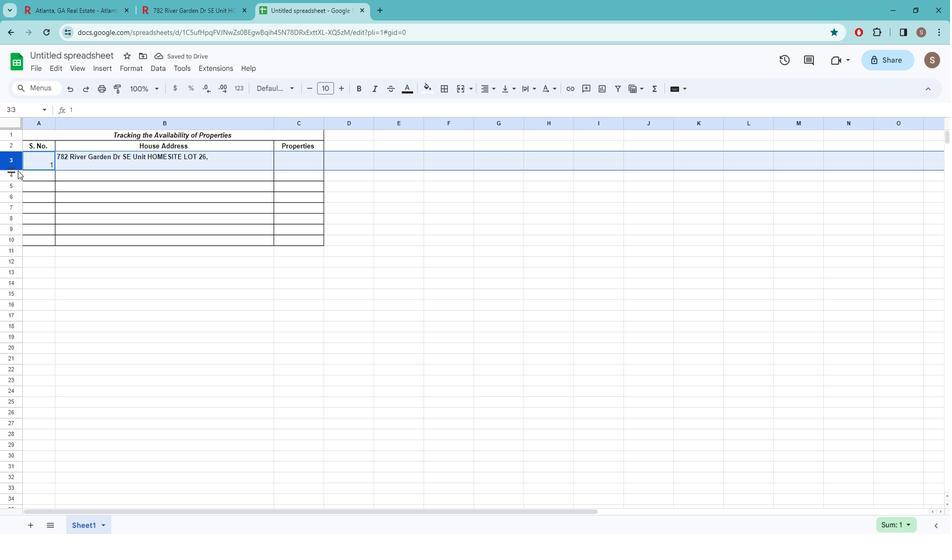 
Action: Mouse pressed left at (24, 169)
Screenshot: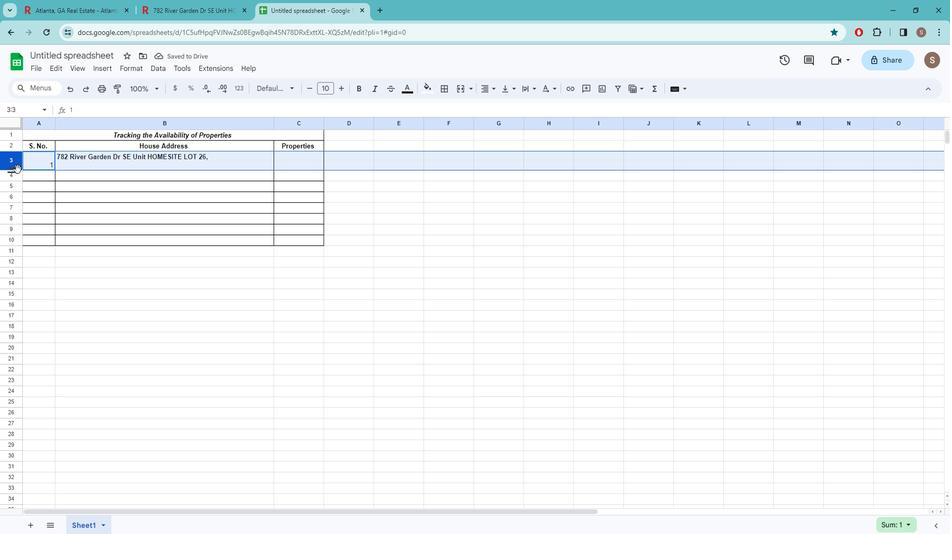 
Action: Mouse moved to (25, 170)
Screenshot: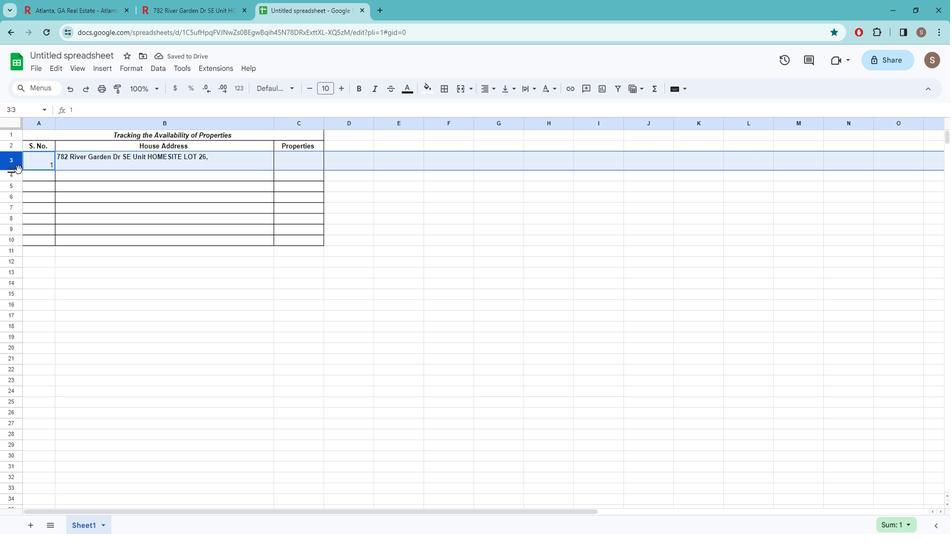
Action: Mouse pressed left at (25, 170)
Screenshot: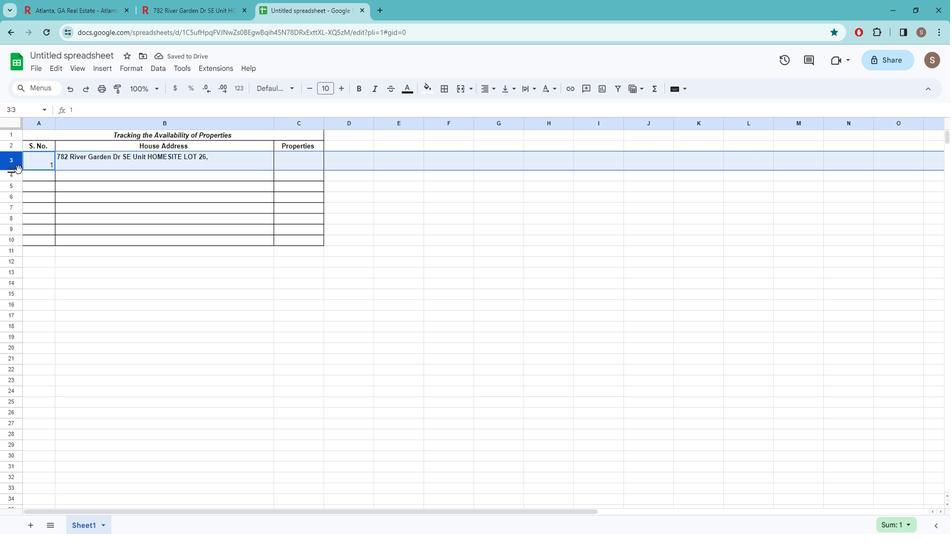 
Action: Mouse moved to (237, 155)
Screenshot: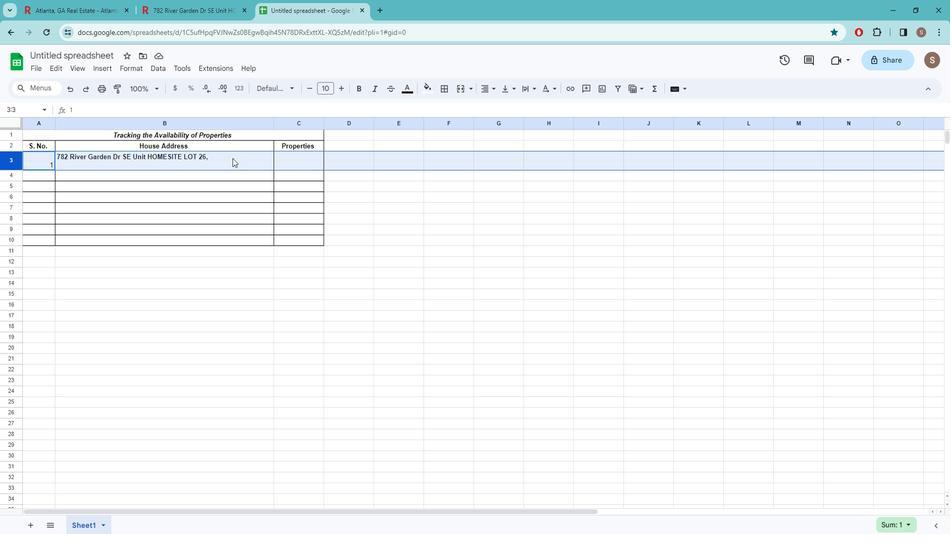 
Action: Mouse pressed left at (237, 155)
Screenshot: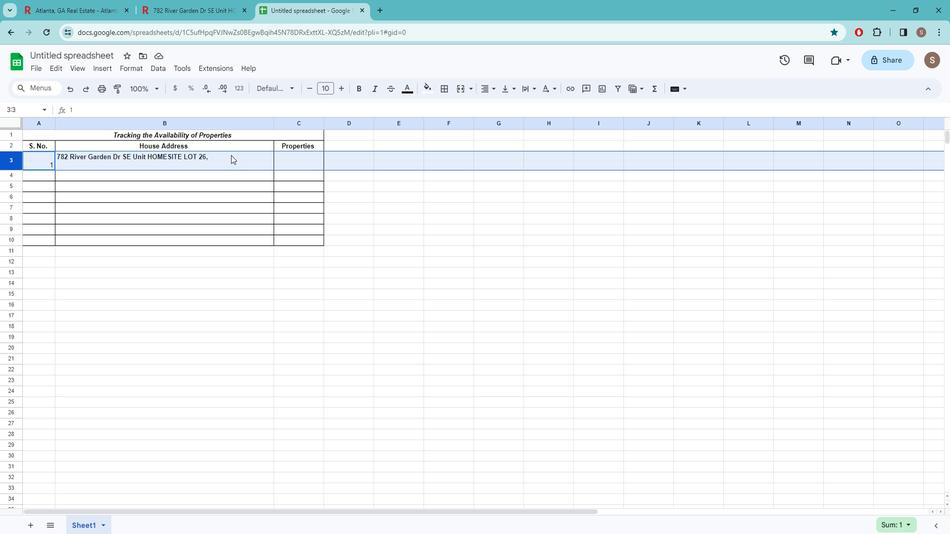 
Action: Key pressed ctrl+Z
Screenshot: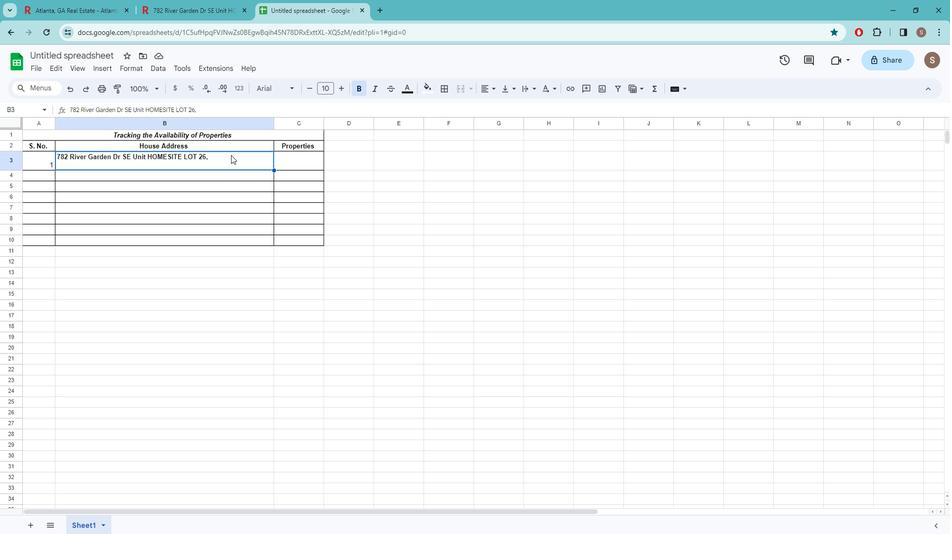
Action: Mouse moved to (238, 166)
Screenshot: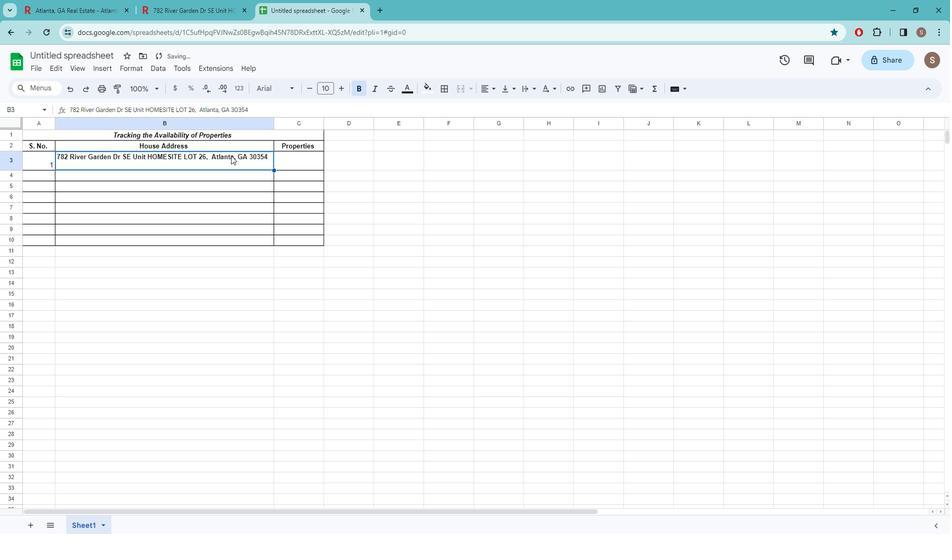 
Action: Mouse pressed left at (238, 166)
Screenshot: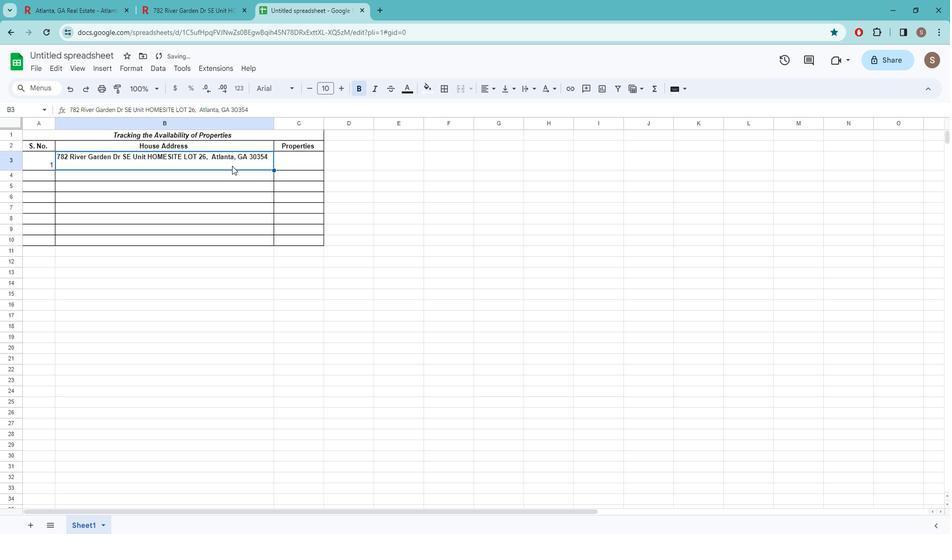 
Action: Mouse moved to (283, 200)
Screenshot: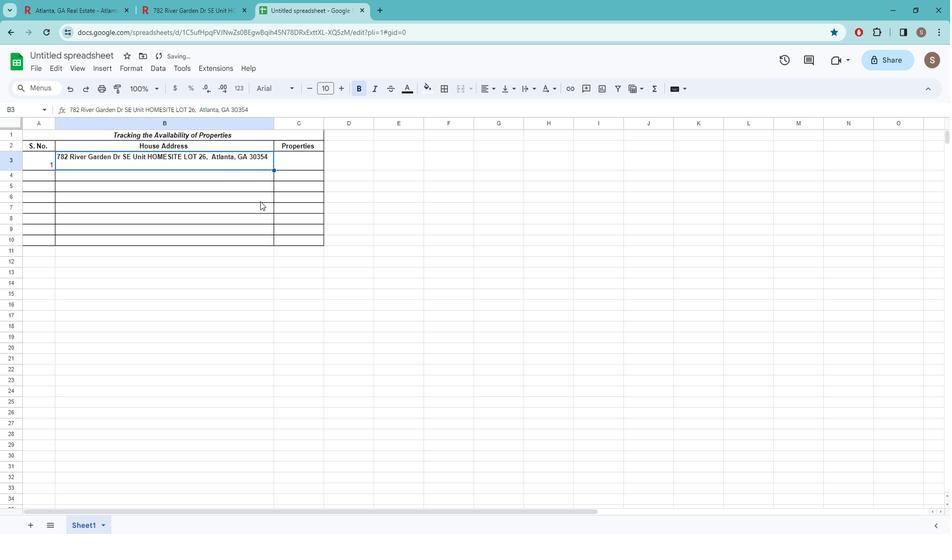 
Action: Mouse pressed left at (283, 200)
Screenshot: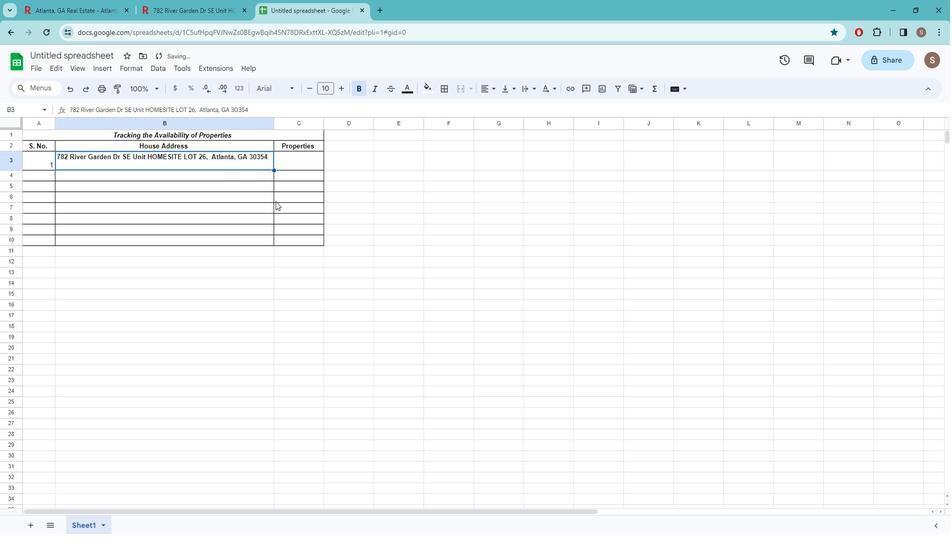 
Action: Mouse moved to (292, 160)
Screenshot: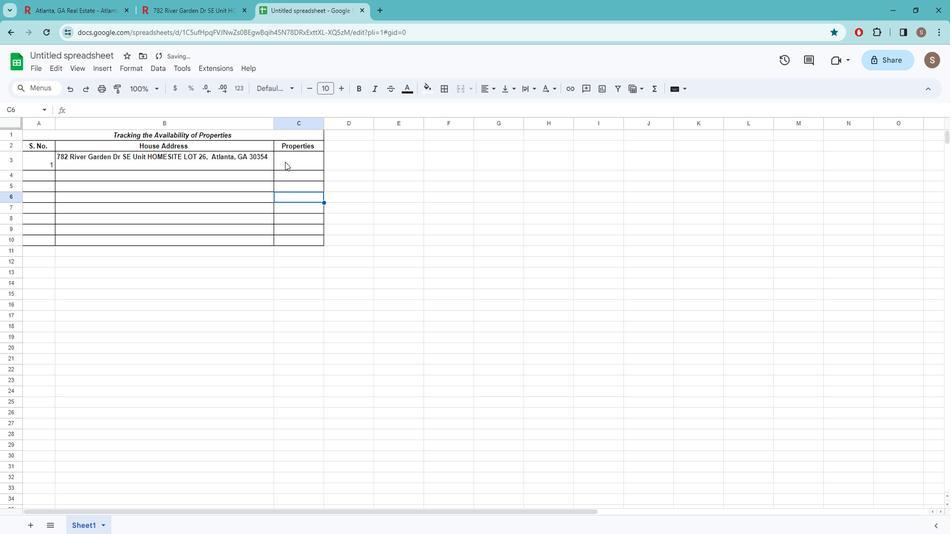 
Action: Mouse pressed left at (292, 160)
Screenshot: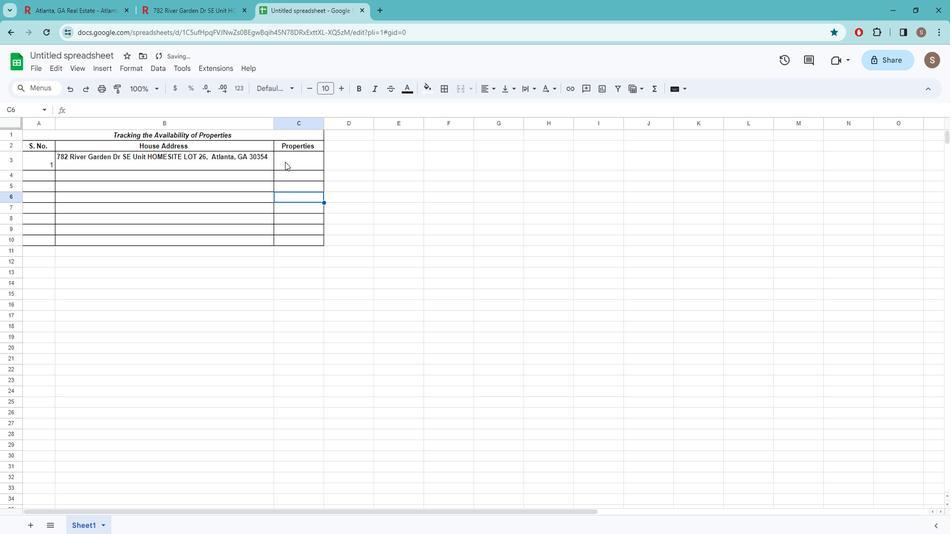 
Action: Mouse moved to (208, 5)
Screenshot: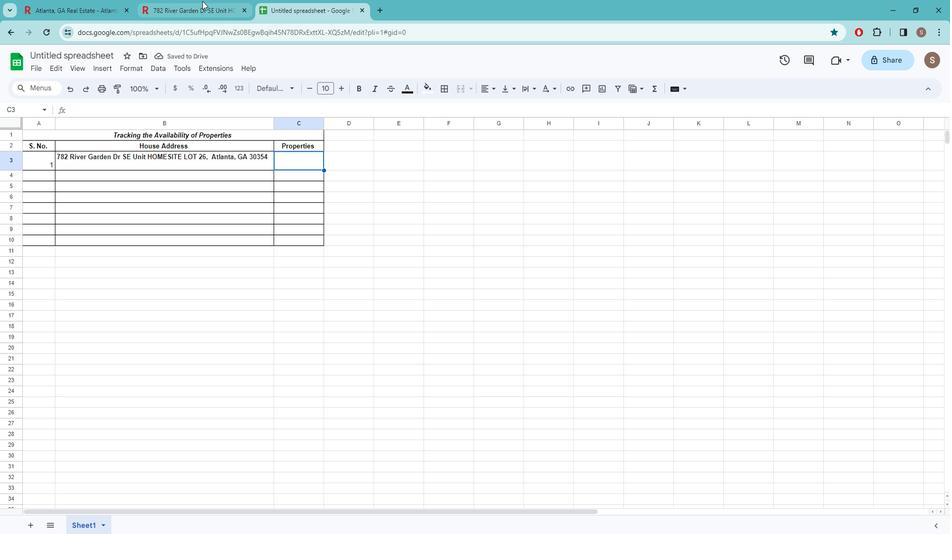 
Action: Mouse pressed left at (208, 6)
Screenshot: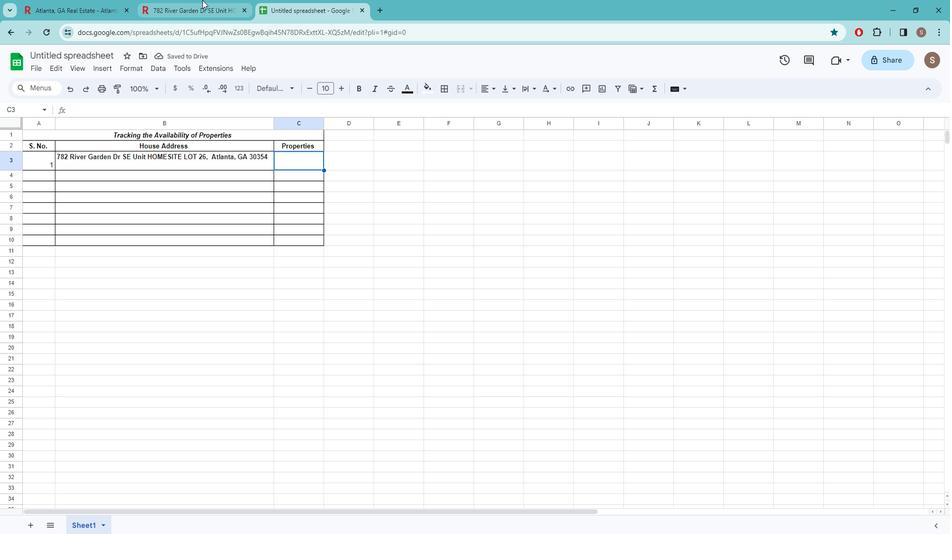 
Action: Mouse moved to (330, 318)
Screenshot: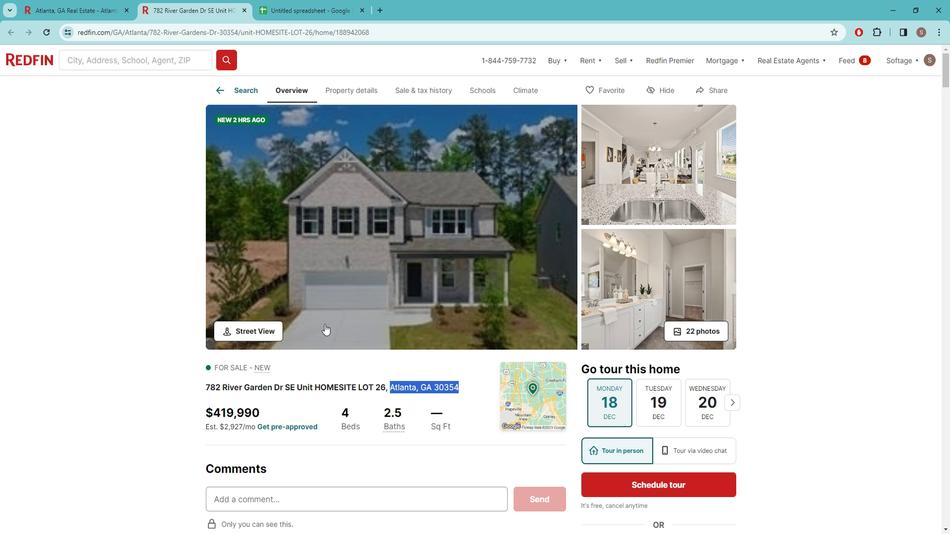 
Action: Mouse scrolled (330, 318) with delta (0, 0)
Screenshot: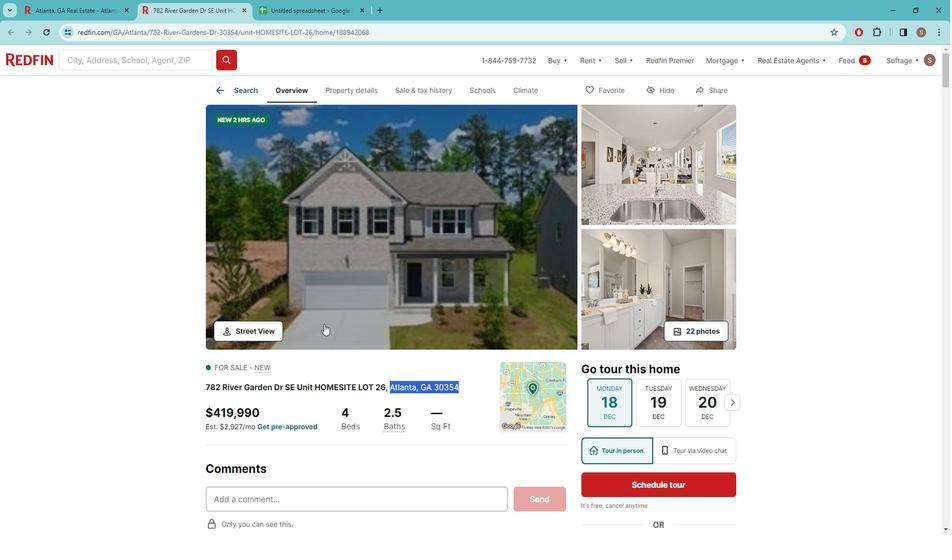 
Action: Mouse scrolled (330, 318) with delta (0, 0)
Screenshot: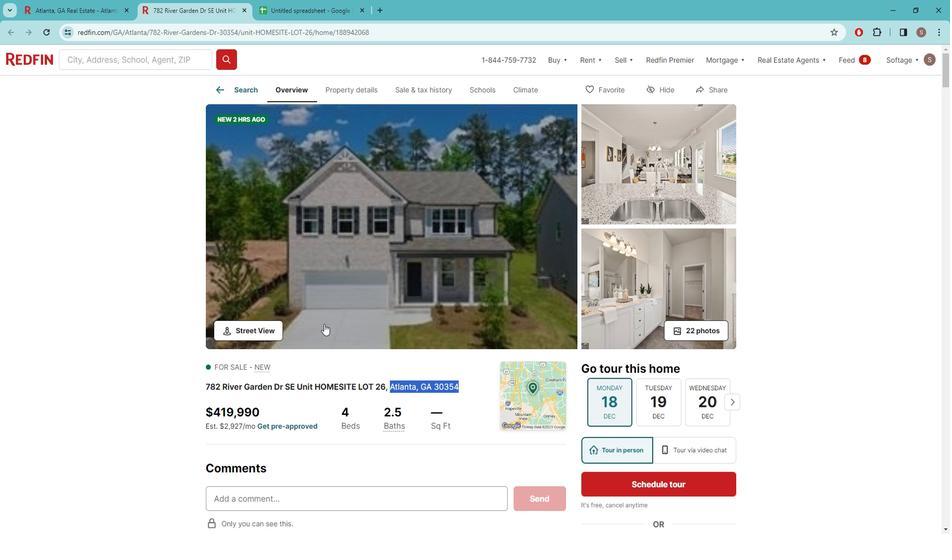
Action: Mouse moved to (329, 317)
Screenshot: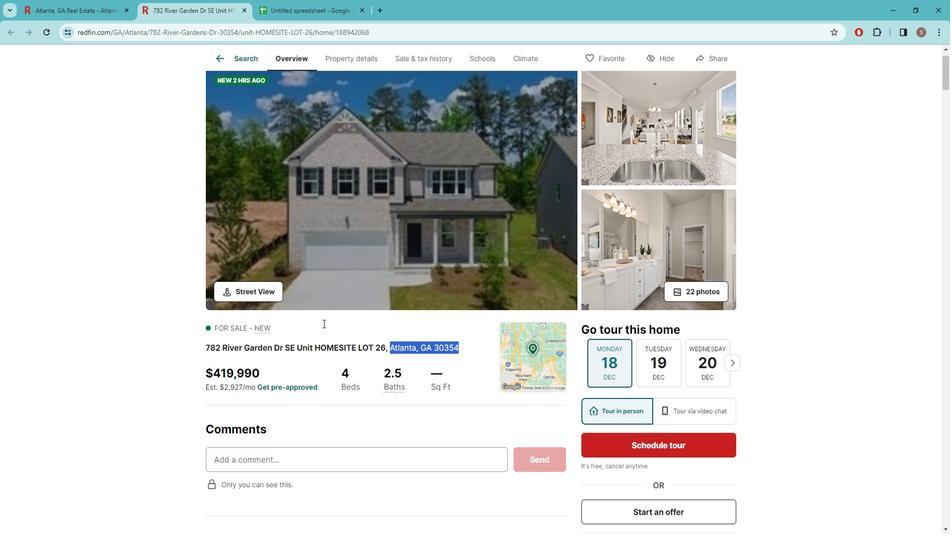 
Action: Mouse scrolled (329, 317) with delta (0, 0)
Screenshot: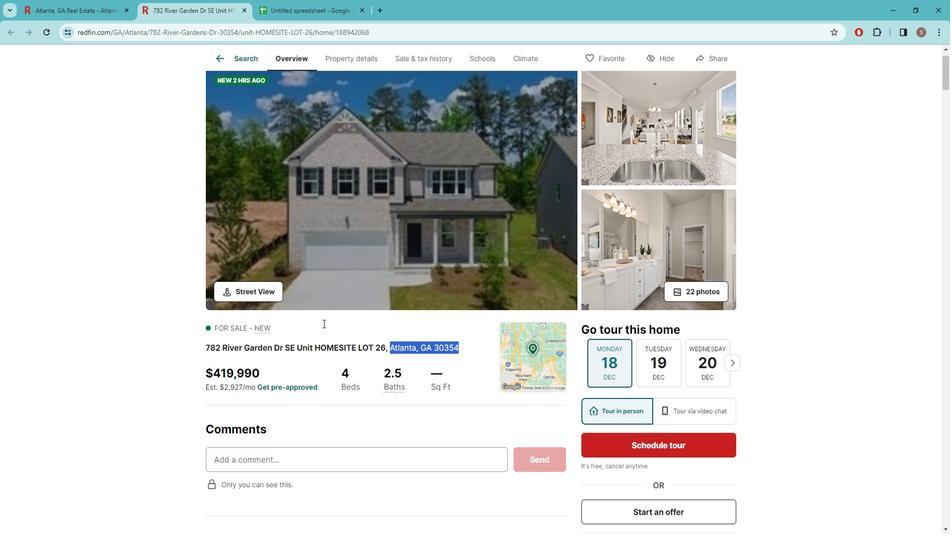 
Action: Mouse moved to (327, 313)
Screenshot: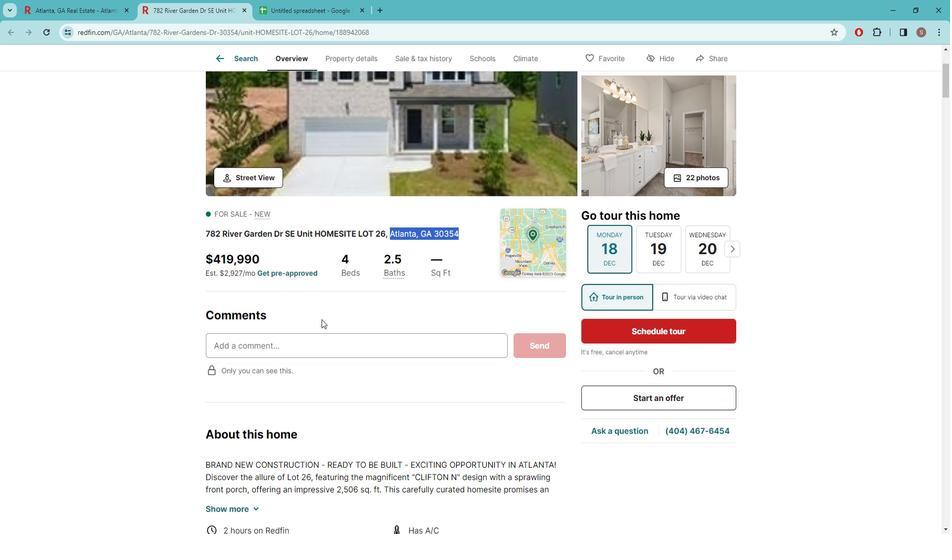 
Action: Mouse scrolled (327, 313) with delta (0, 0)
Screenshot: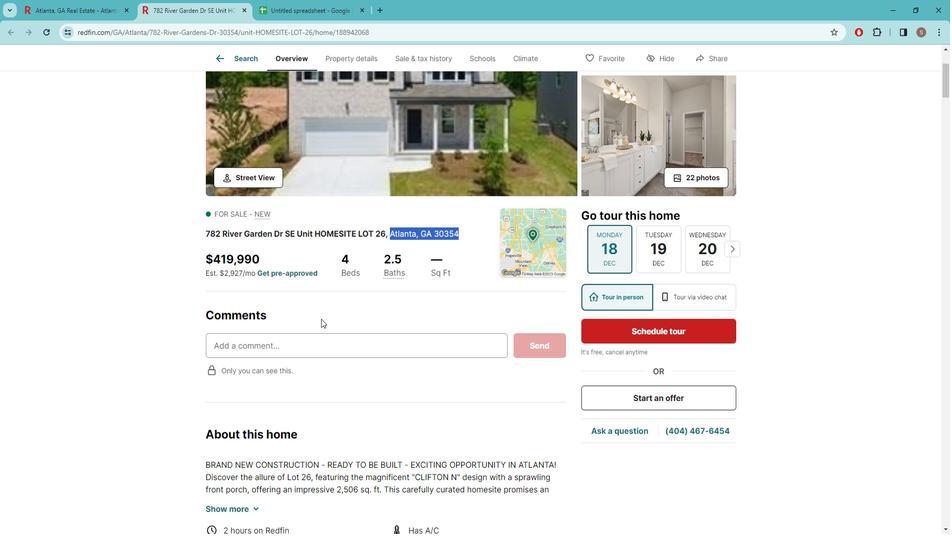 
Action: Mouse scrolled (327, 313) with delta (0, 0)
Screenshot: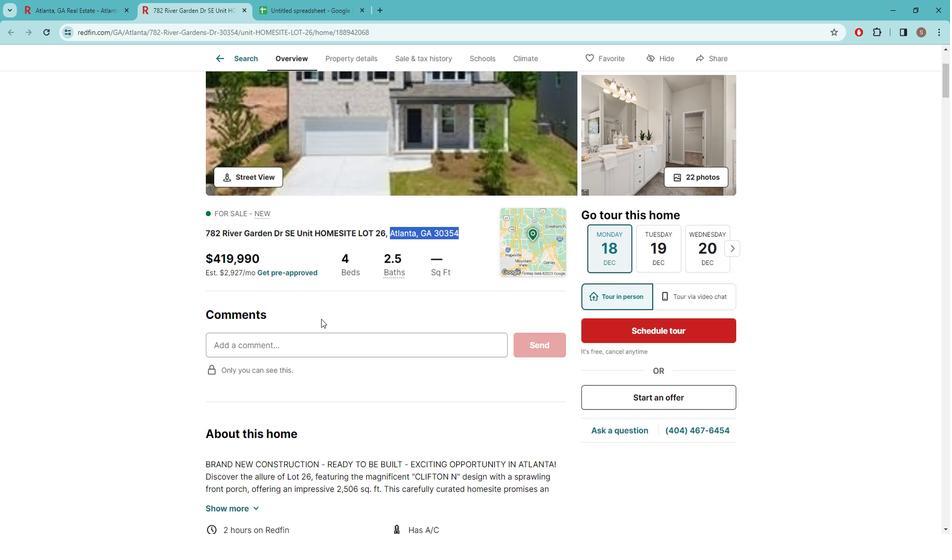 
Action: Mouse scrolled (327, 313) with delta (0, 0)
Screenshot: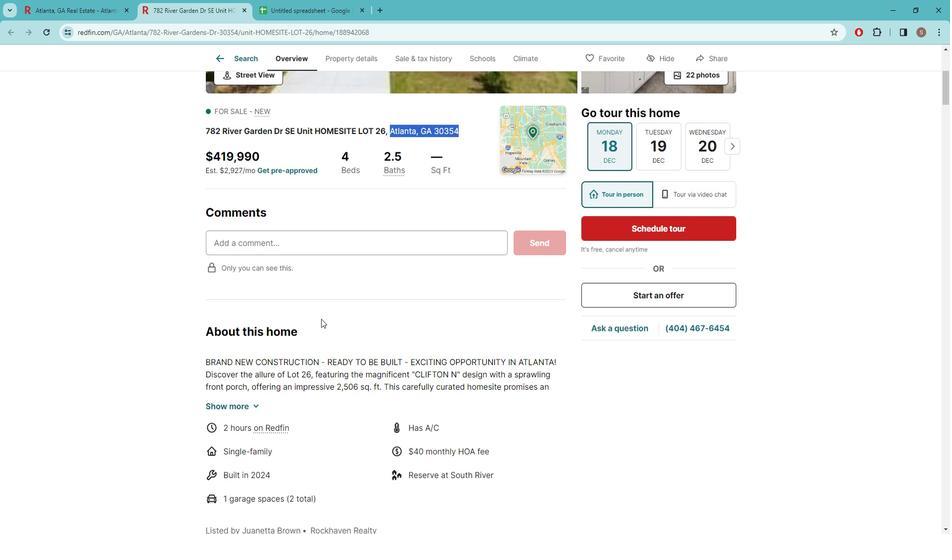 
Action: Mouse scrolled (327, 313) with delta (0, 0)
Screenshot: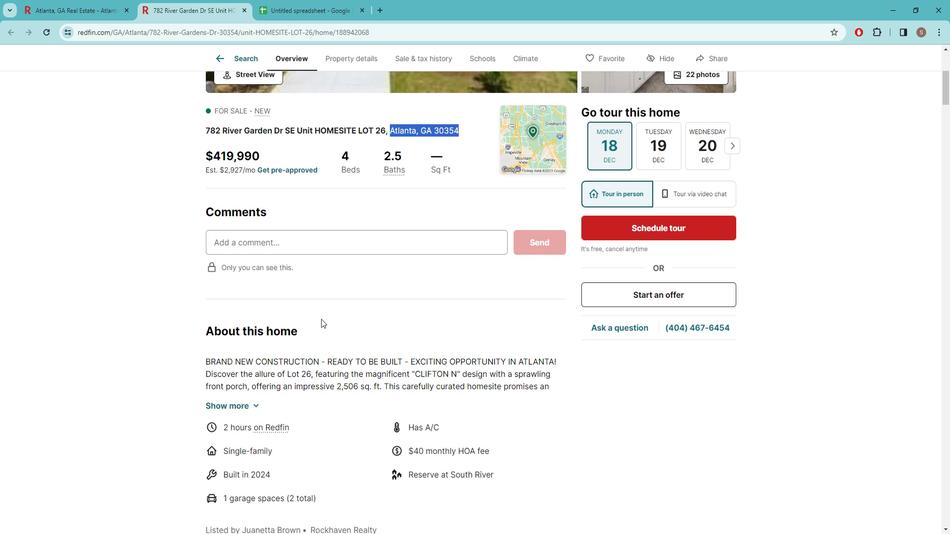 
Action: Mouse moved to (327, 313)
Screenshot: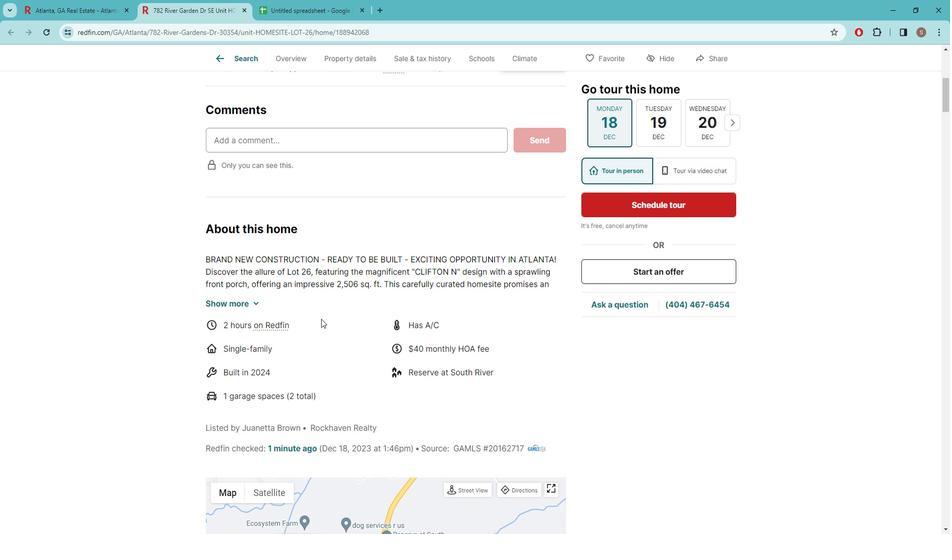 
Action: Mouse scrolled (327, 312) with delta (0, 0)
Screenshot: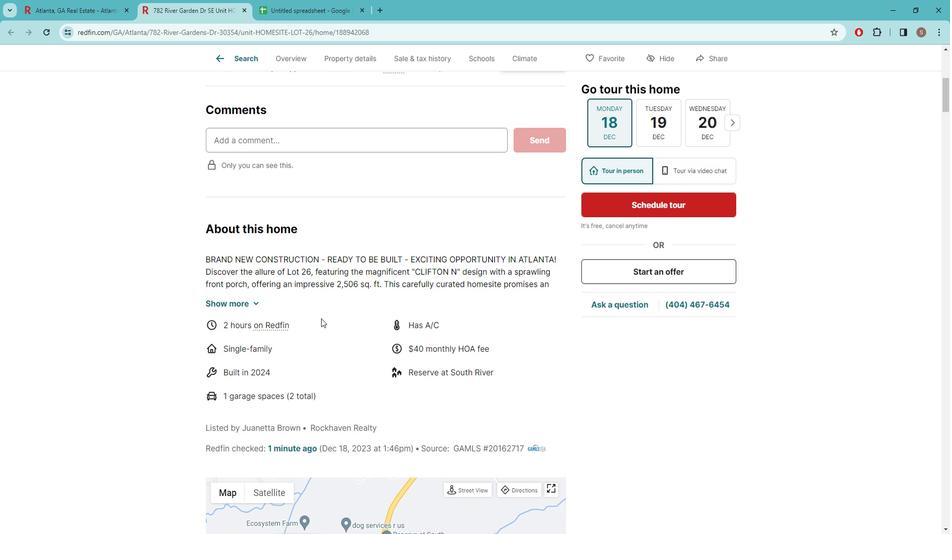 
Action: Mouse scrolled (327, 313) with delta (0, 0)
Screenshot: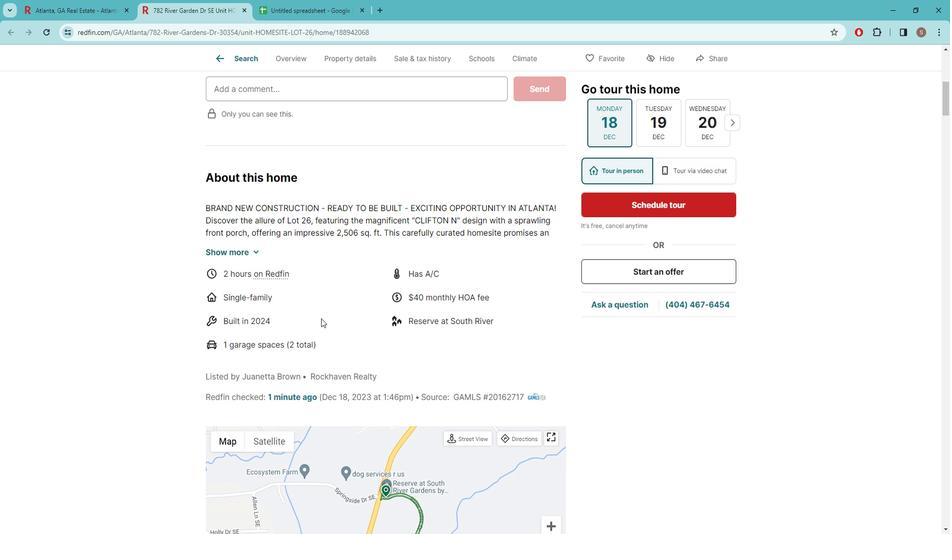 
Action: Mouse scrolled (327, 313) with delta (0, 0)
Screenshot: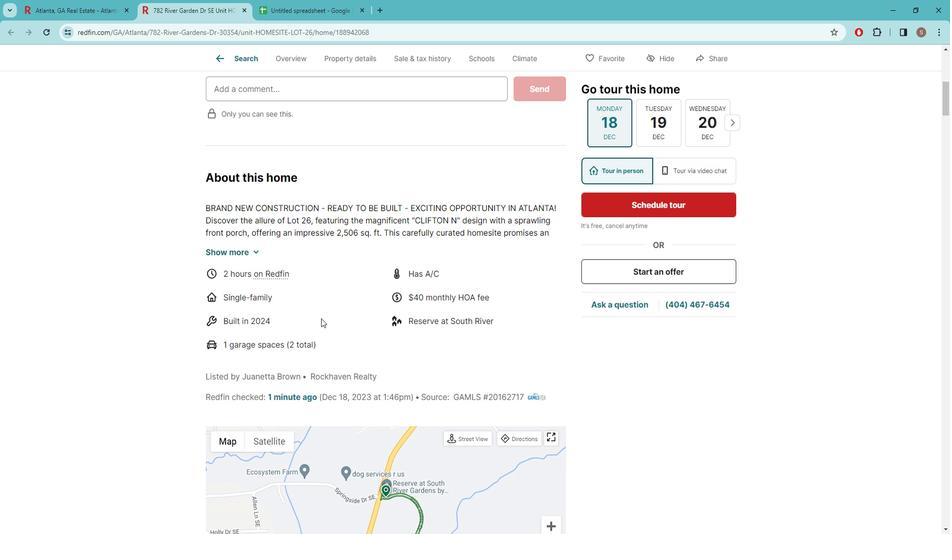 
Action: Mouse scrolled (327, 313) with delta (0, 0)
Screenshot: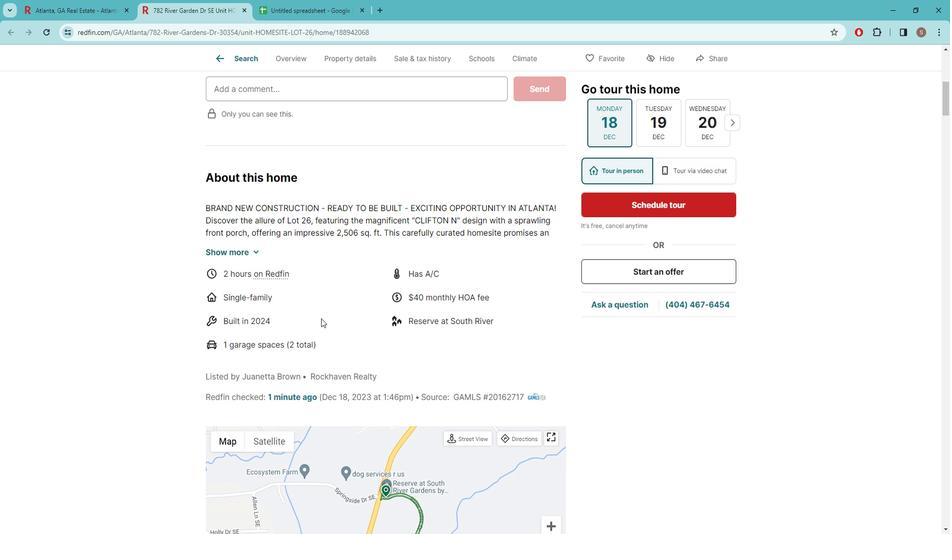 
Action: Mouse scrolled (327, 313) with delta (0, 0)
Screenshot: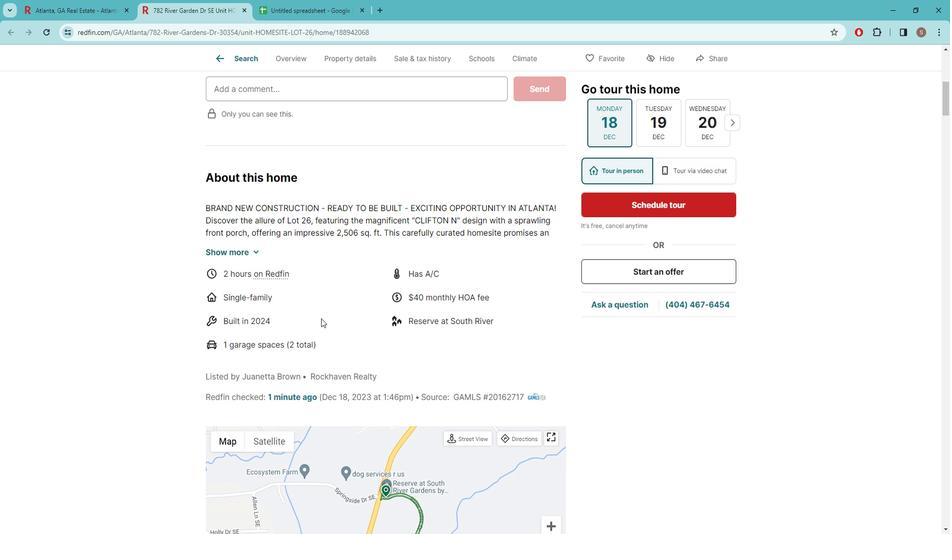 
Action: Mouse scrolled (327, 313) with delta (0, 0)
Screenshot: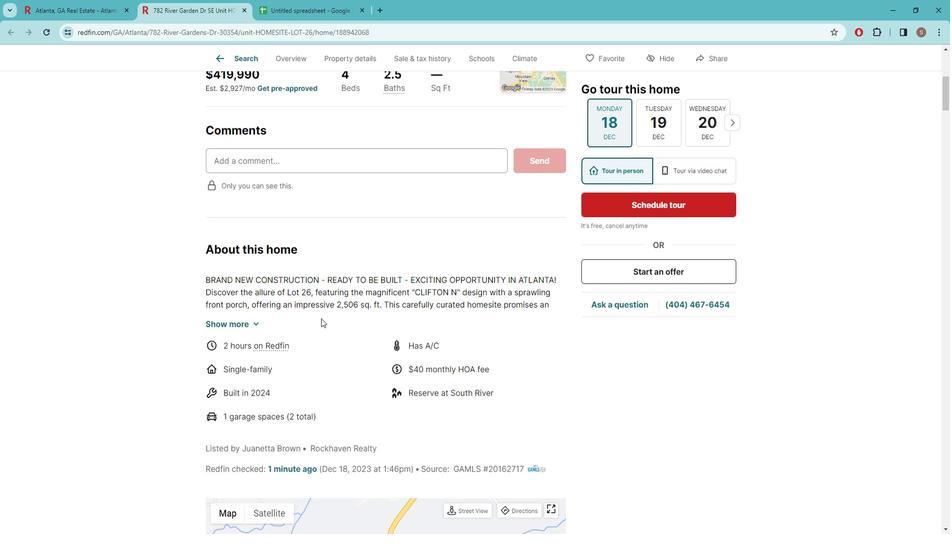 
Action: Mouse scrolled (327, 313) with delta (0, 0)
Screenshot: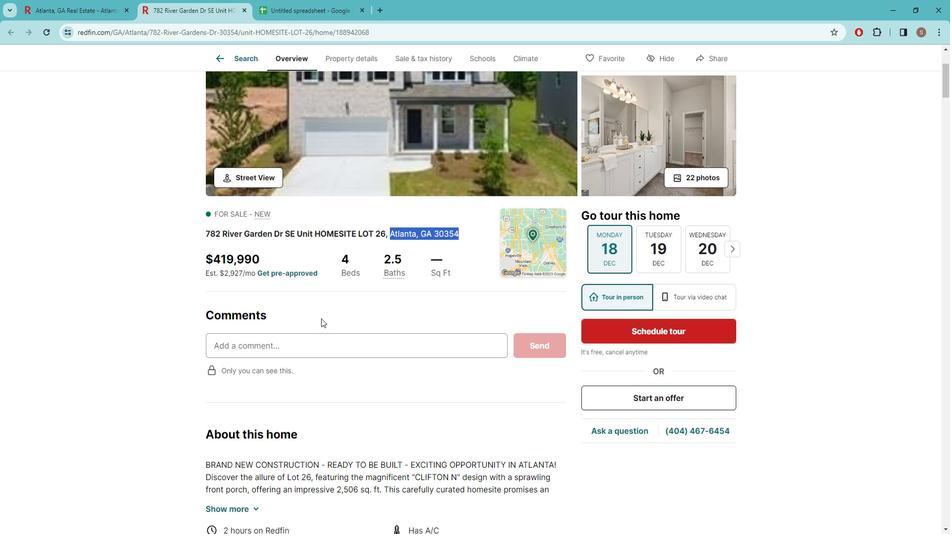 
Action: Mouse scrolled (327, 313) with delta (0, 0)
Screenshot: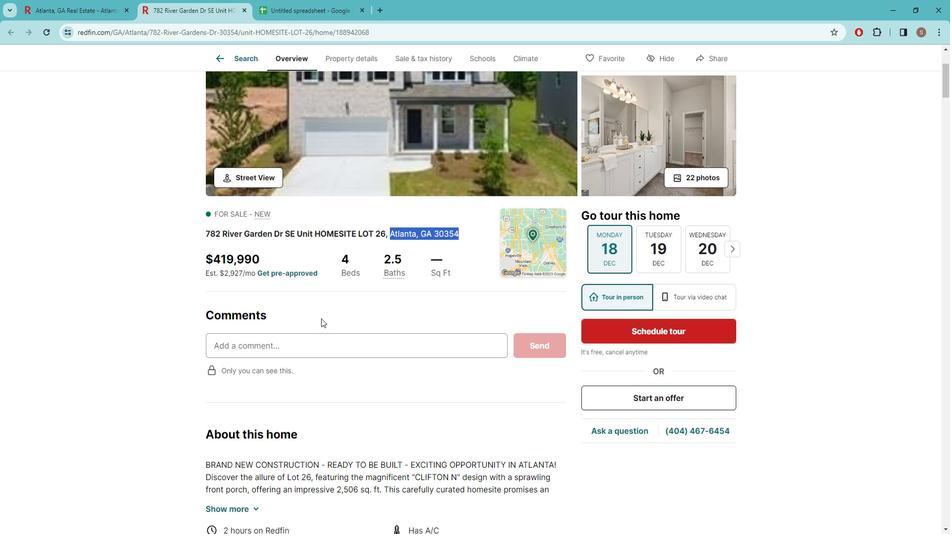 
Action: Mouse moved to (378, 263)
Screenshot: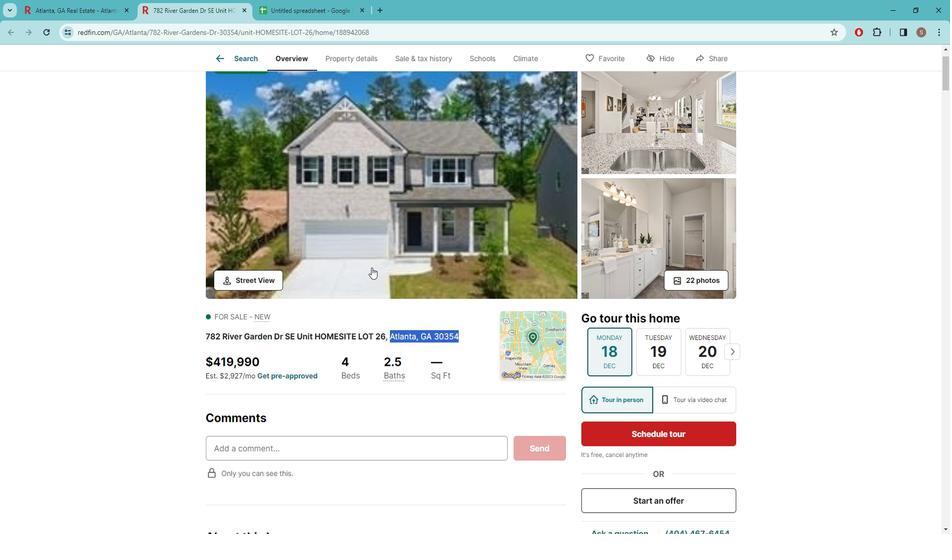 
Action: Mouse pressed left at (378, 263)
Screenshot: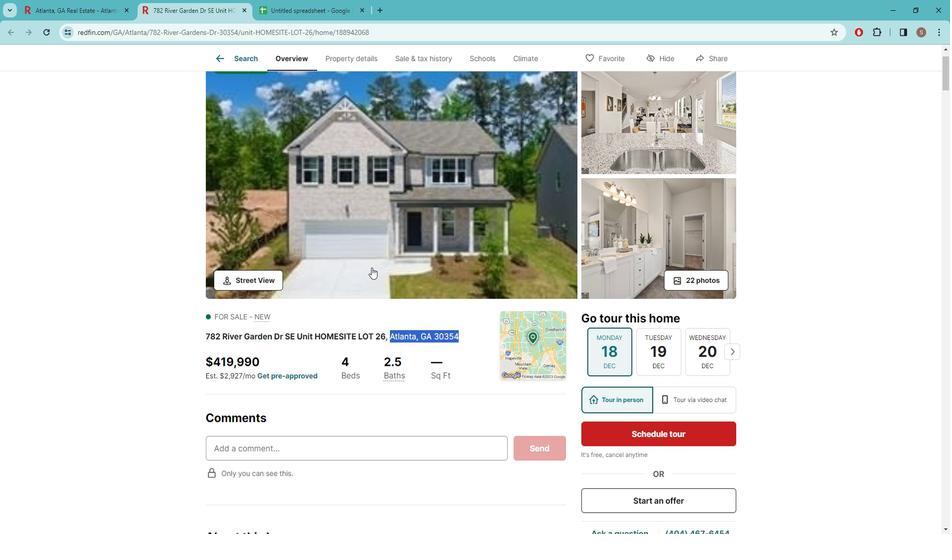 
Action: Mouse moved to (902, 281)
Screenshot: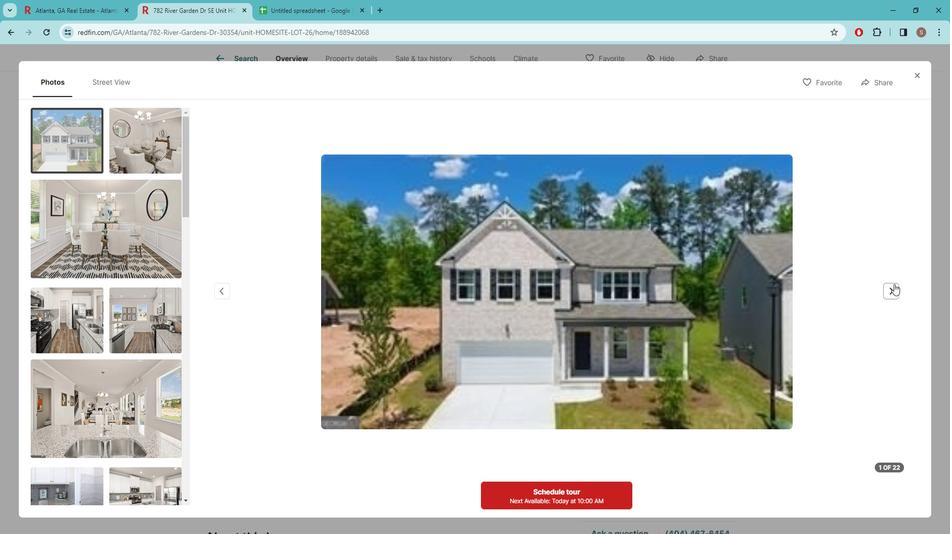 
Action: Mouse pressed left at (902, 281)
Screenshot: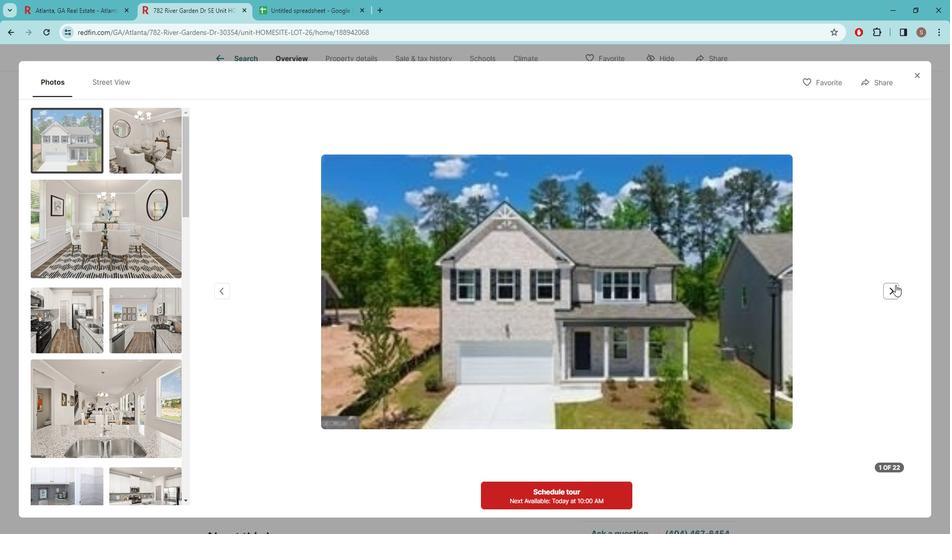 
Action: Mouse pressed left at (902, 281)
Screenshot: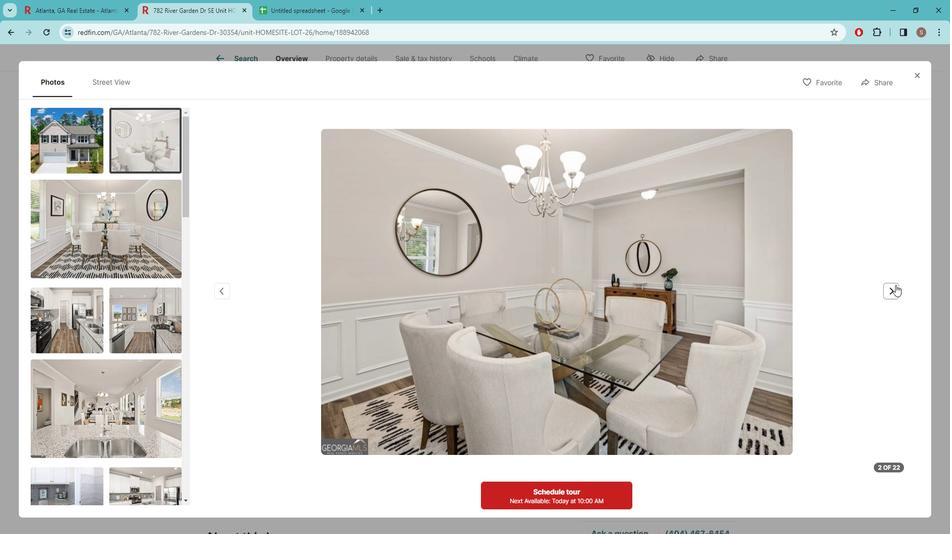 
Action: Mouse pressed left at (902, 281)
Screenshot: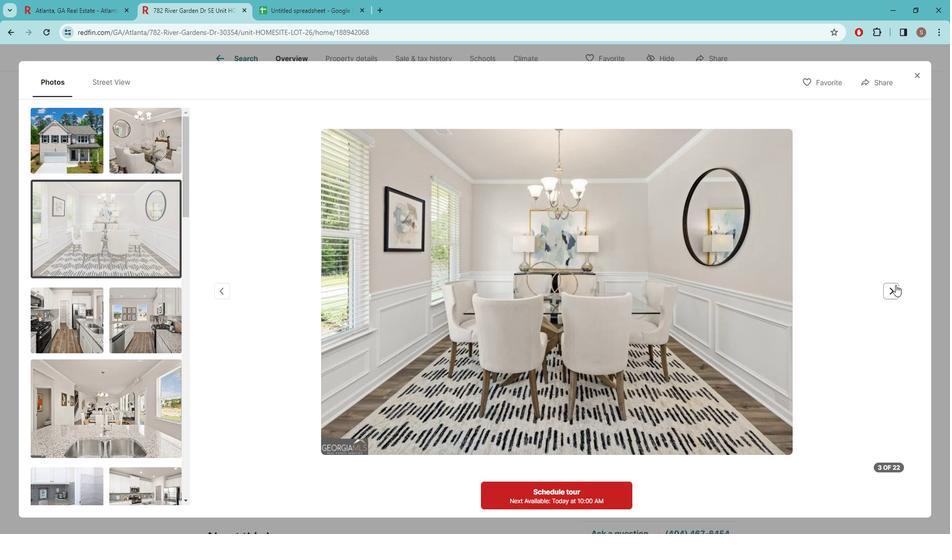 
Action: Mouse pressed left at (902, 281)
Screenshot: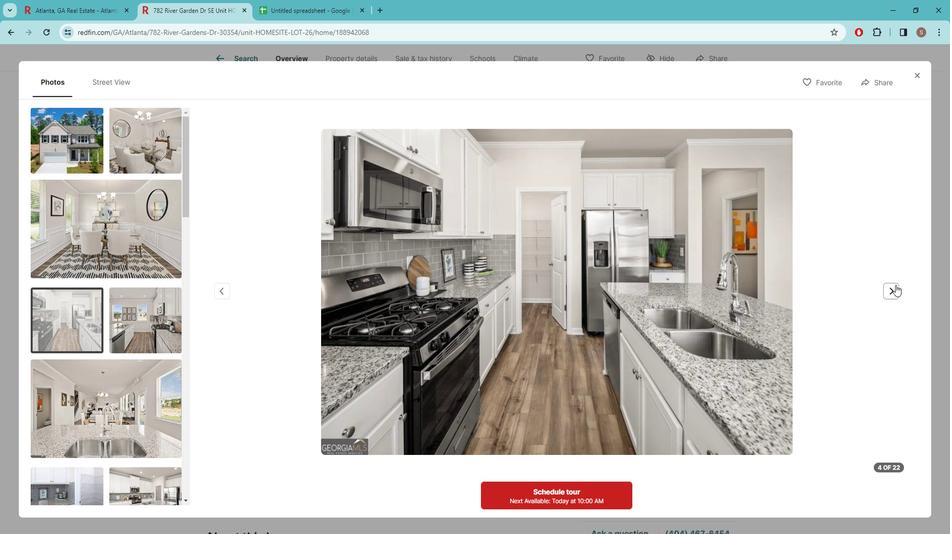 
Action: Mouse pressed left at (902, 281)
Screenshot: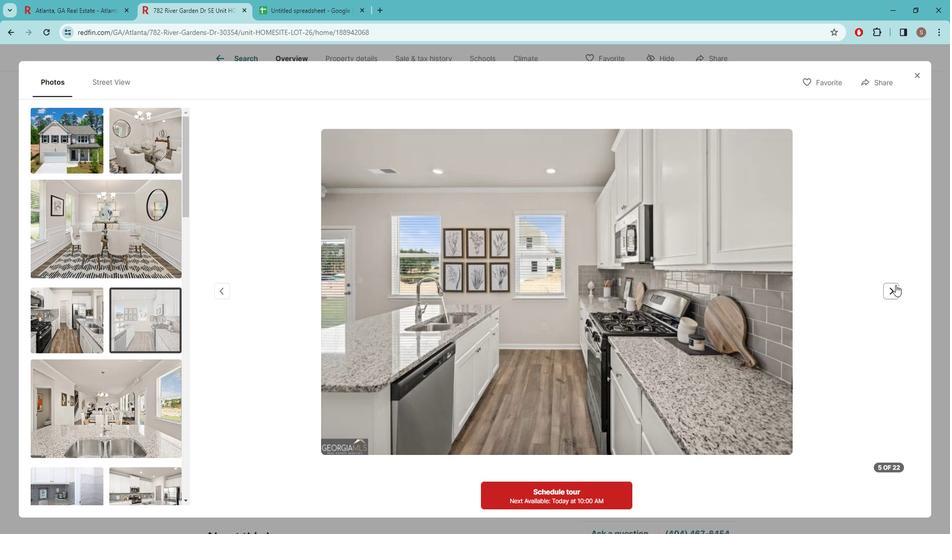 
Action: Mouse pressed left at (902, 281)
Screenshot: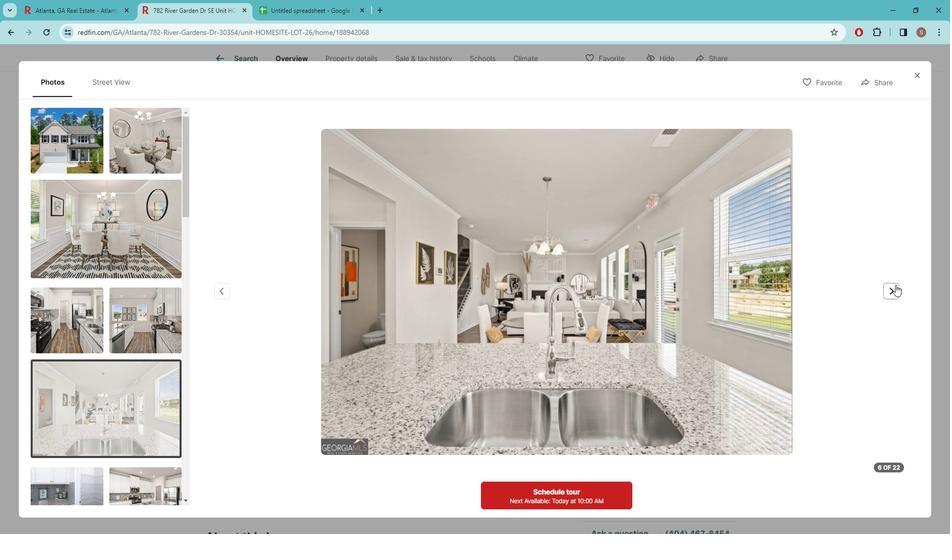 
Action: Mouse pressed left at (902, 281)
Screenshot: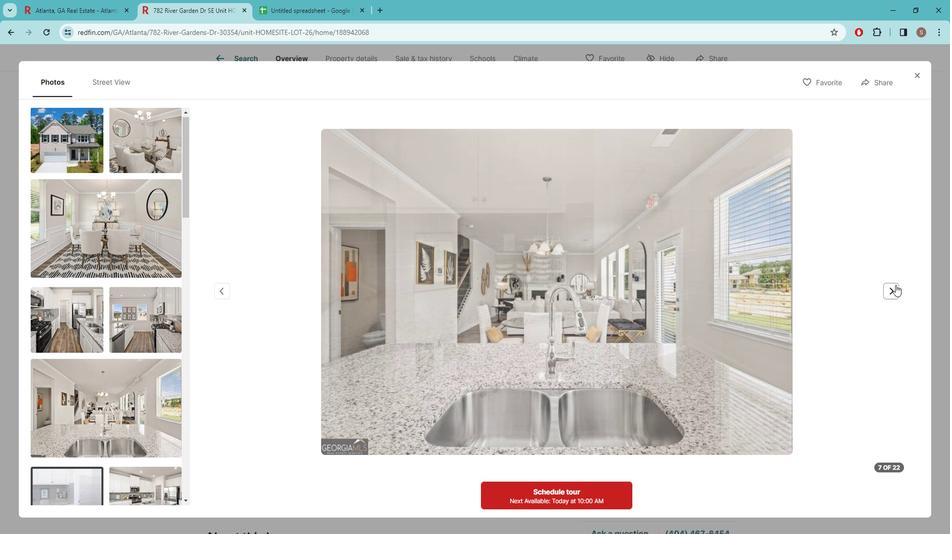 
Action: Mouse pressed left at (902, 281)
Screenshot: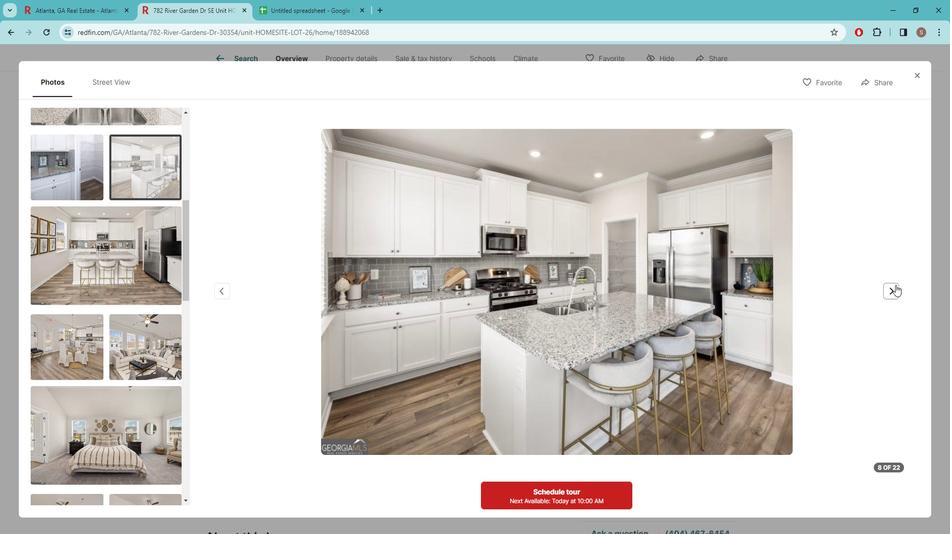 
Action: Mouse pressed left at (902, 281)
Screenshot: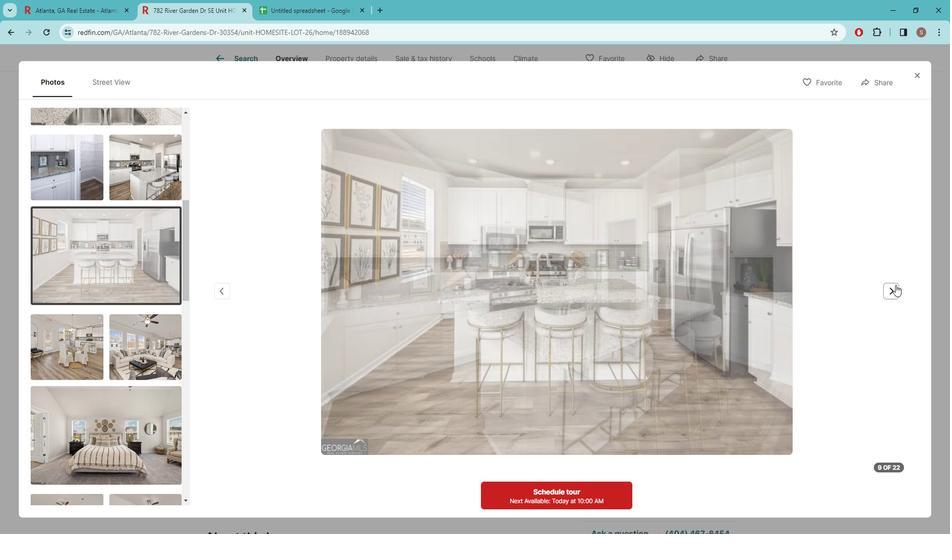 
Action: Mouse pressed left at (902, 281)
Screenshot: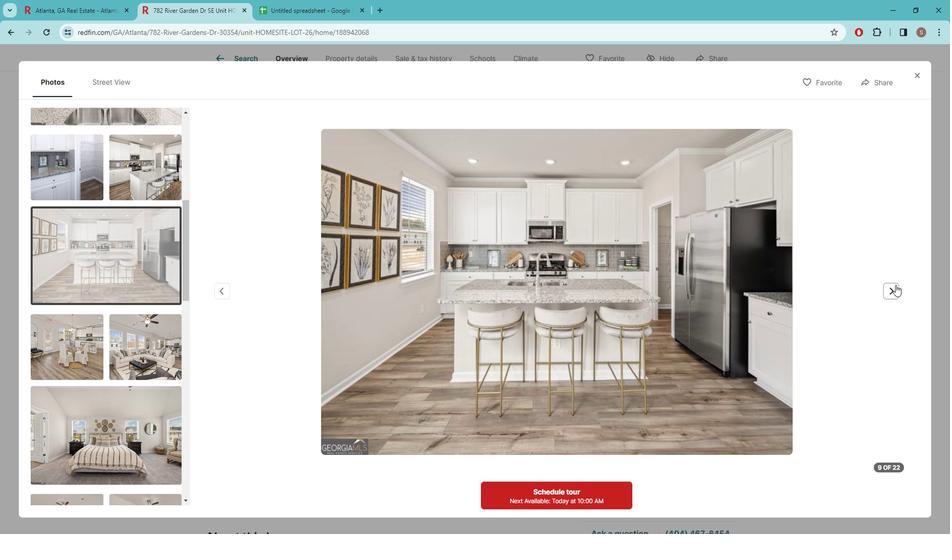 
Action: Mouse pressed left at (902, 281)
Screenshot: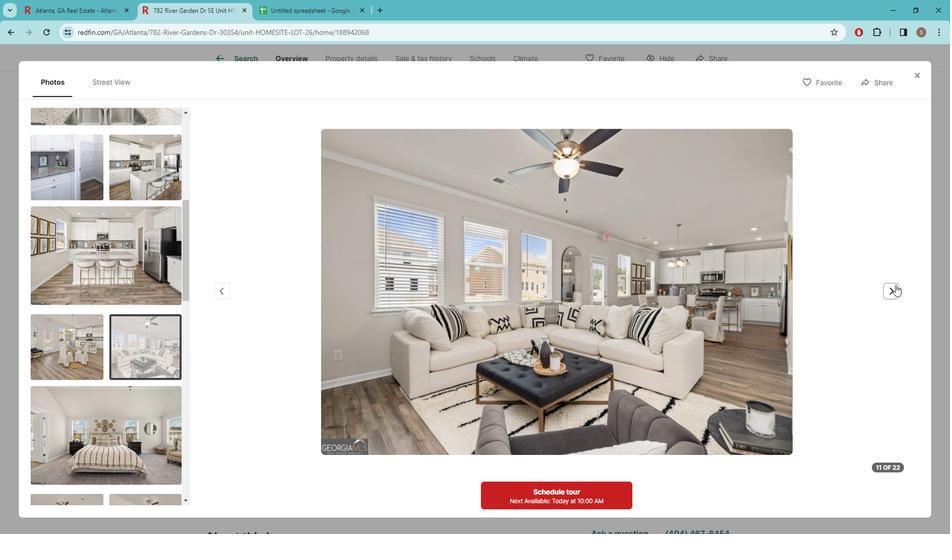 
Action: Mouse pressed left at (902, 281)
Screenshot: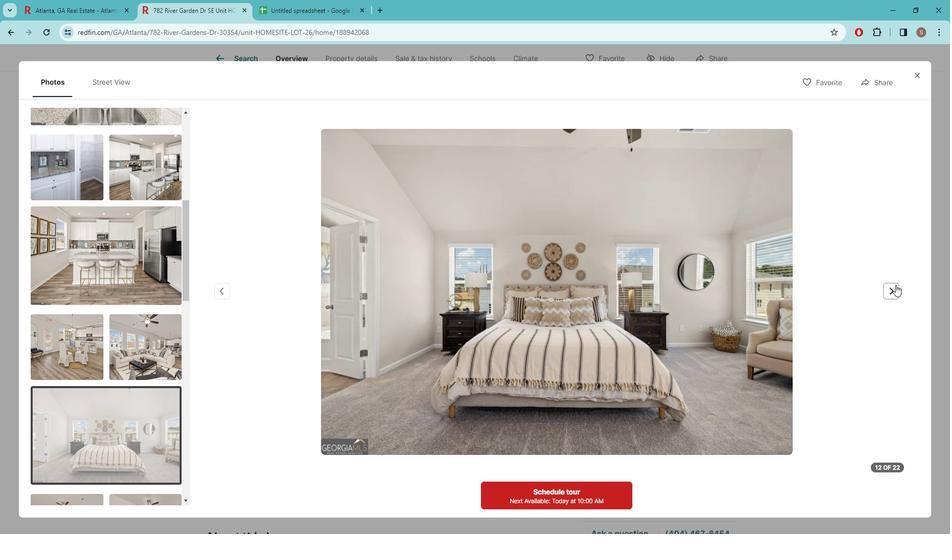 
Action: Mouse pressed left at (902, 281)
Screenshot: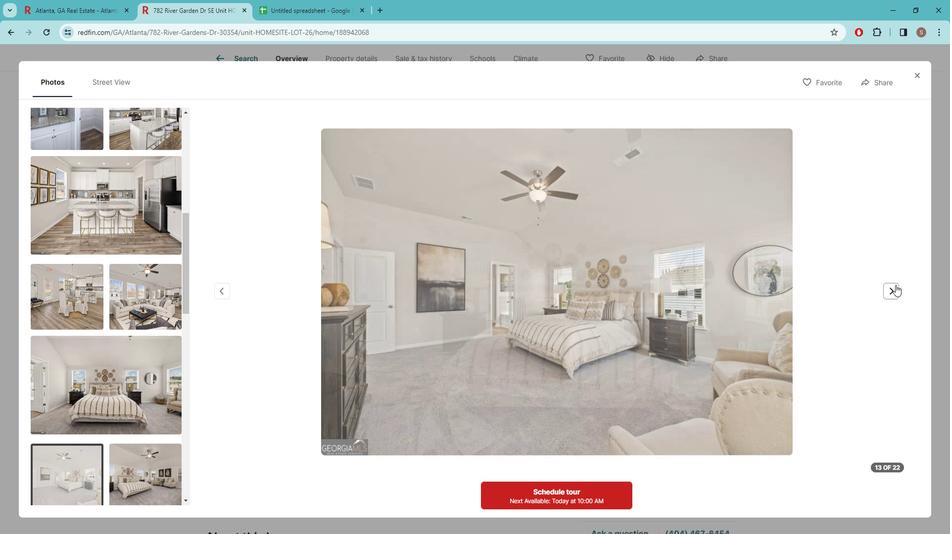 
Action: Mouse pressed left at (902, 281)
Screenshot: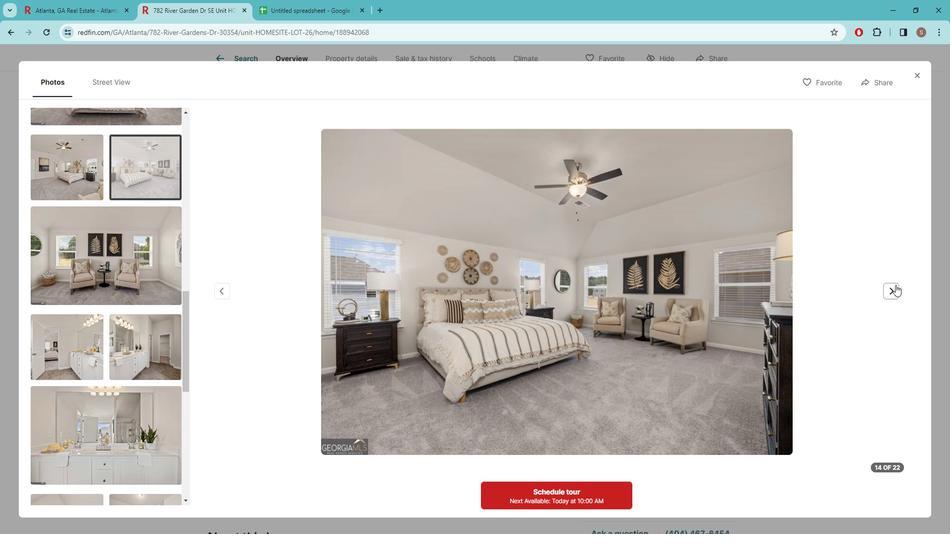 
Action: Mouse pressed left at (902, 281)
Screenshot: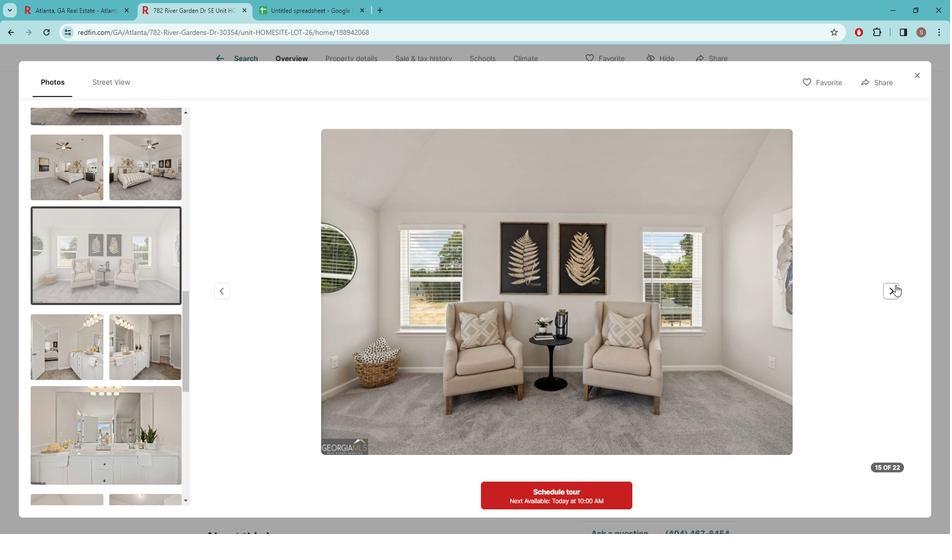 
Action: Mouse pressed left at (902, 281)
Screenshot: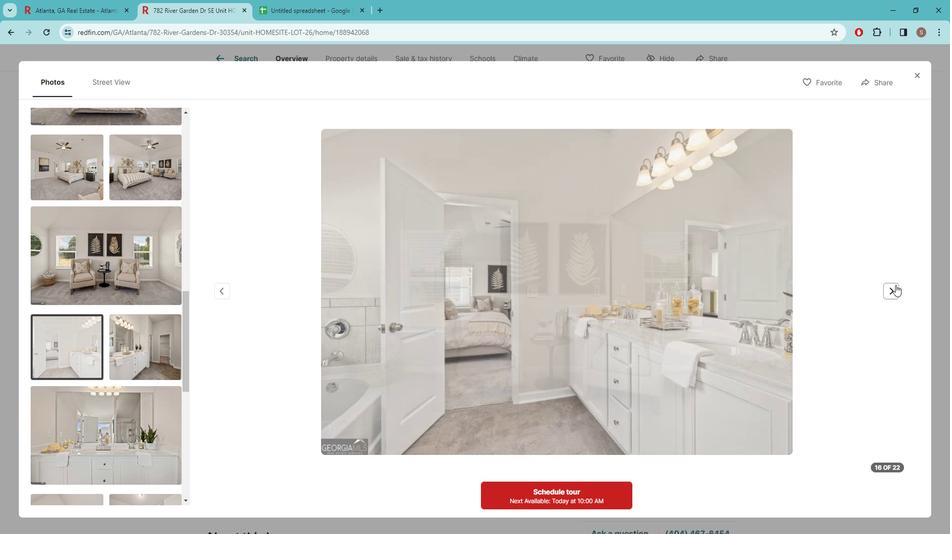 
Action: Mouse pressed left at (902, 281)
Screenshot: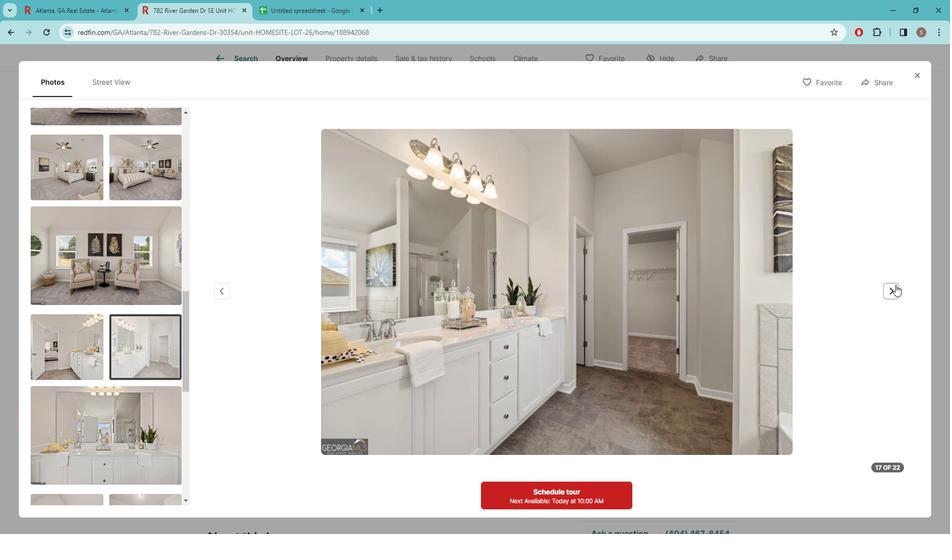 
Action: Mouse pressed left at (902, 281)
Screenshot: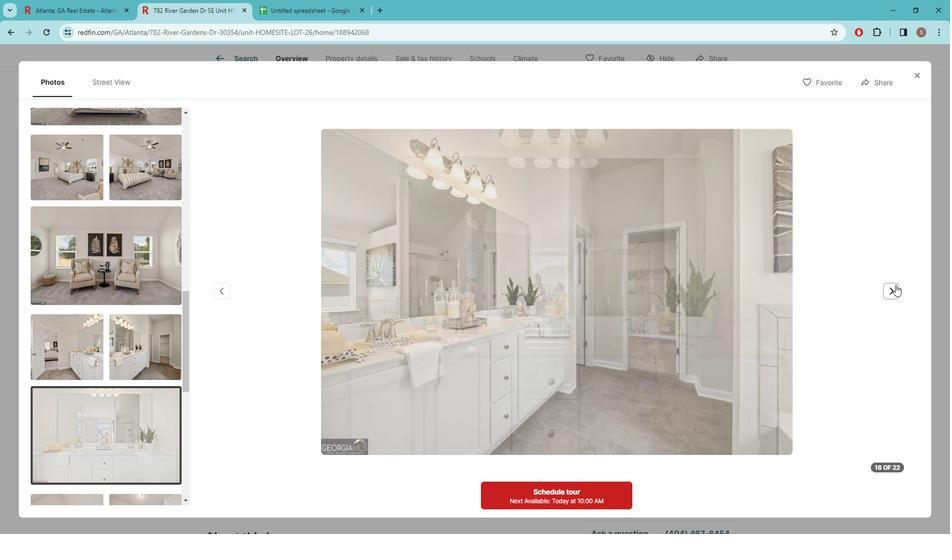 
Action: Mouse pressed left at (902, 281)
Screenshot: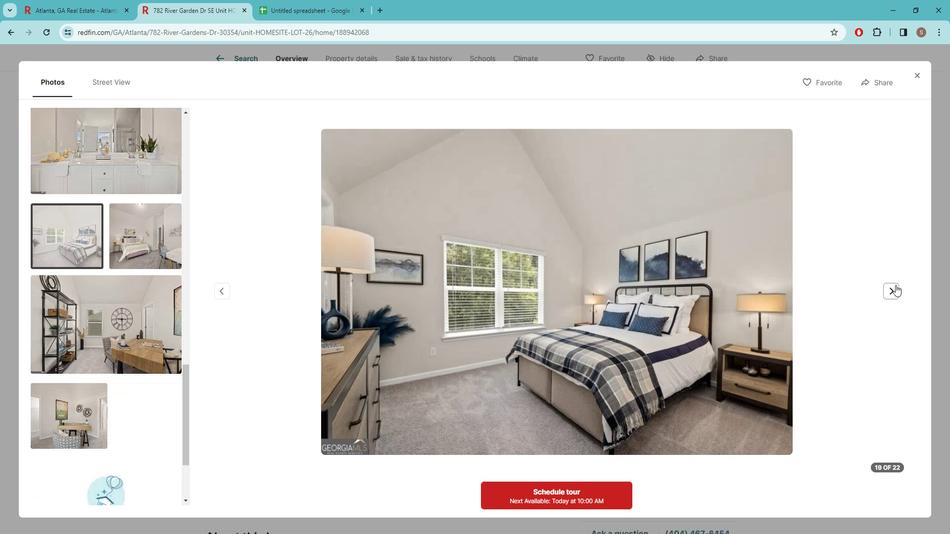 
Action: Mouse pressed left at (902, 281)
Screenshot: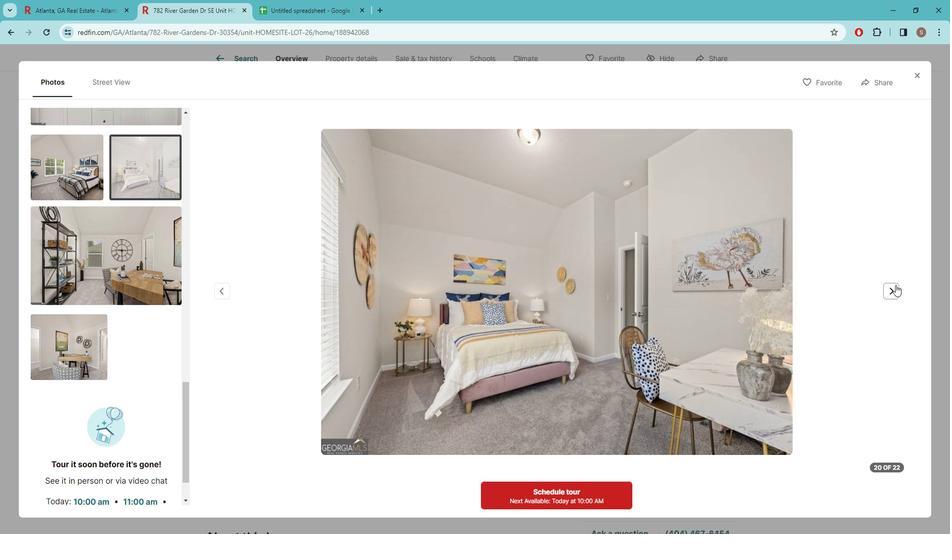 
Action: Mouse pressed left at (902, 281)
Screenshot: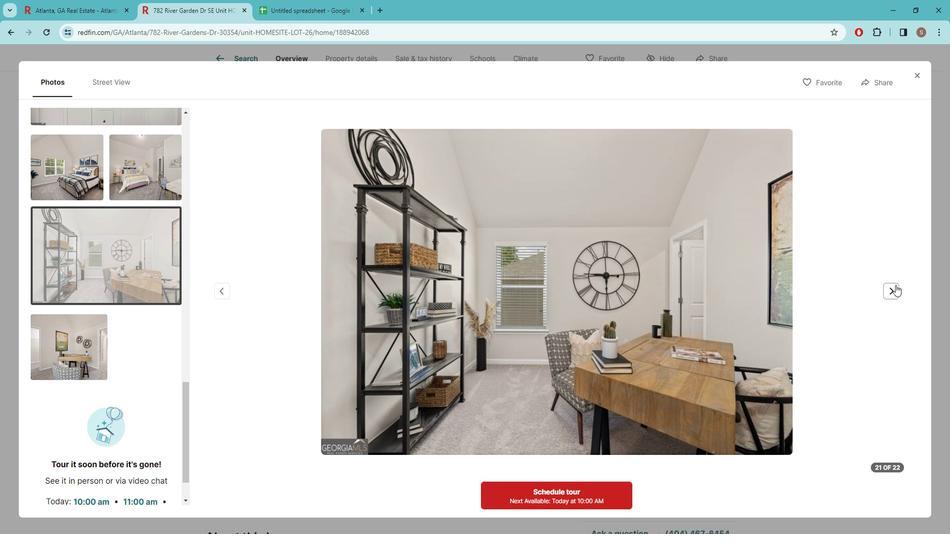 
Action: Mouse moved to (921, 76)
Screenshot: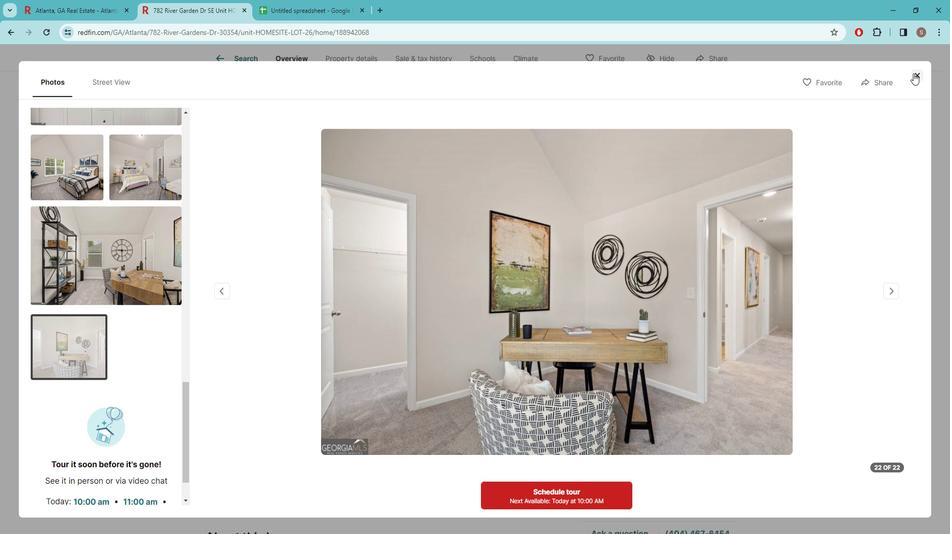 
Action: Mouse pressed left at (921, 76)
Screenshot: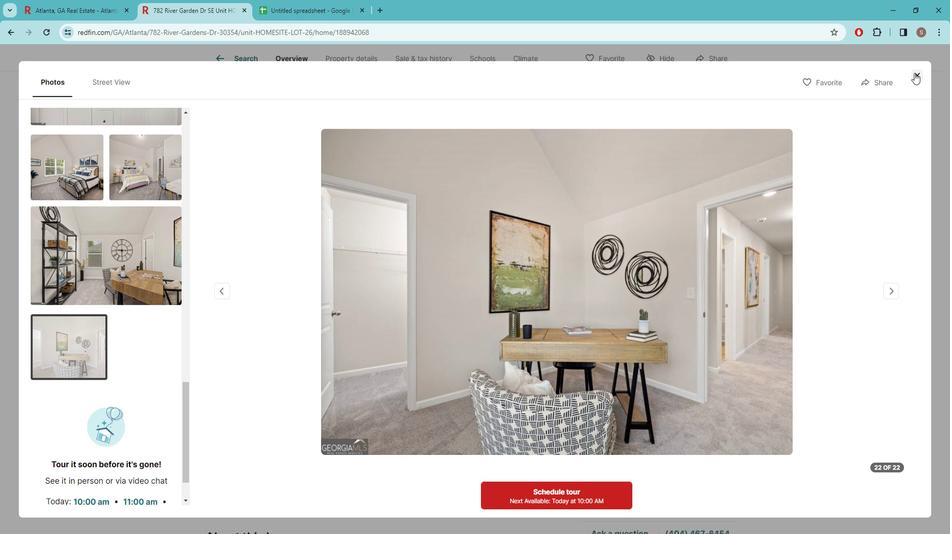 
Action: Mouse moved to (436, 325)
Screenshot: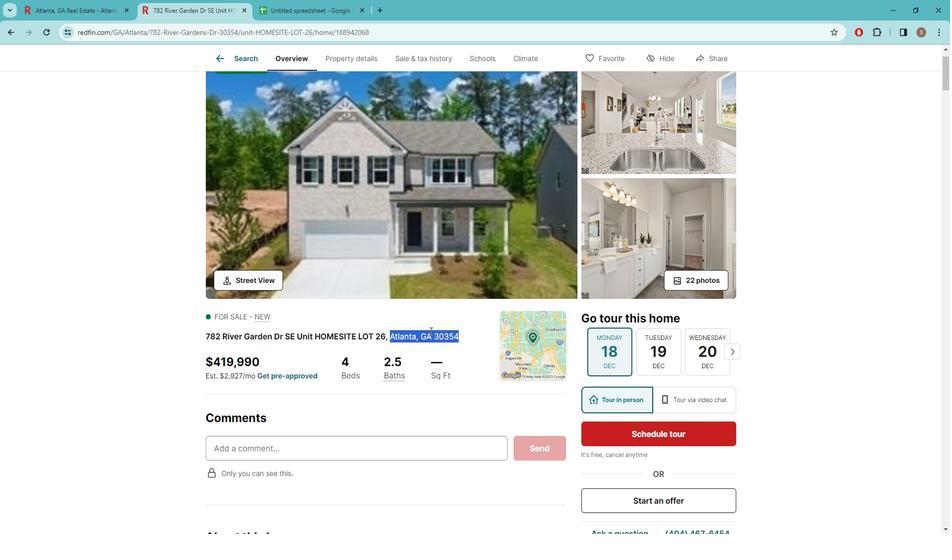 
Action: Mouse scrolled (436, 325) with delta (0, 0)
Screenshot: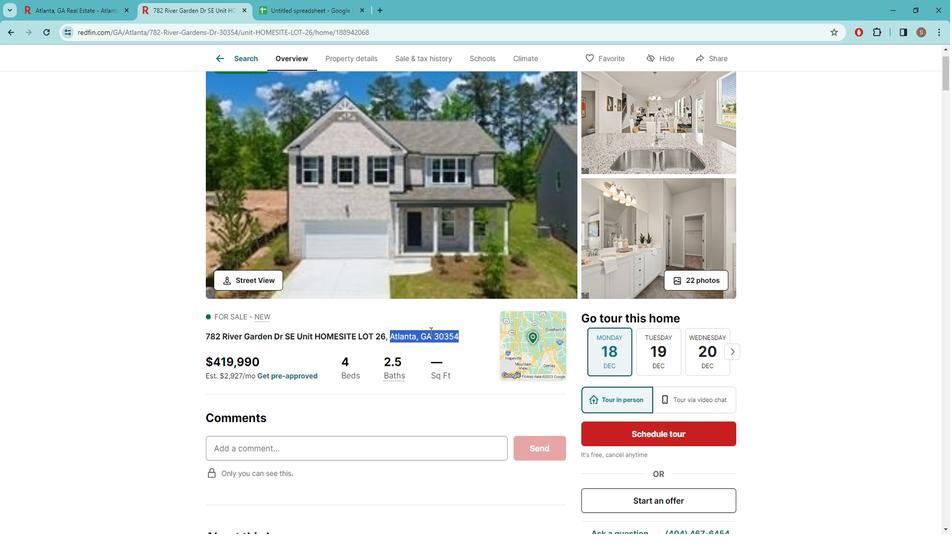 
Action: Mouse scrolled (436, 325) with delta (0, 0)
Screenshot: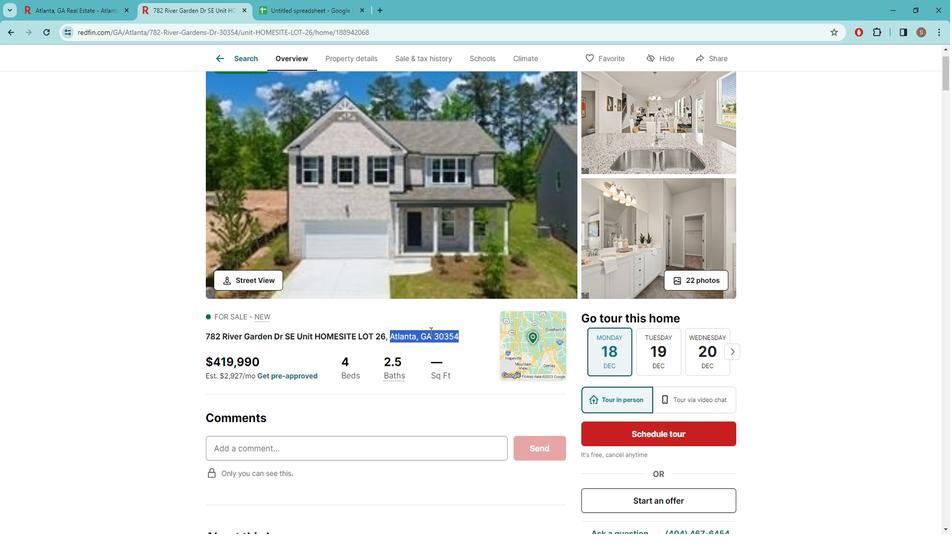 
Action: Mouse scrolled (436, 325) with delta (0, 0)
Screenshot: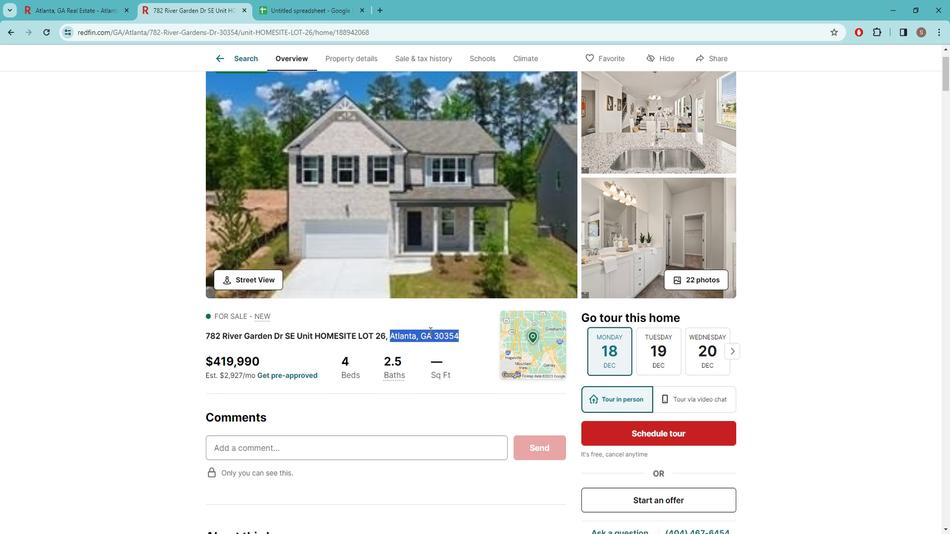 
Action: Mouse scrolled (436, 325) with delta (0, 0)
Screenshot: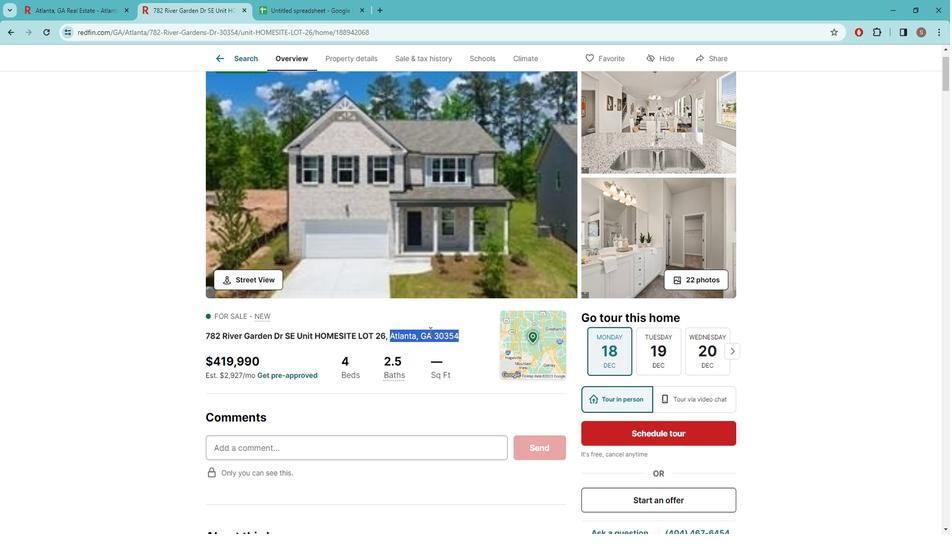 
Action: Mouse scrolled (436, 325) with delta (0, 0)
Screenshot: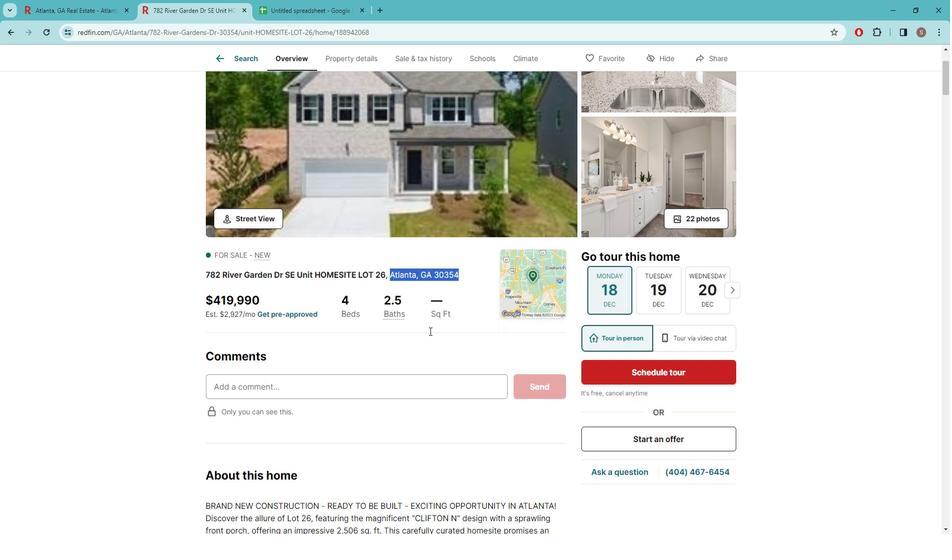 
Action: Mouse scrolled (436, 325) with delta (0, 0)
Screenshot: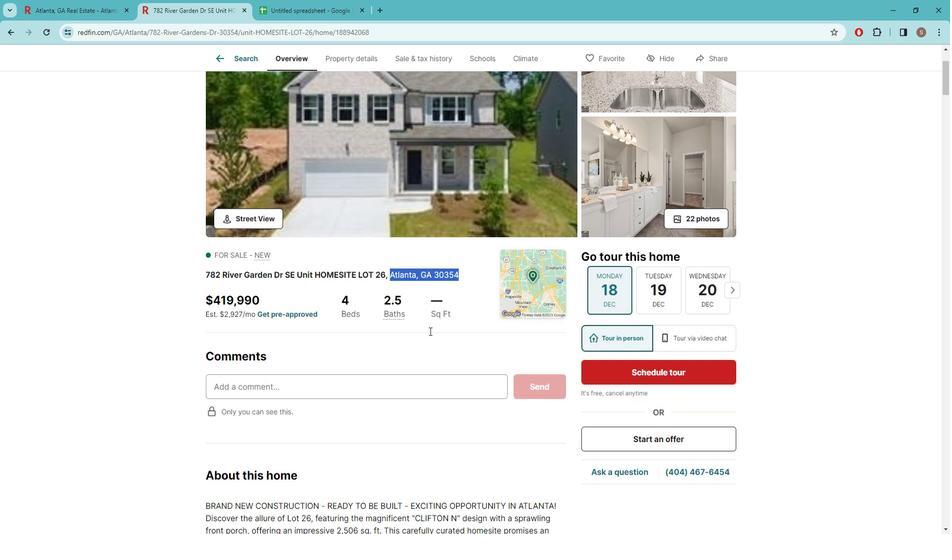 
Action: Mouse moved to (418, 321)
Screenshot: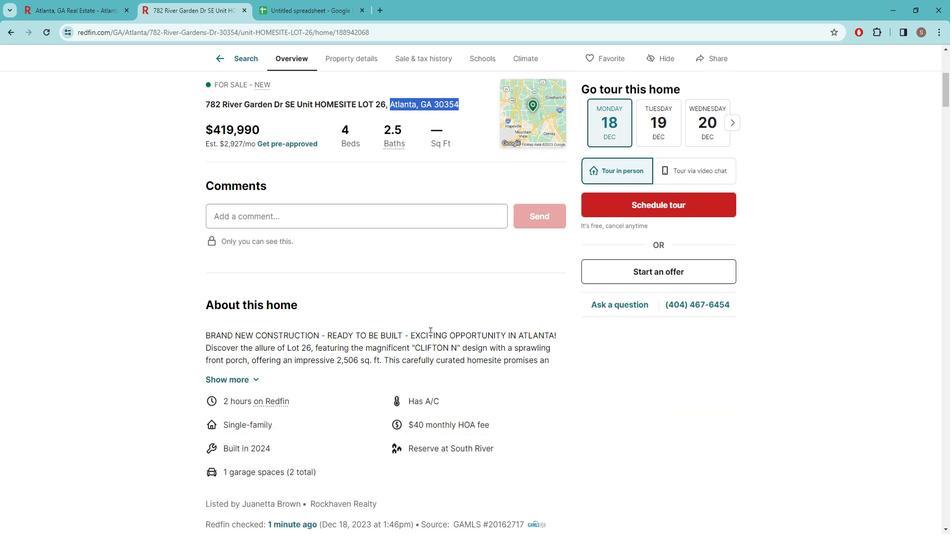 
Action: Mouse scrolled (418, 321) with delta (0, 0)
Screenshot: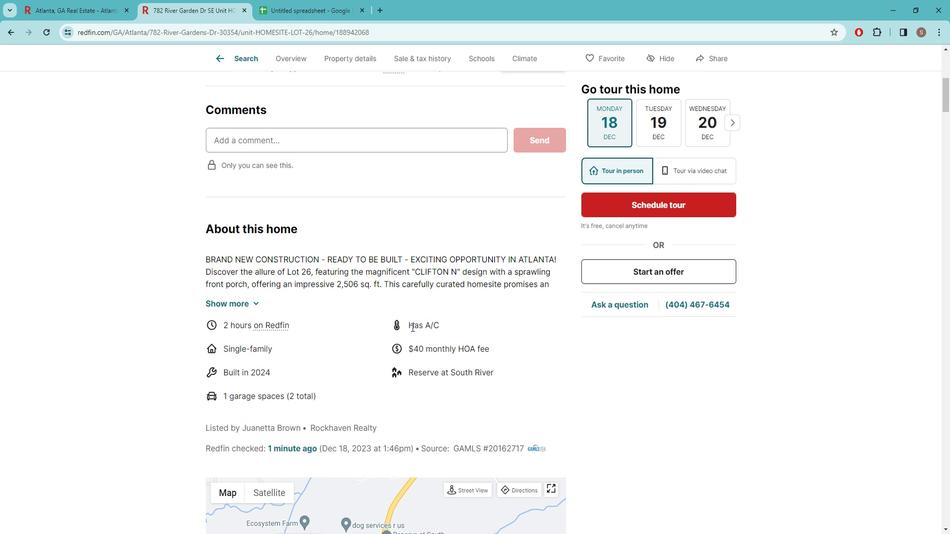 
Action: Mouse scrolled (418, 321) with delta (0, 0)
Screenshot: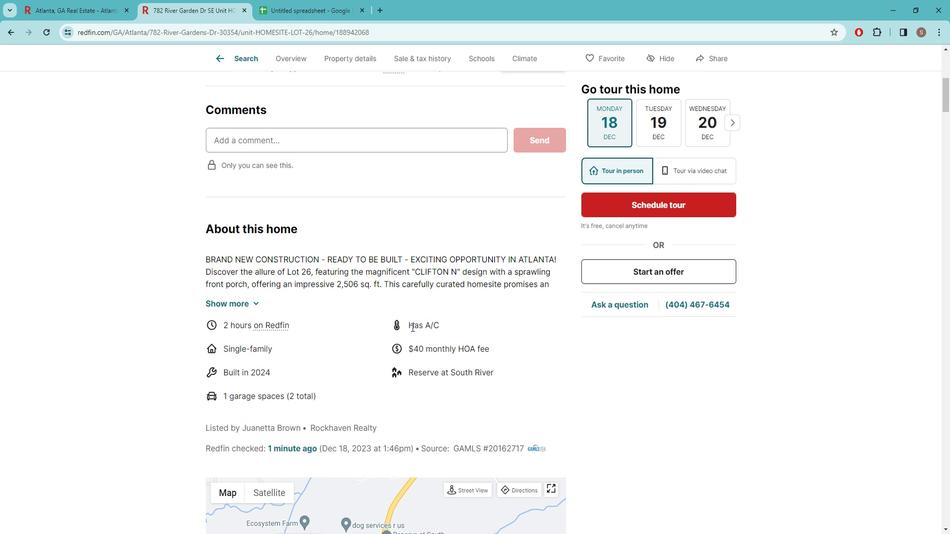 
Action: Mouse scrolled (418, 321) with delta (0, 0)
Screenshot: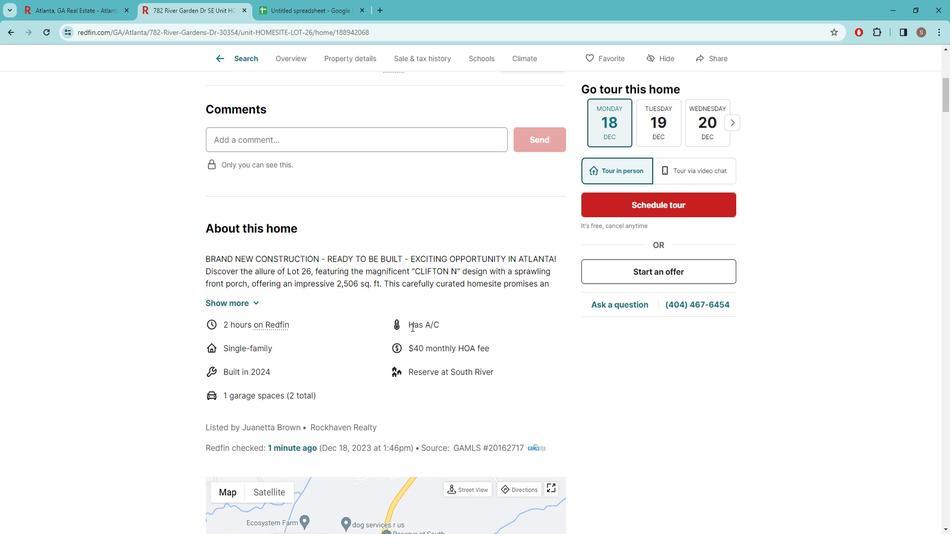 
Action: Mouse scrolled (418, 321) with delta (0, 0)
Screenshot: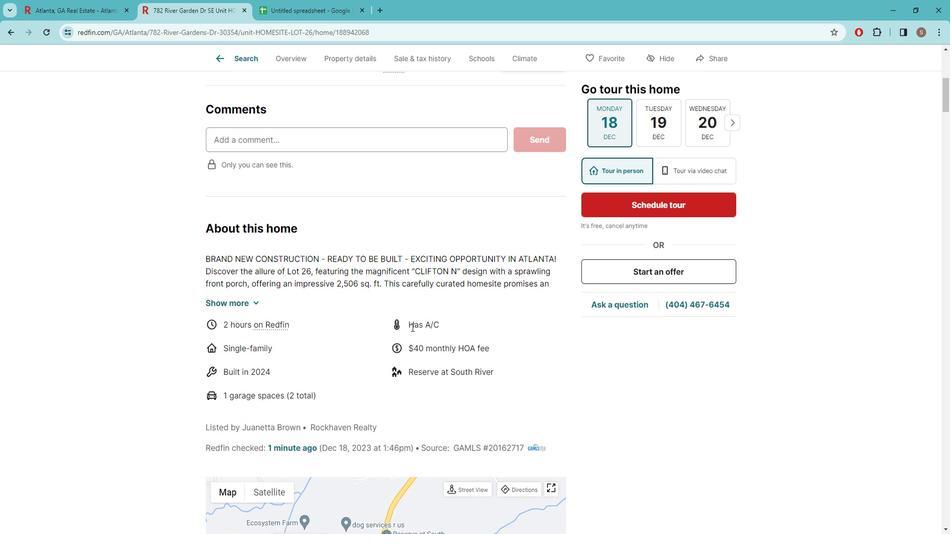 
Action: Mouse moved to (417, 321)
Screenshot: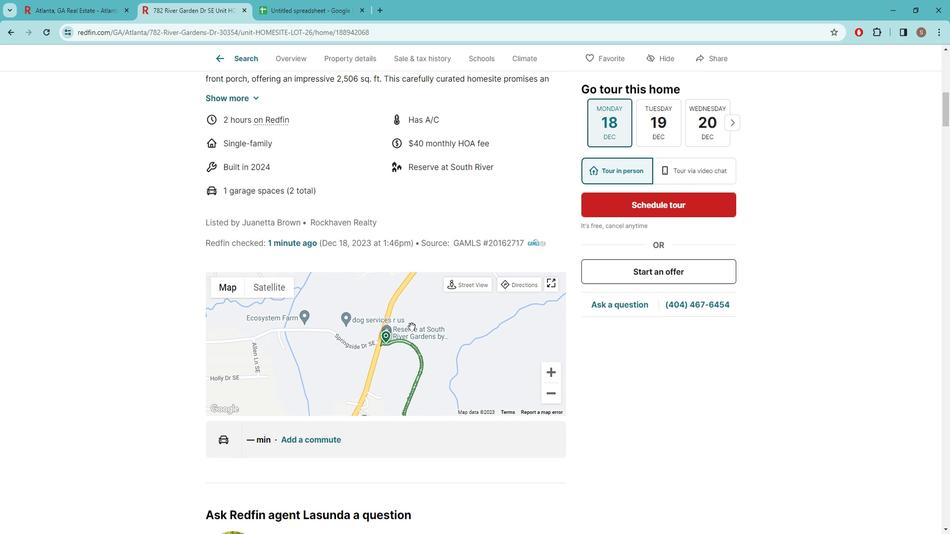 
Action: Mouse scrolled (417, 320) with delta (0, 0)
Screenshot: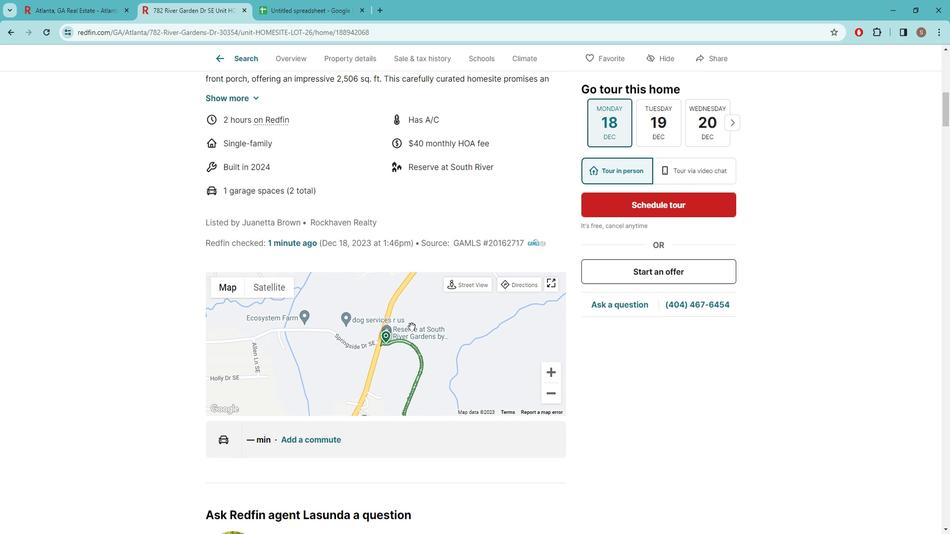 
Action: Mouse moved to (415, 321)
Screenshot: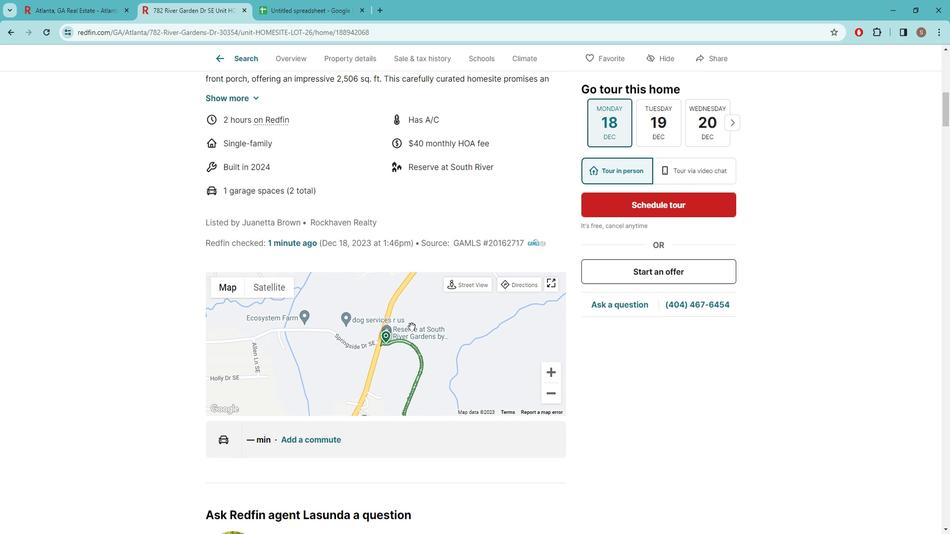 
Action: Mouse scrolled (415, 320) with delta (0, 0)
Screenshot: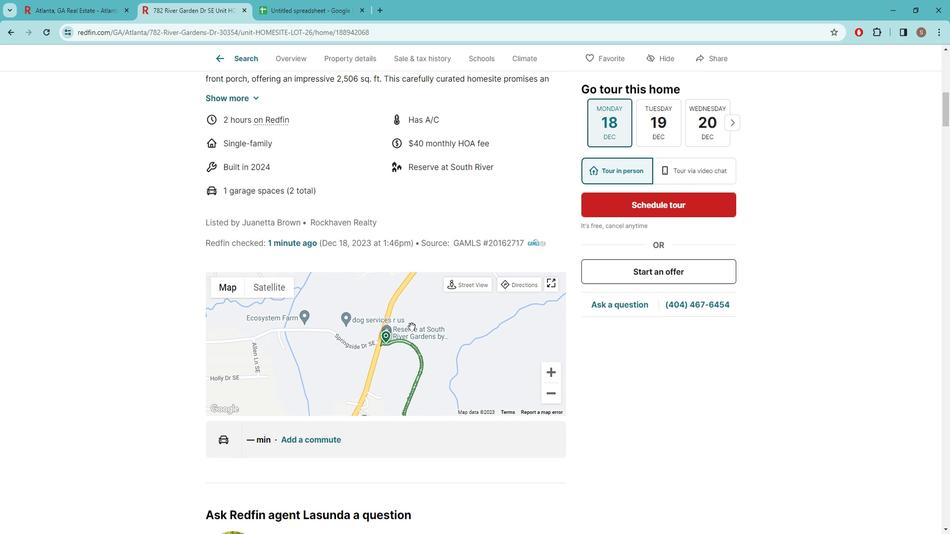 
Action: Mouse moved to (412, 320)
Screenshot: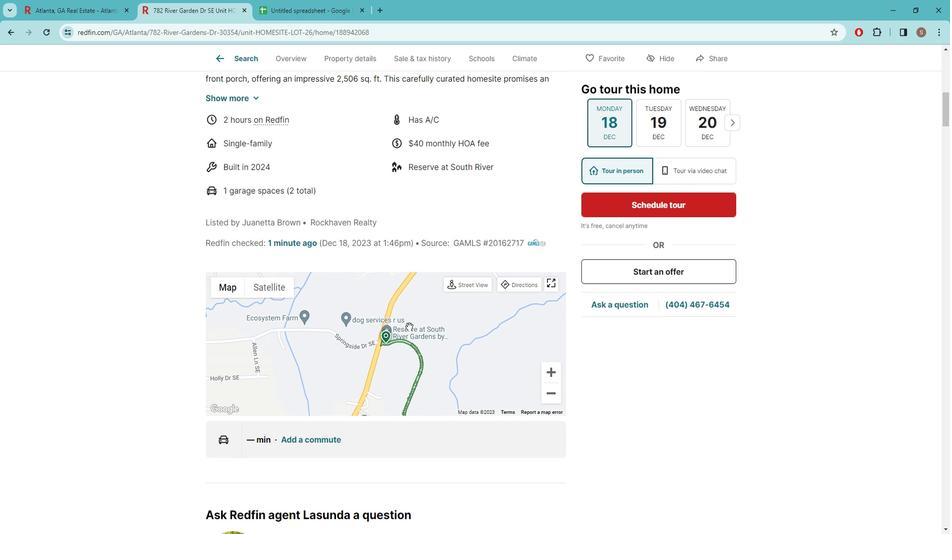 
Action: Mouse scrolled (412, 320) with delta (0, 0)
Screenshot: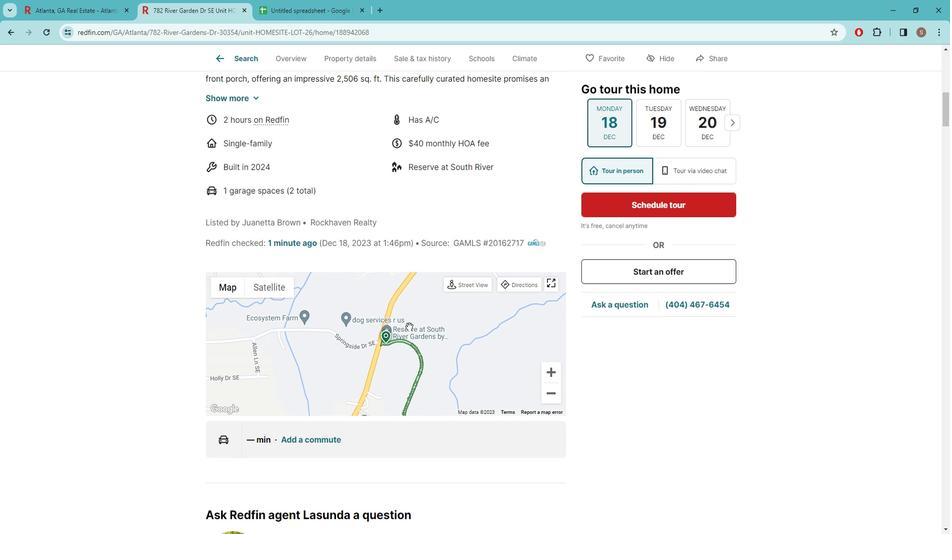 
Action: Mouse moved to (412, 320)
Screenshot: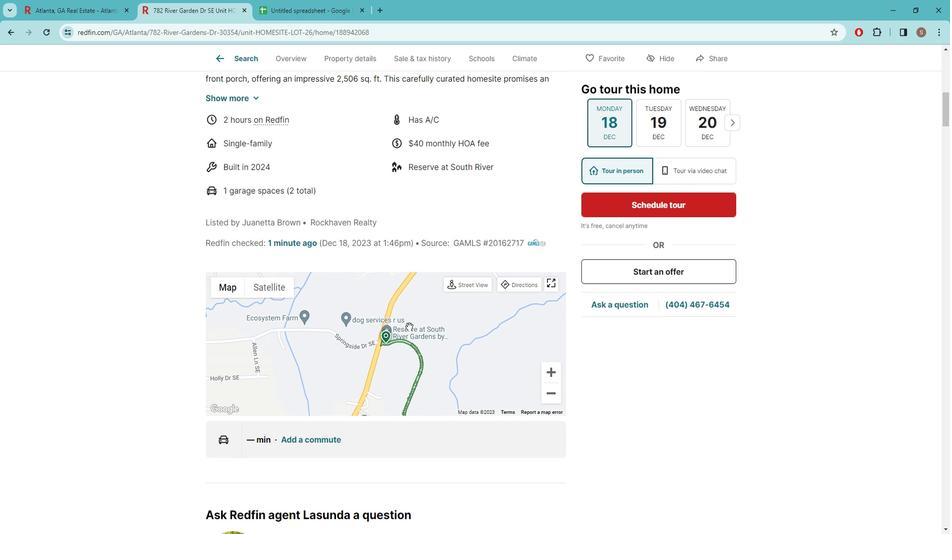 
Action: Mouse scrolled (412, 320) with delta (0, 0)
Screenshot: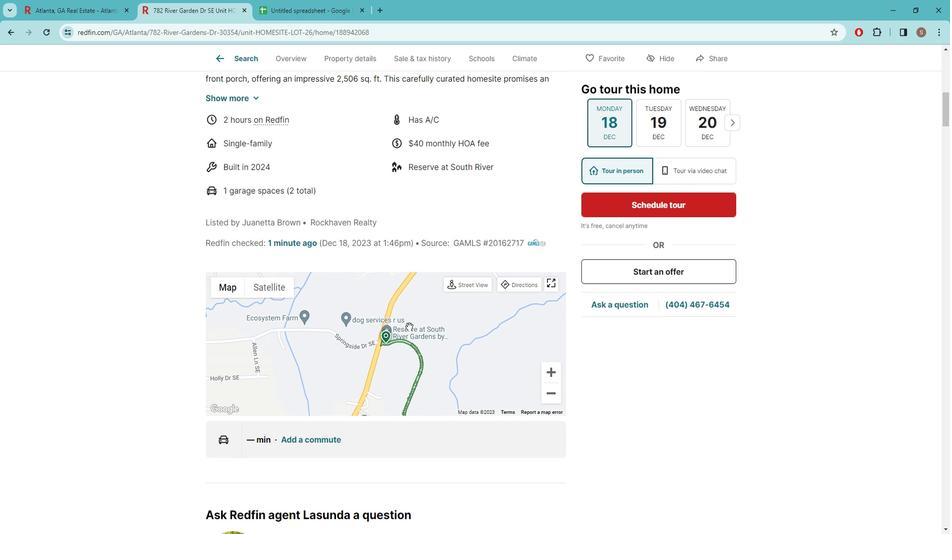 
Action: Mouse moved to (411, 320)
Screenshot: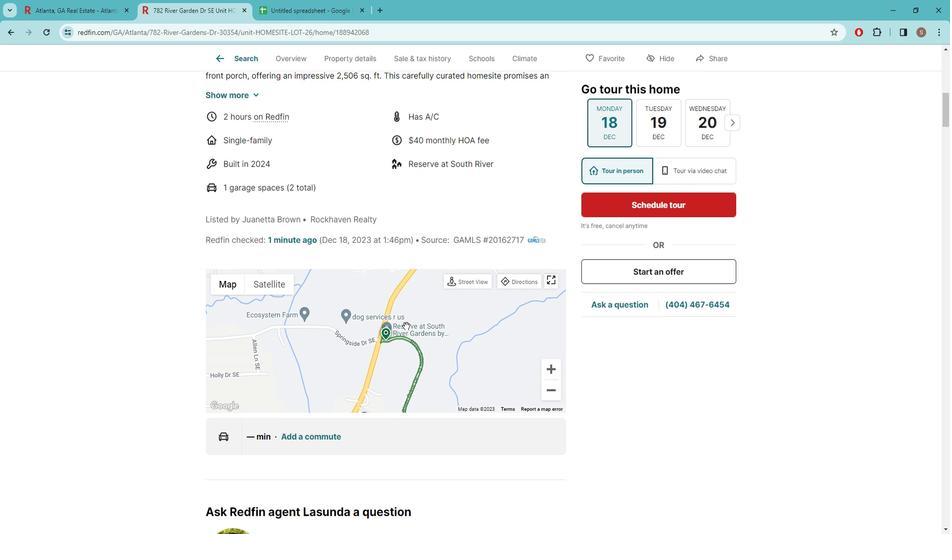 
Action: Mouse scrolled (411, 320) with delta (0, 0)
Screenshot: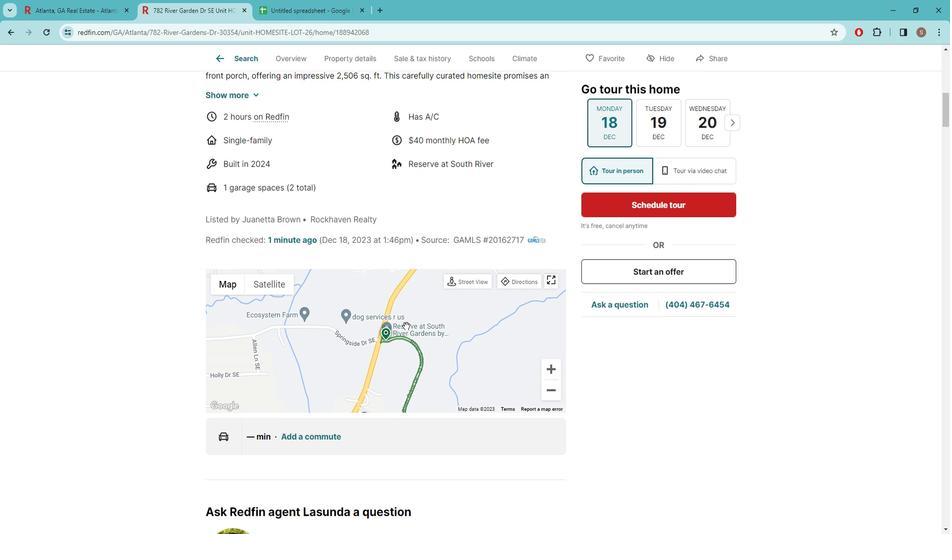 
Action: Mouse moved to (405, 315)
Screenshot: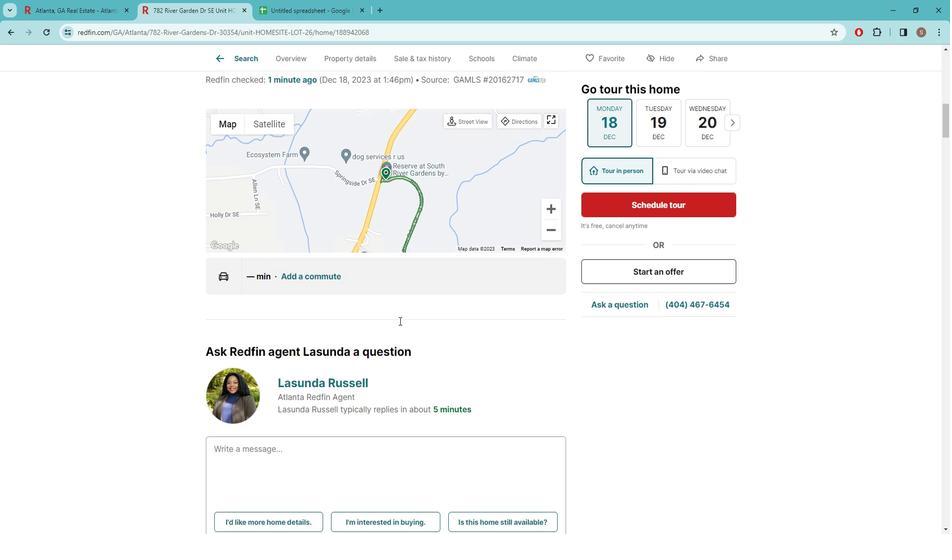
Action: Mouse scrolled (405, 315) with delta (0, 0)
Screenshot: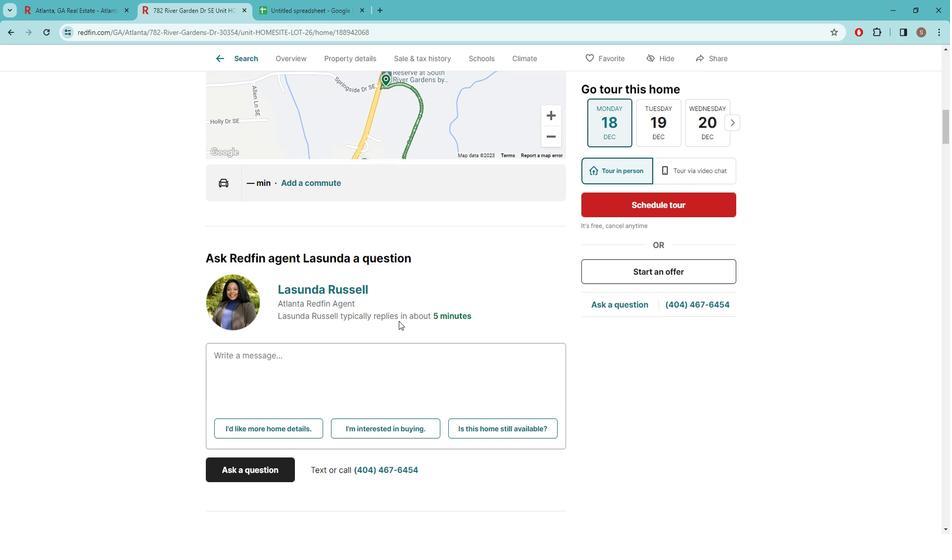 
Action: Mouse scrolled (405, 315) with delta (0, 0)
Screenshot: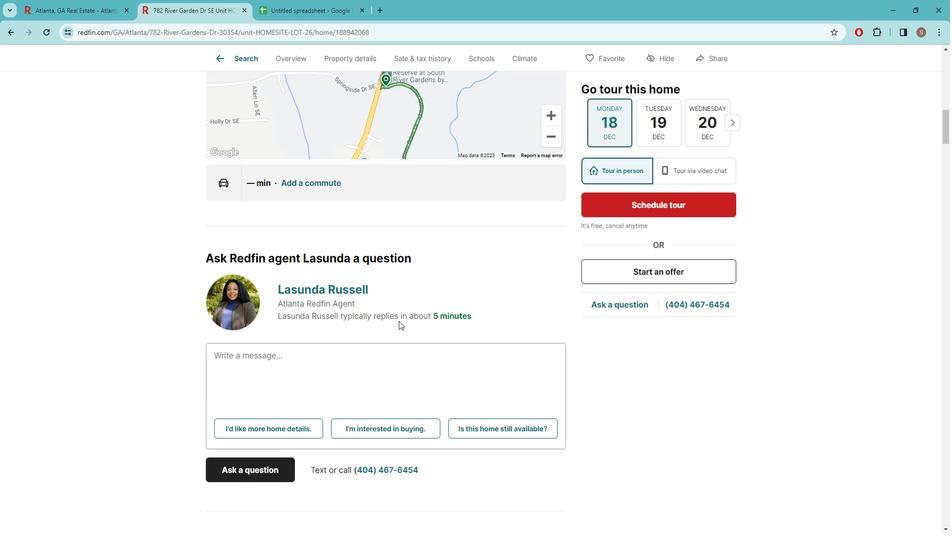 
Action: Mouse scrolled (405, 315) with delta (0, 0)
Screenshot: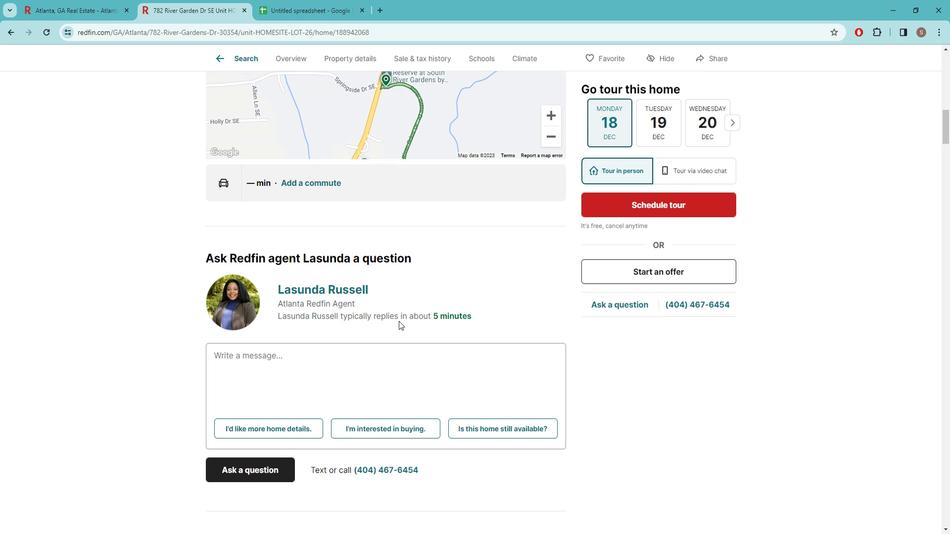 
Action: Mouse scrolled (405, 315) with delta (0, 0)
Screenshot: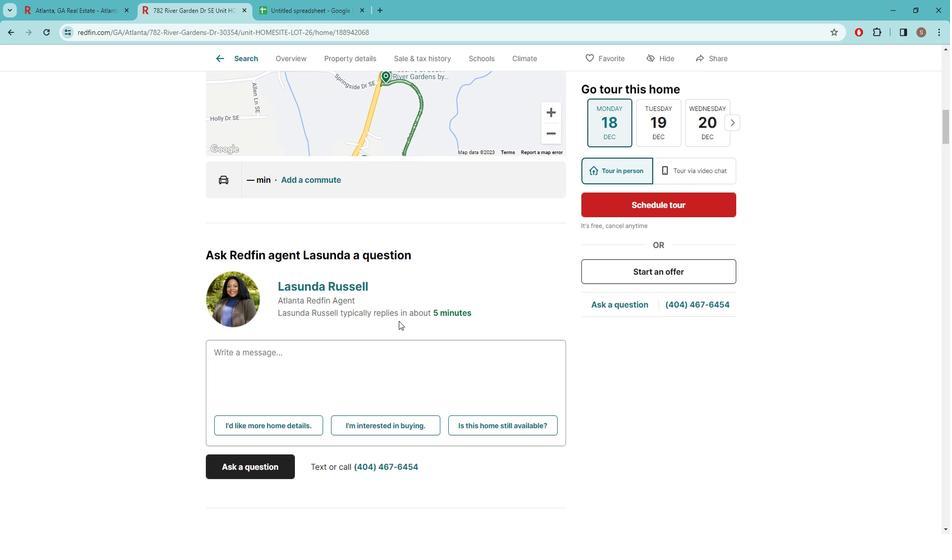 
Action: Mouse moved to (398, 312)
Screenshot: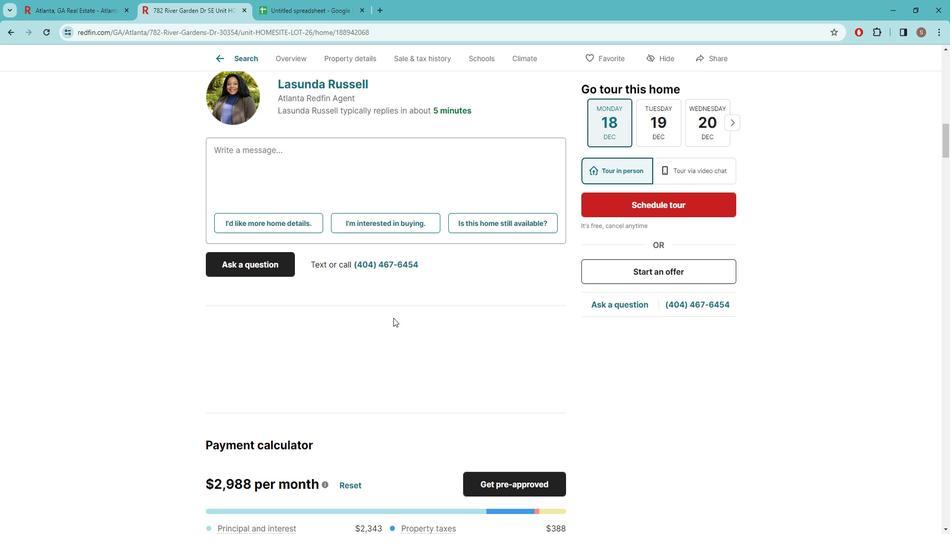 
Action: Mouse scrolled (398, 312) with delta (0, 0)
Screenshot: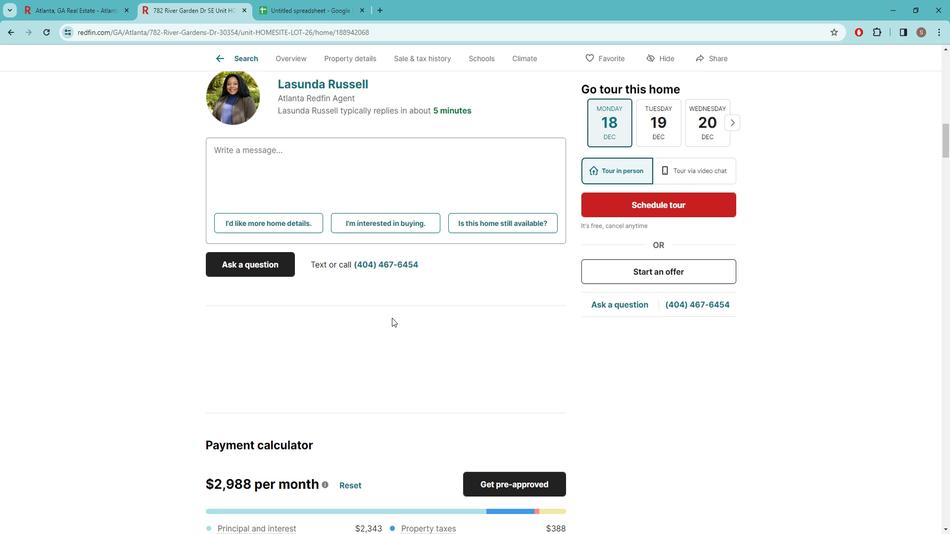 
Action: Mouse scrolled (398, 312) with delta (0, 0)
Screenshot: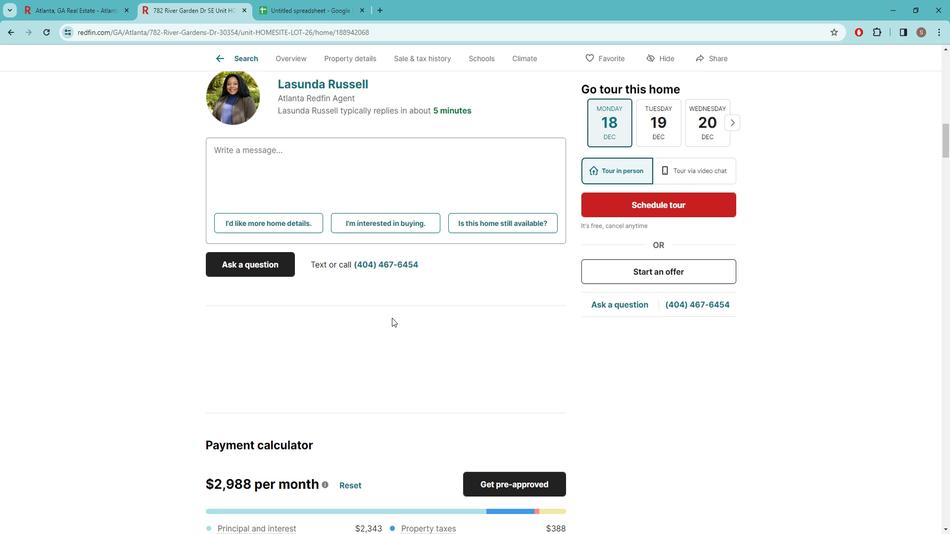 
Action: Mouse scrolled (398, 313) with delta (0, 0)
Screenshot: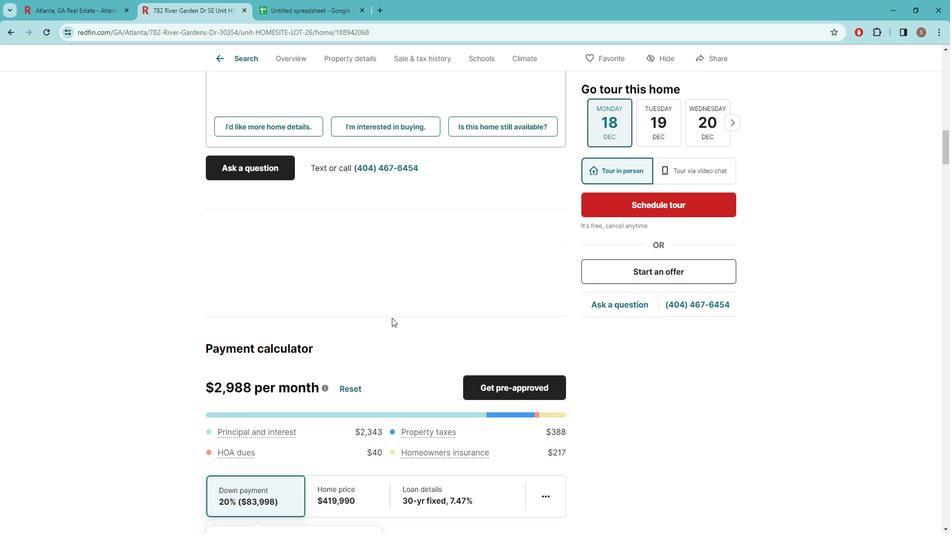 
Action: Mouse scrolled (398, 313) with delta (0, 0)
Screenshot: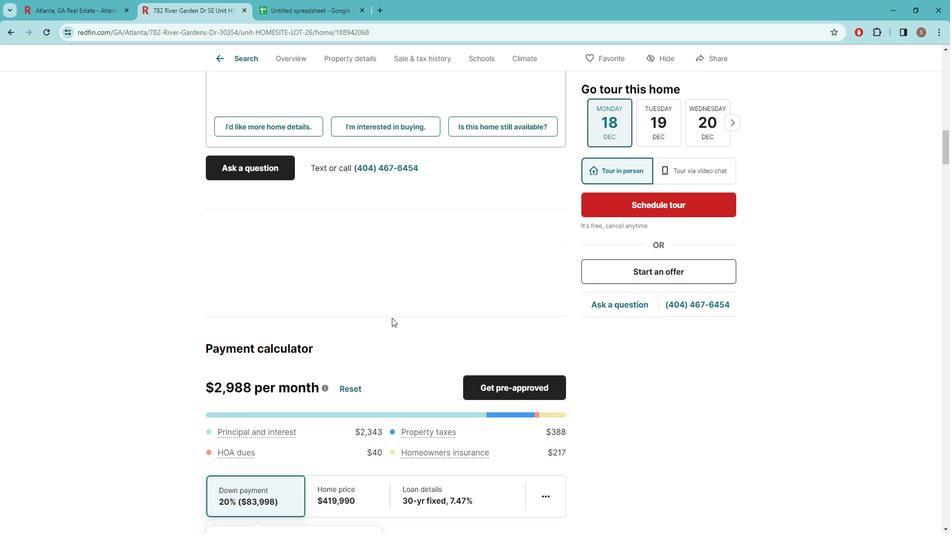 
Action: Mouse scrolled (398, 313) with delta (0, 0)
Screenshot: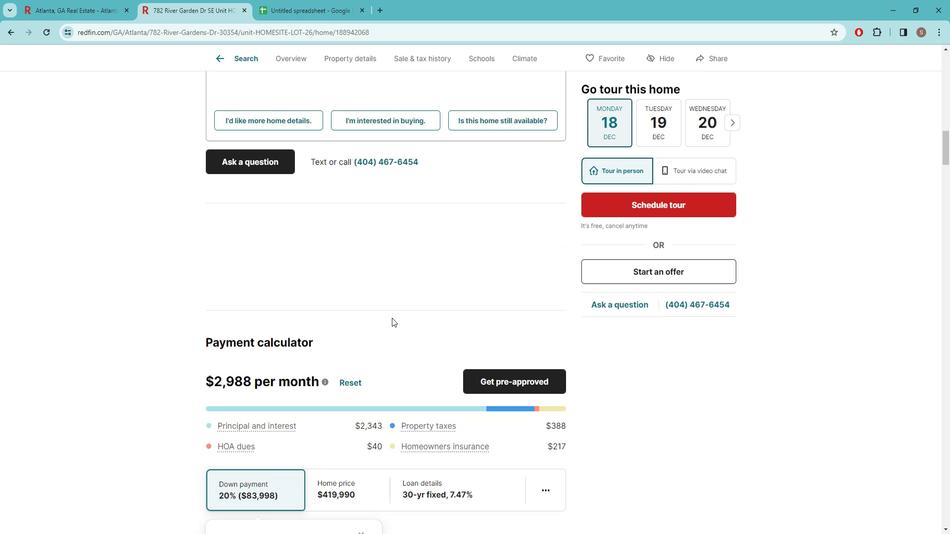 
Action: Mouse scrolled (398, 313) with delta (0, 0)
Screenshot: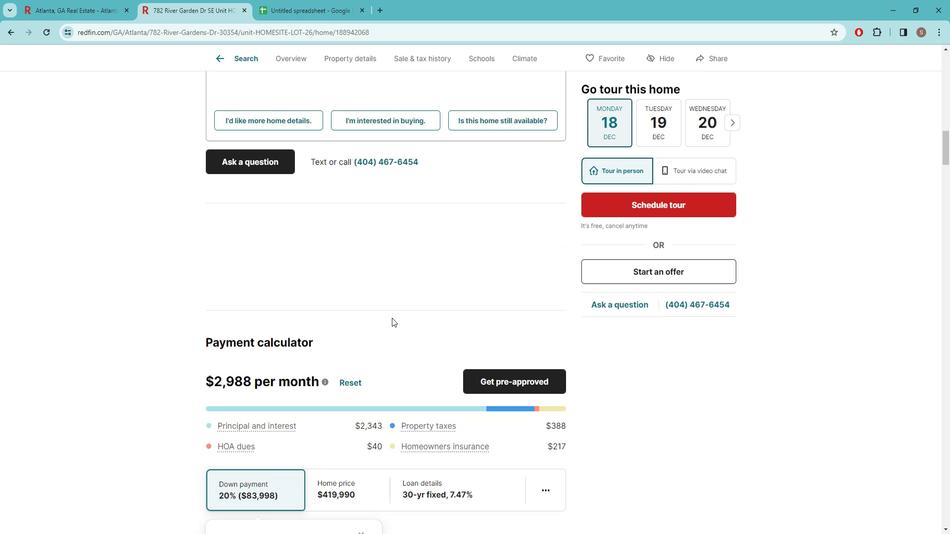 
Action: Mouse scrolled (398, 313) with delta (0, 0)
Screenshot: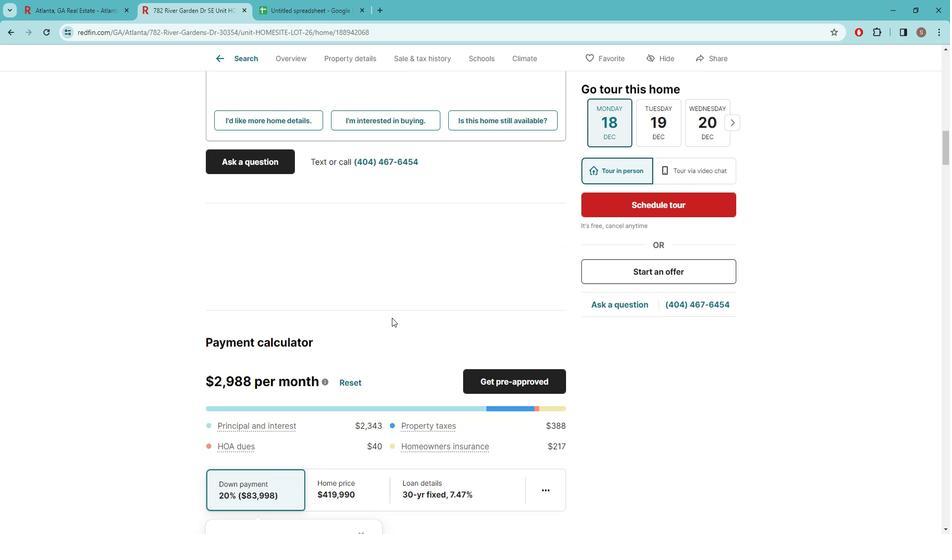 
Action: Mouse scrolled (398, 313) with delta (0, 0)
Screenshot: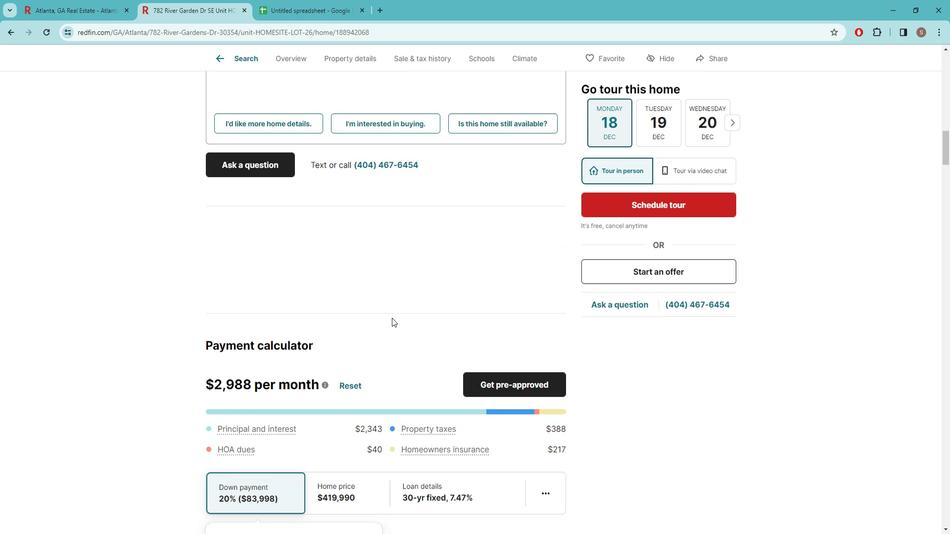 
Action: Mouse scrolled (398, 313) with delta (0, 0)
Screenshot: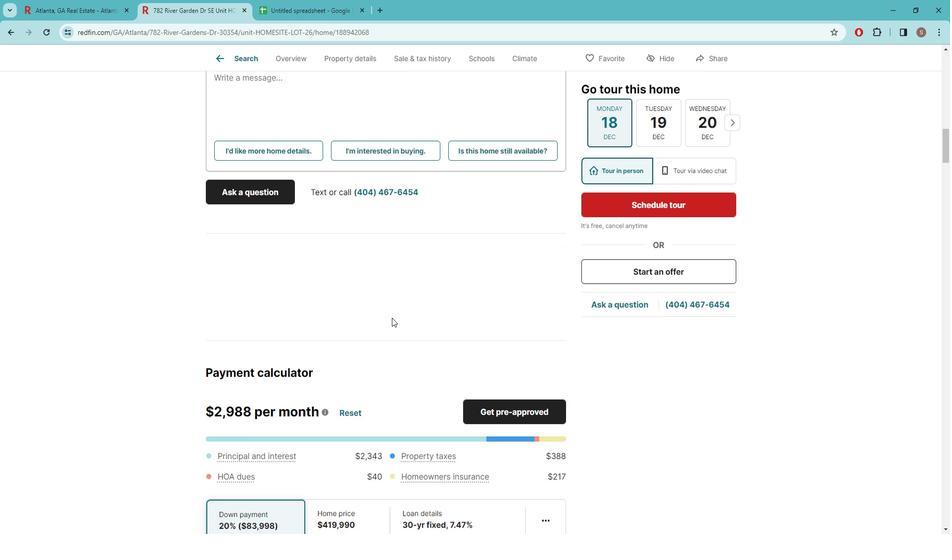 
Action: Mouse scrolled (398, 313) with delta (0, 0)
Screenshot: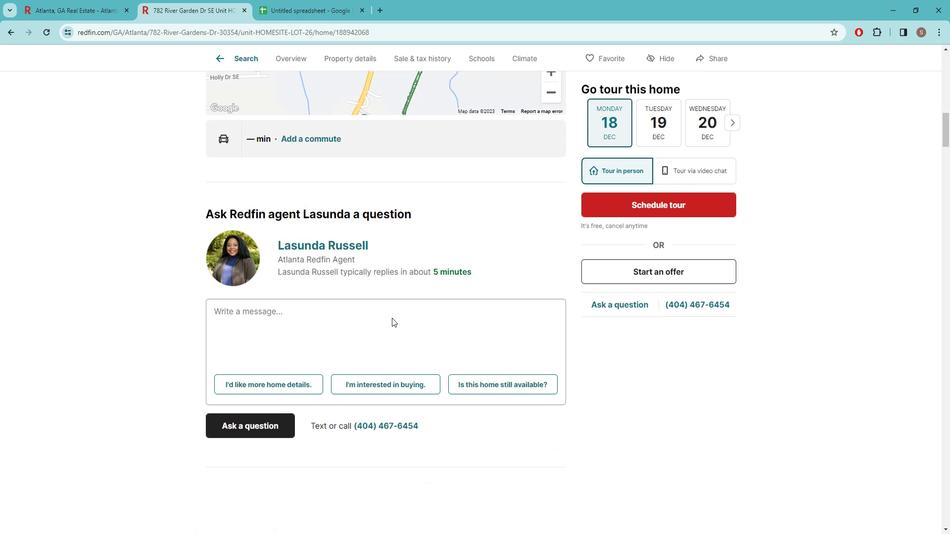 
Action: Mouse scrolled (398, 313) with delta (0, 0)
Screenshot: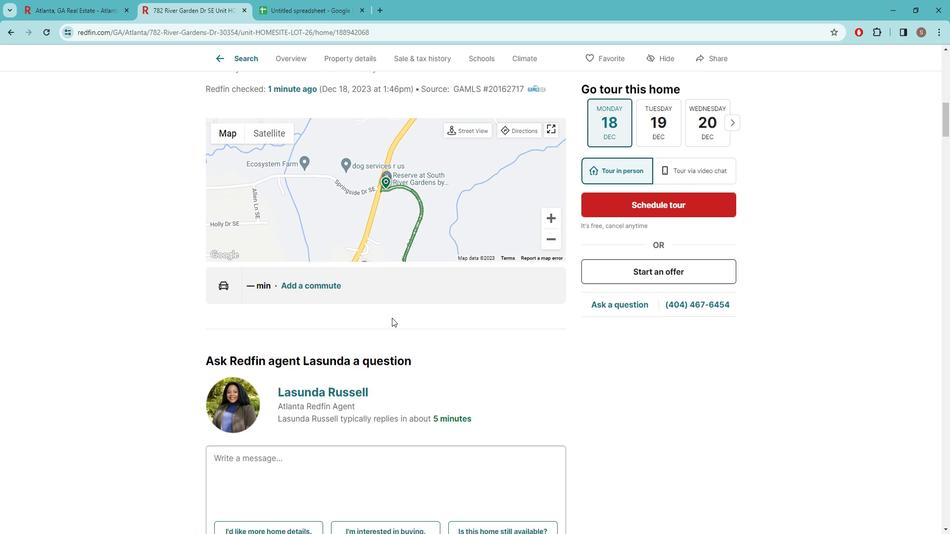 
Action: Mouse scrolled (398, 313) with delta (0, 0)
Screenshot: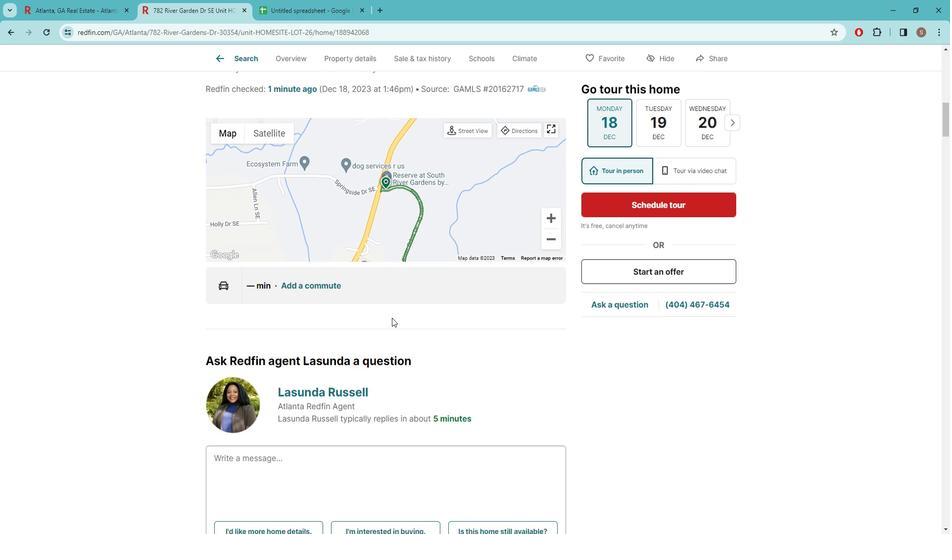 
Action: Mouse scrolled (398, 313) with delta (0, 0)
Screenshot: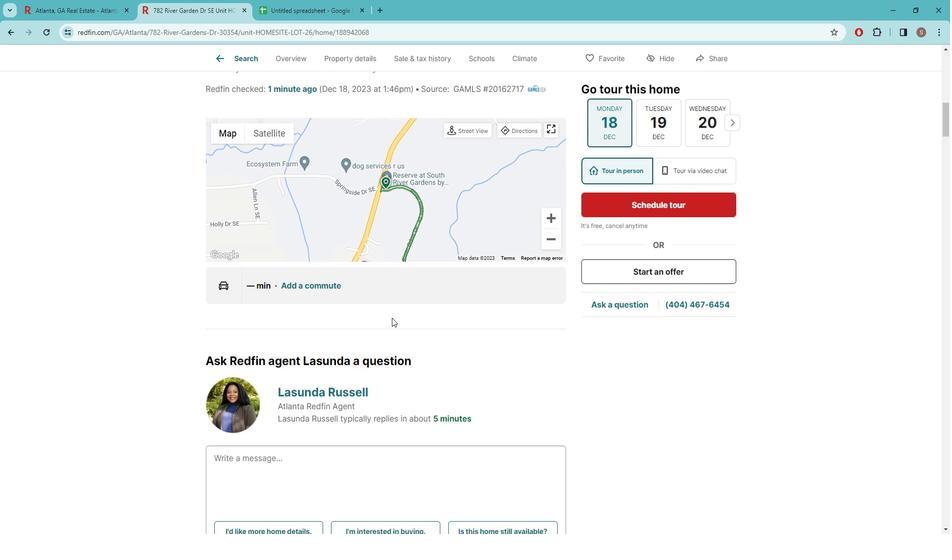 
Action: Mouse scrolled (398, 313) with delta (0, 0)
Screenshot: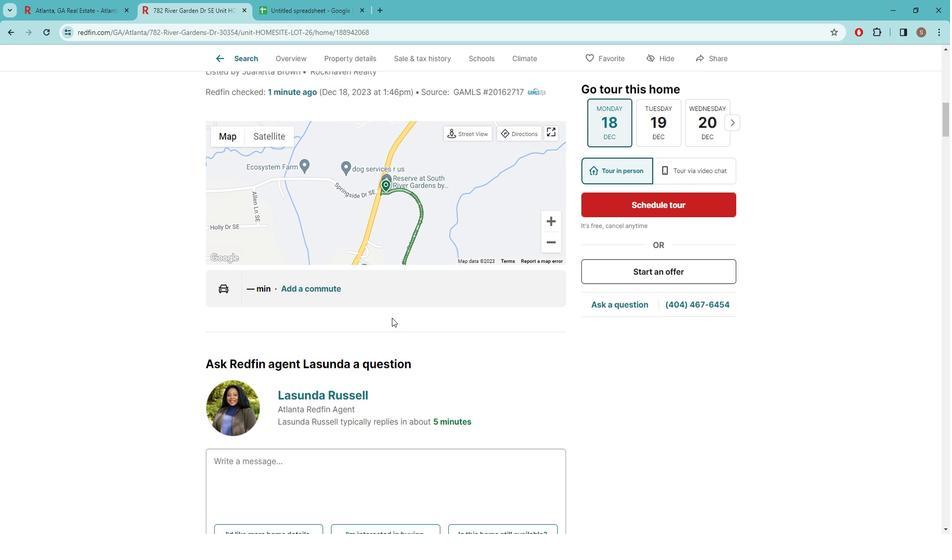 
Action: Mouse scrolled (398, 313) with delta (0, 0)
Screenshot: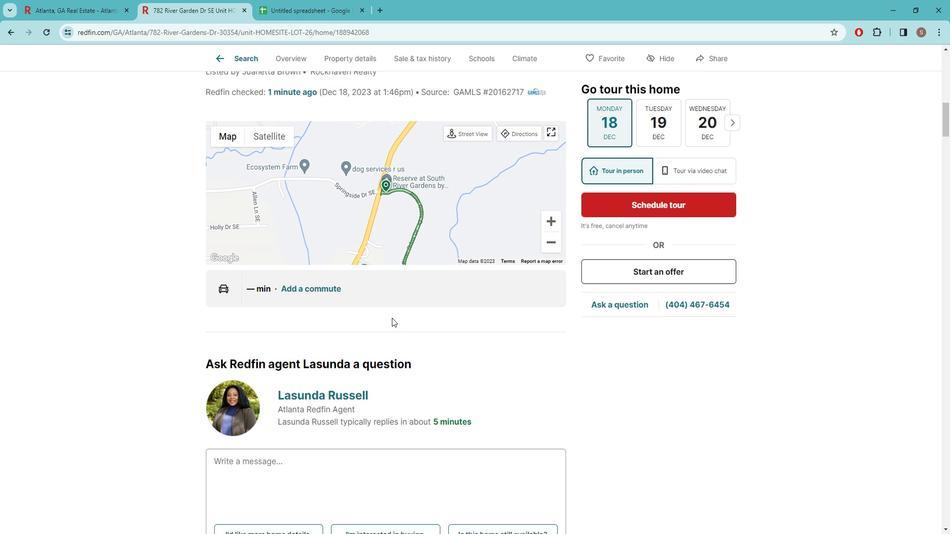 
Action: Mouse scrolled (398, 313) with delta (0, 0)
Screenshot: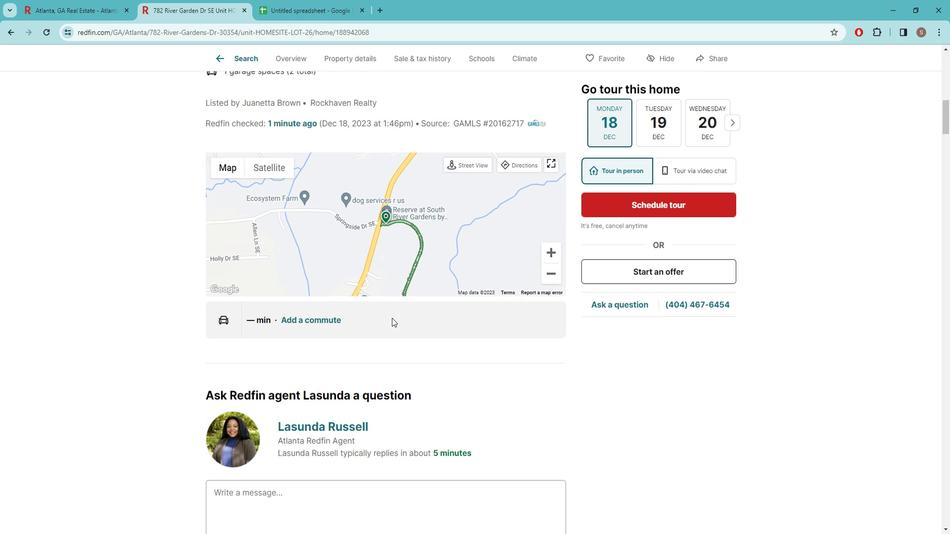 
Action: Mouse moved to (347, 321)
Screenshot: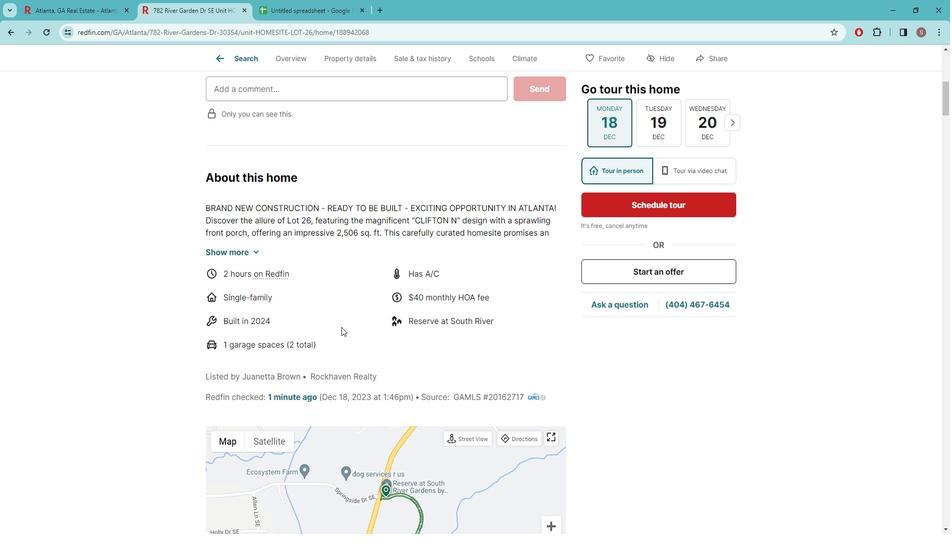 
Action: Mouse scrolled (347, 321) with delta (0, 0)
Screenshot: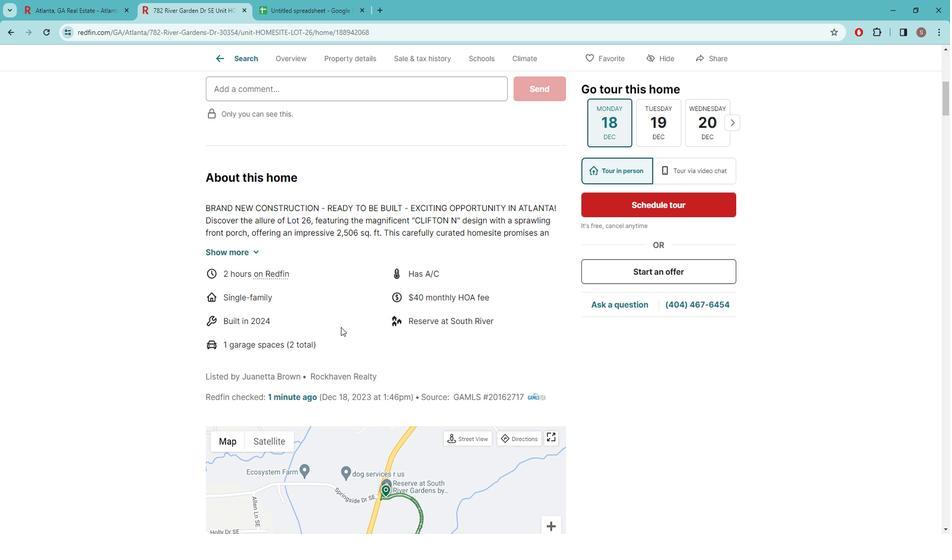 
Action: Mouse scrolled (347, 322) with delta (0, 0)
Screenshot: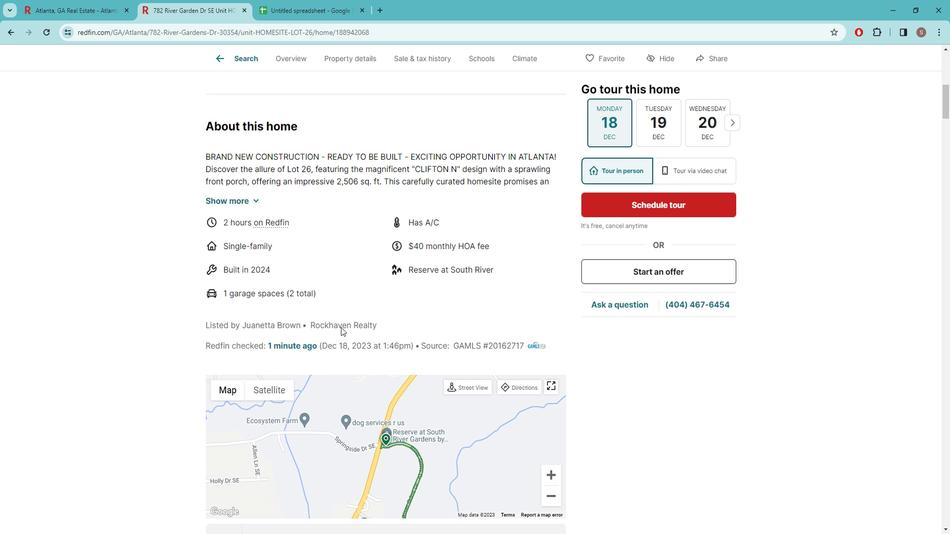 
Action: Mouse moved to (297, 5)
Screenshot: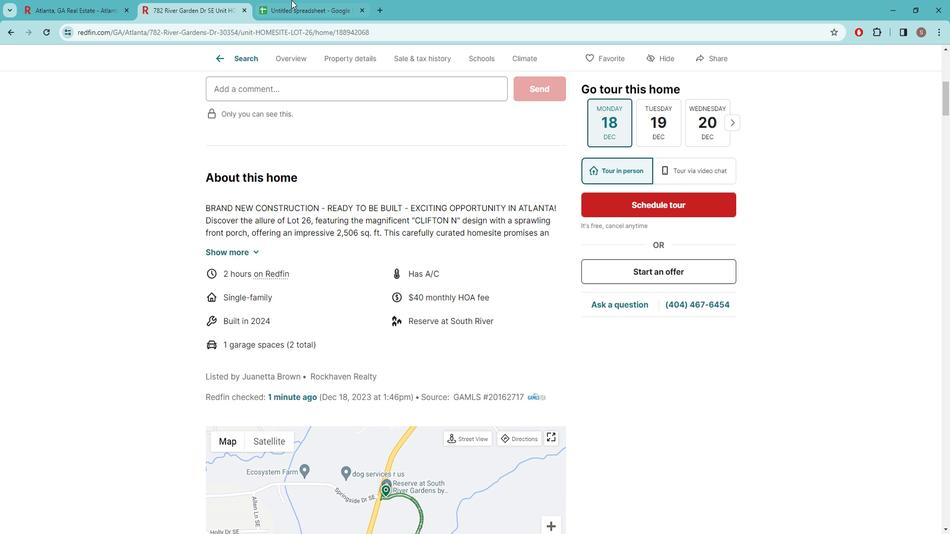 
Action: Mouse pressed left at (297, 6)
Screenshot: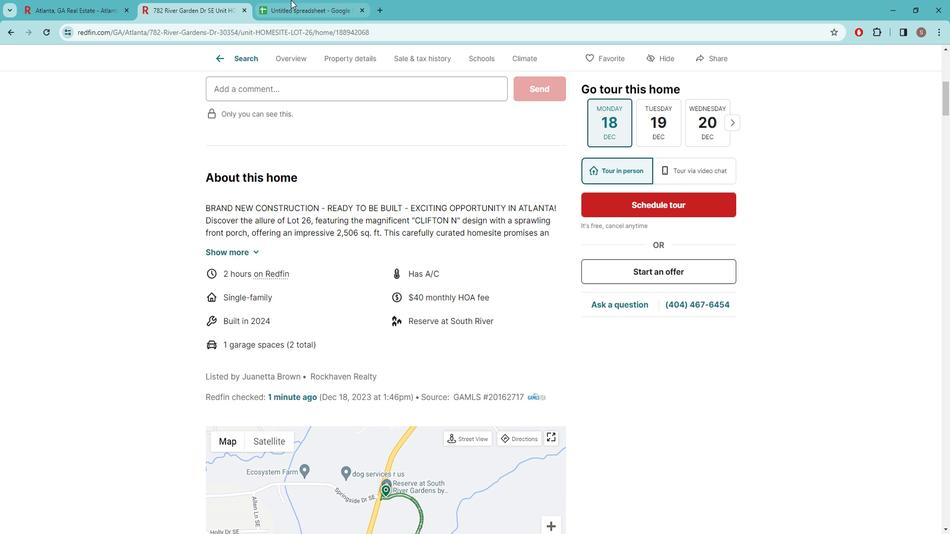 
Action: Mouse moved to (310, 157)
Screenshot: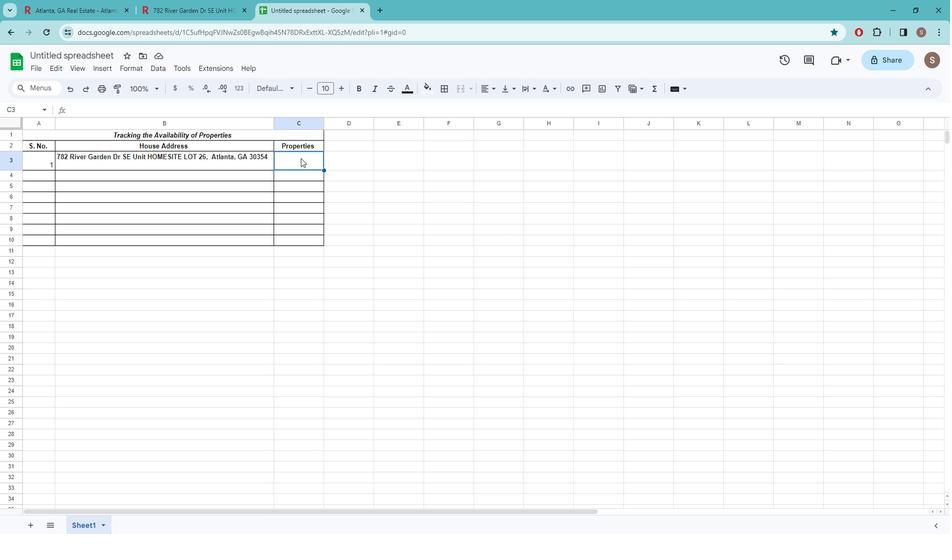 
Action: Mouse pressed left at (310, 157)
Screenshot: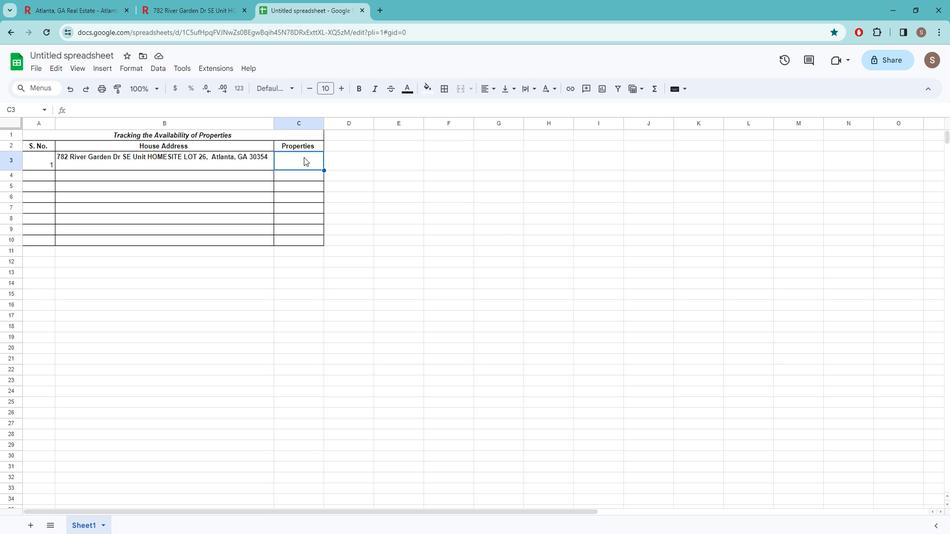 
Action: Mouse pressed left at (310, 157)
Screenshot: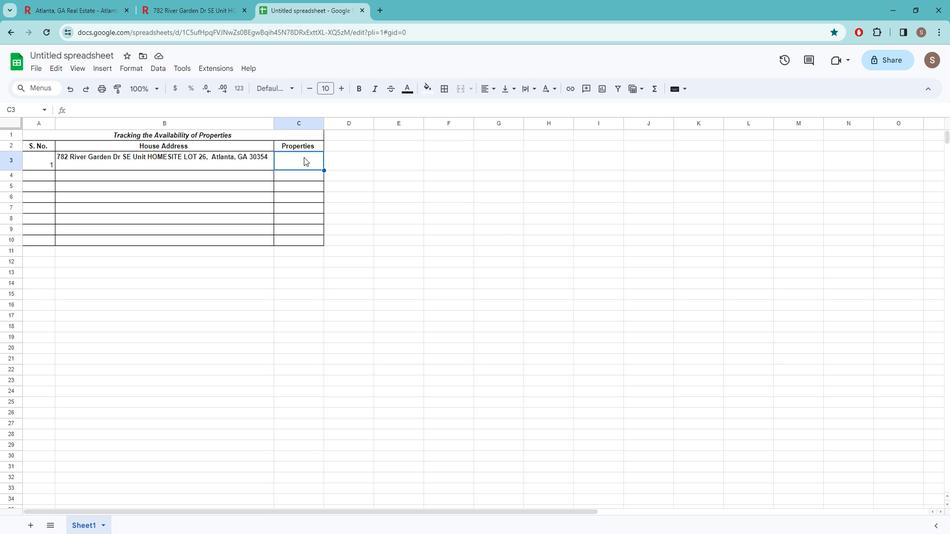 
Action: Key pressed 1<Key.space><Key.caps_lock>G<Key.caps_lock>arage<Key.backspace><Key.backspace><Key.backspace><Key.backspace><Key.backspace><Key.backspace>g<Key.caps_lock>ARAGE<Key.space>SPACE,<Key.space>
Screenshot: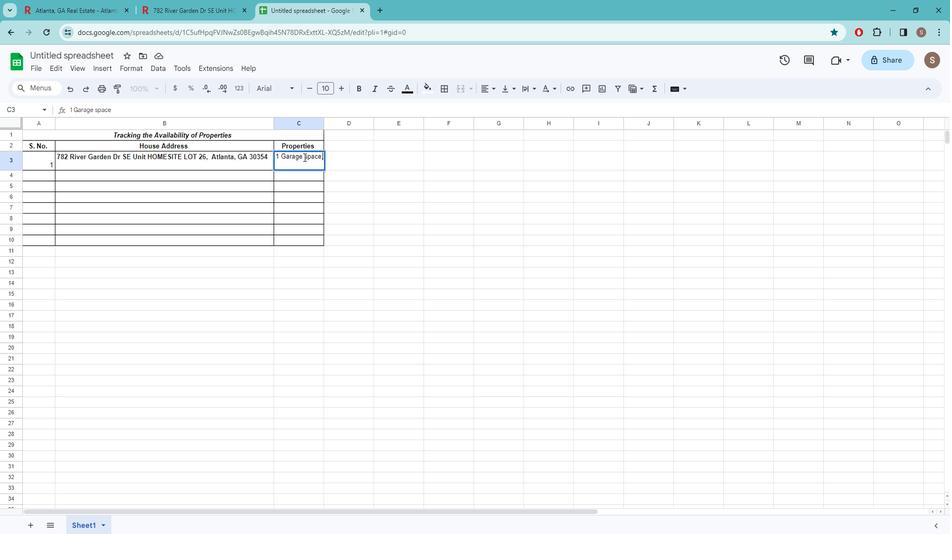 
Action: Mouse moved to (225, 6)
Screenshot: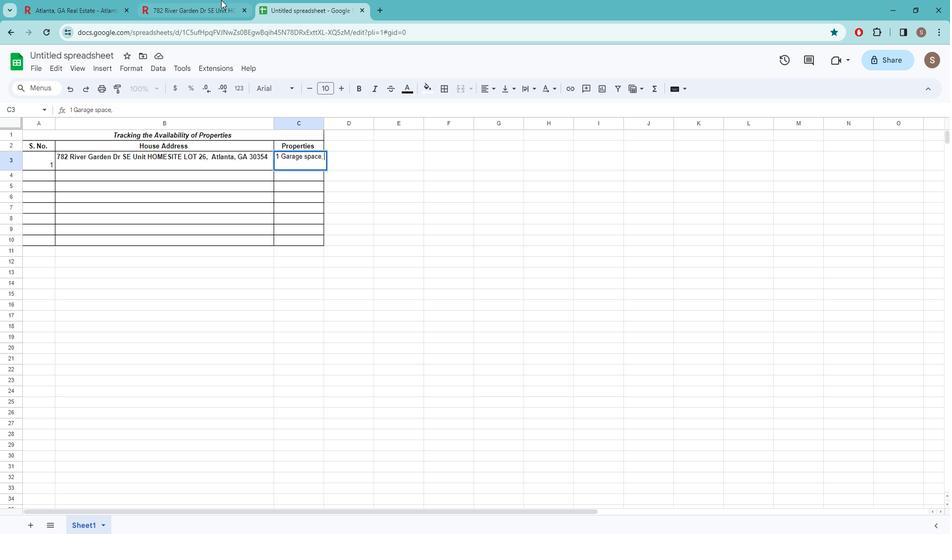 
Action: Mouse pressed left at (225, 6)
Screenshot: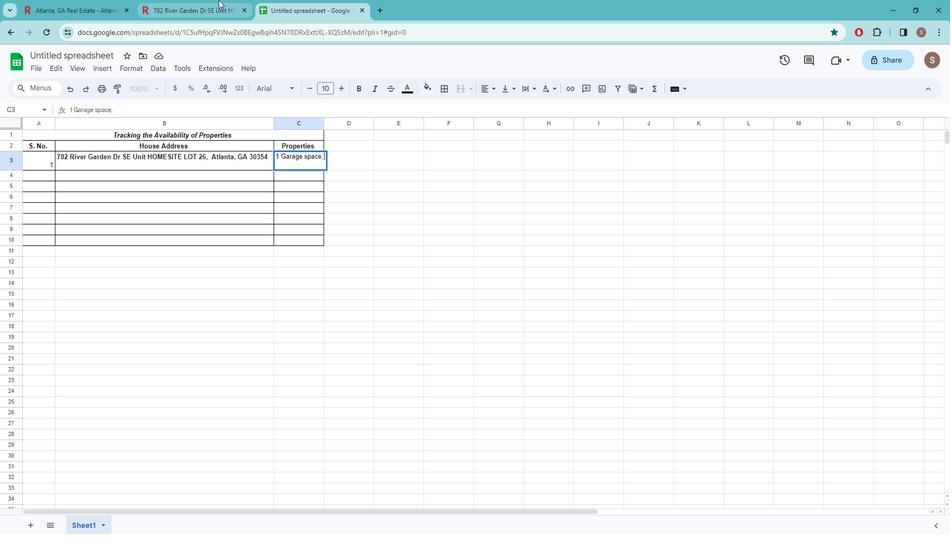 
Action: Mouse moved to (298, 5)
Screenshot: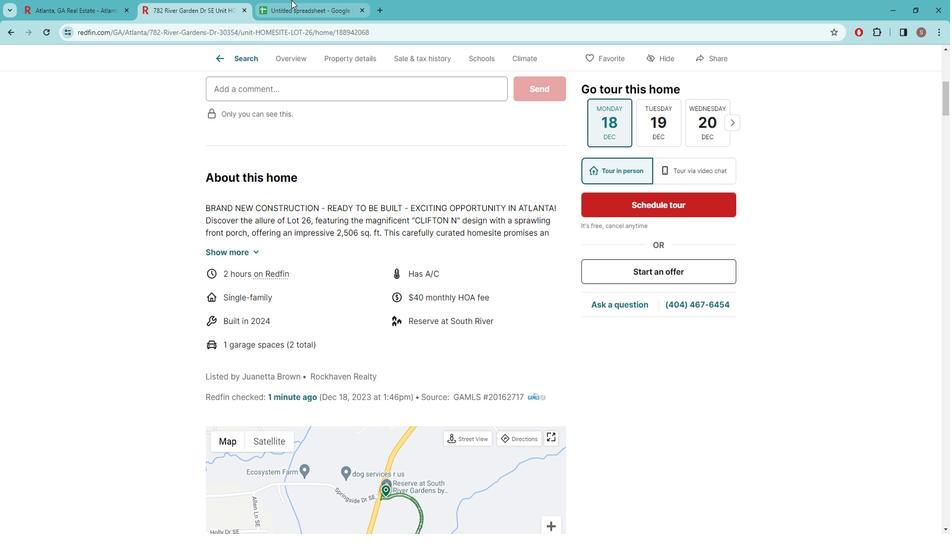 
Action: Mouse pressed left at (298, 6)
Screenshot: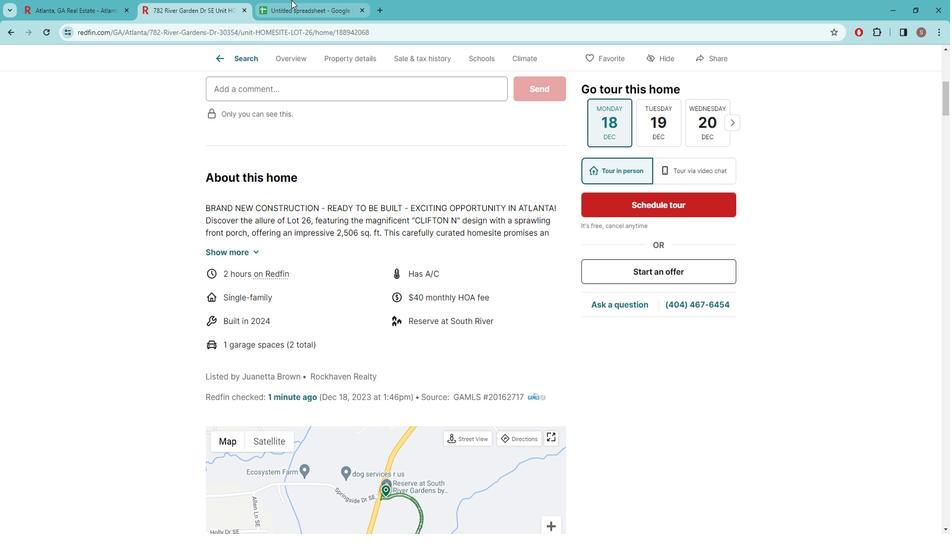 
Action: Mouse moved to (246, 117)
Screenshot: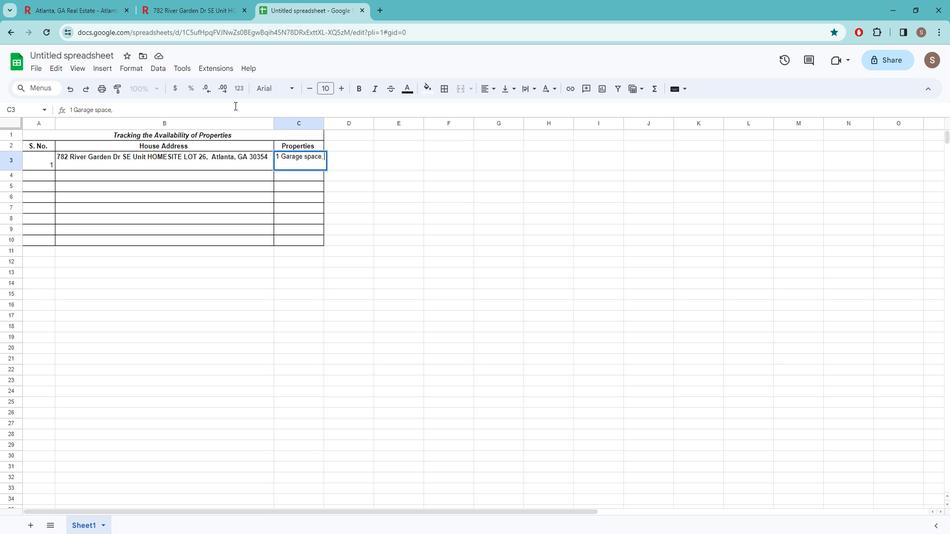 
Action: Key pressed RESERVE<Key.space>AT<Key.space>SOUTH<Key.space>RIVER<Key.space><Key.backspace>,<Key.space>
Screenshot: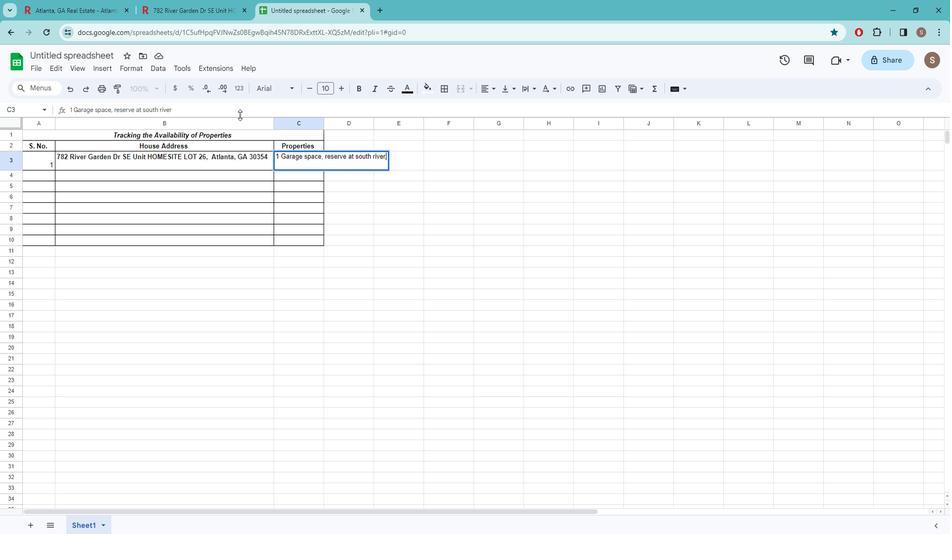 
Action: Mouse moved to (171, 6)
Screenshot: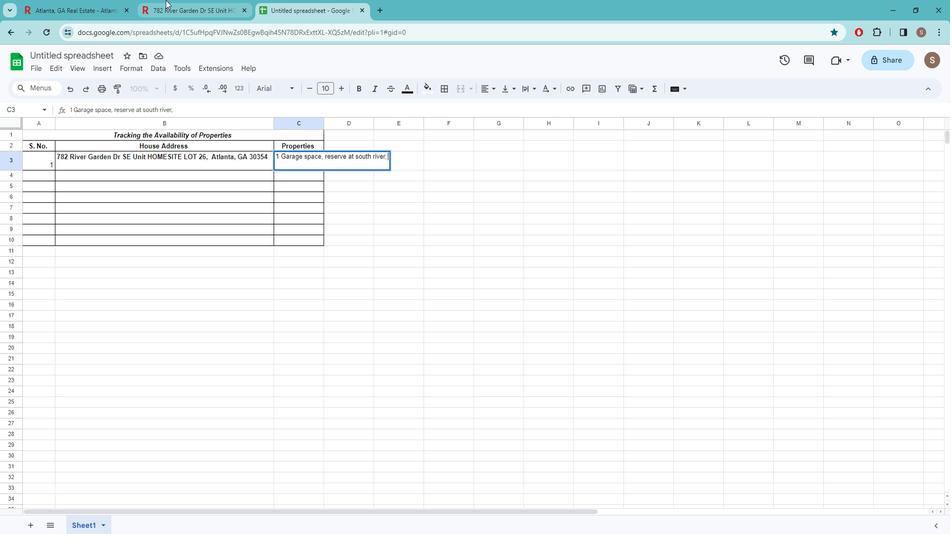 
Action: Mouse pressed left at (171, 6)
Screenshot: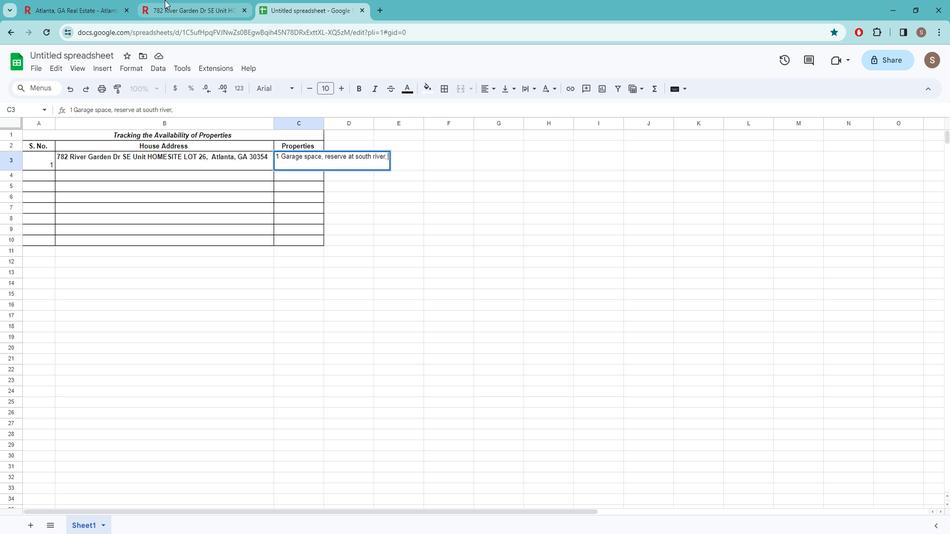 
Action: Mouse moved to (395, 319)
Screenshot: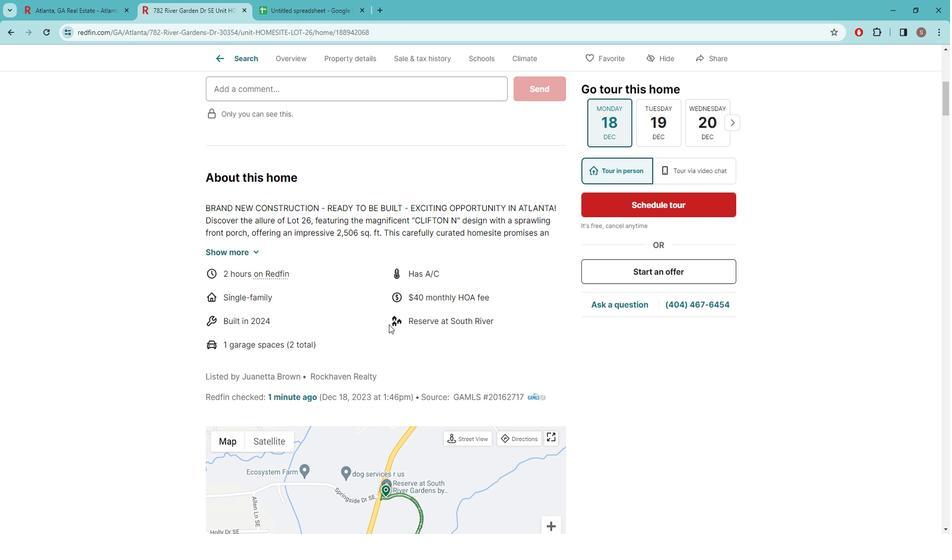 
Action: Mouse scrolled (395, 318) with delta (0, 0)
Screenshot: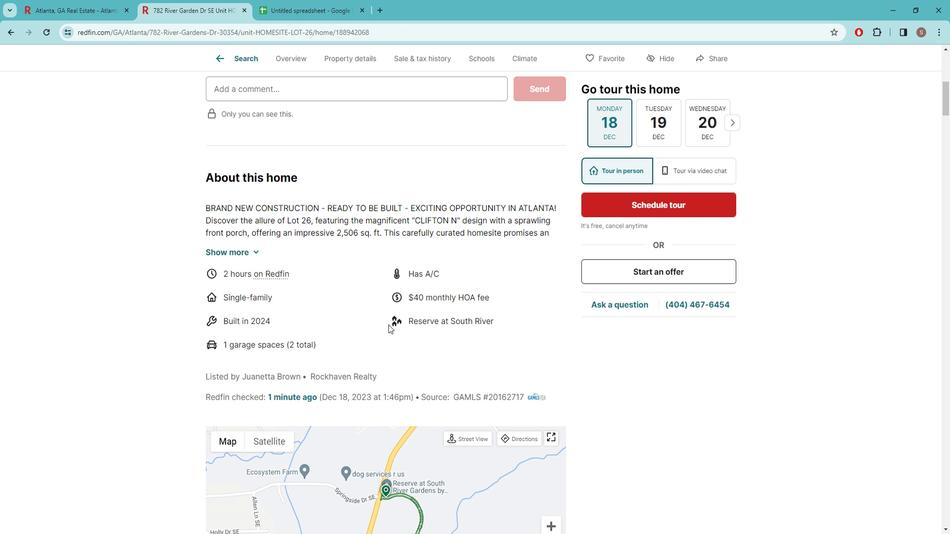 
Action: Mouse moved to (391, 310)
Screenshot: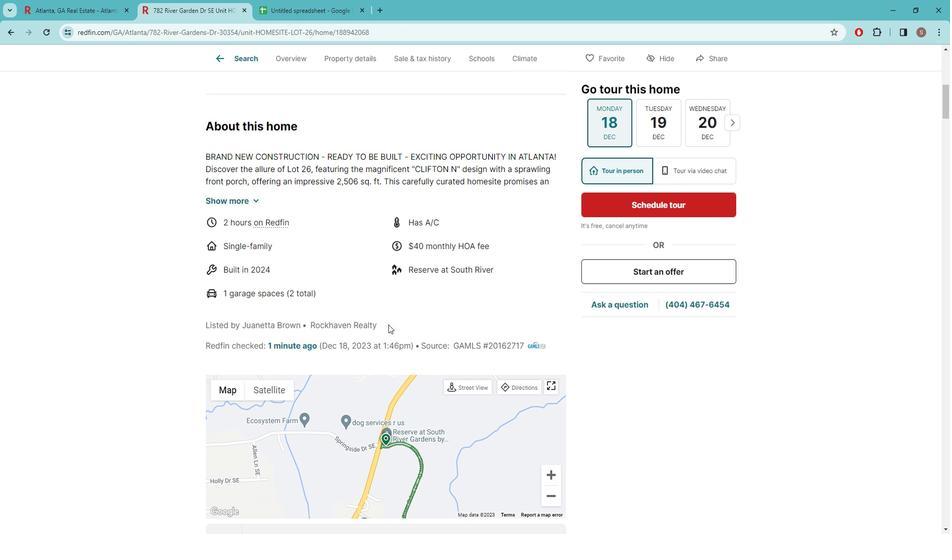 
Action: Mouse scrolled (391, 309) with delta (0, 0)
Screenshot: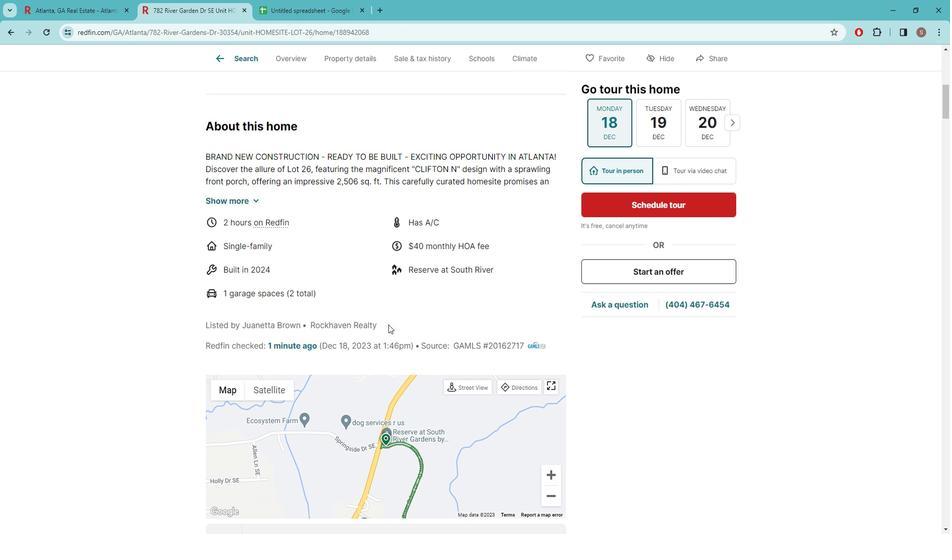 
Action: Mouse moved to (388, 301)
Screenshot: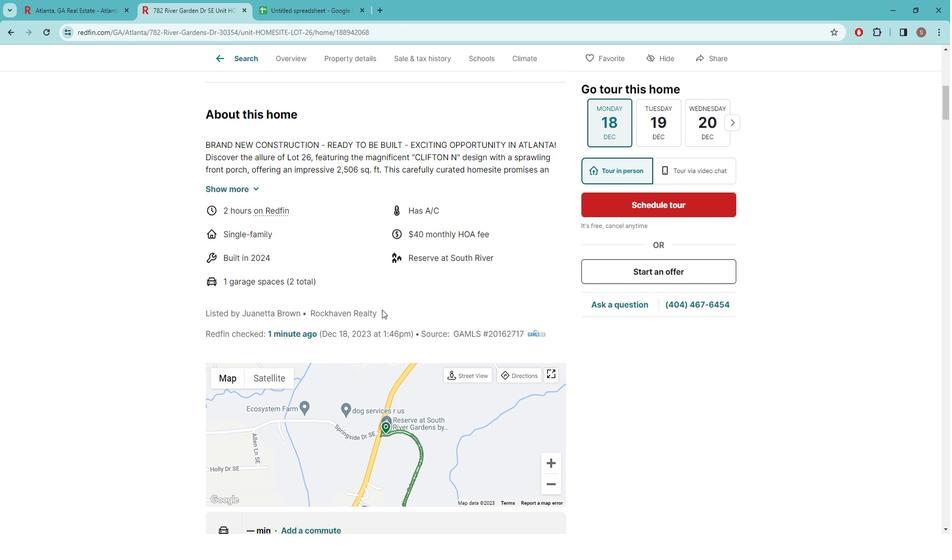 
Action: Mouse scrolled (388, 301) with delta (0, 0)
Screenshot: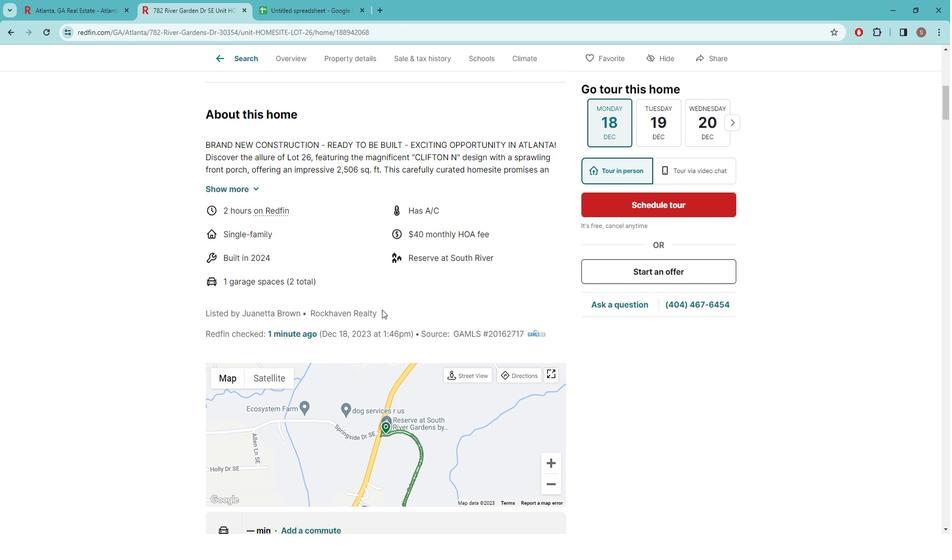 
Action: Mouse moved to (386, 294)
